 Task: Look for space in Youssoufia, Morocco from 26th August, 2023 to 10th September, 2023 for 6 adults, 2 children in price range Rs.10000 to Rs.15000. Place can be entire place or shared room with 6 bedrooms having 6 beds and 6 bathrooms. Property type can be house, flat, guest house. Amenities needed are: wifi, TV, free parkinig on premises, gym, breakfast. Booking option can be shelf check-in. Required host language is English.
Action: Mouse moved to (463, 102)
Screenshot: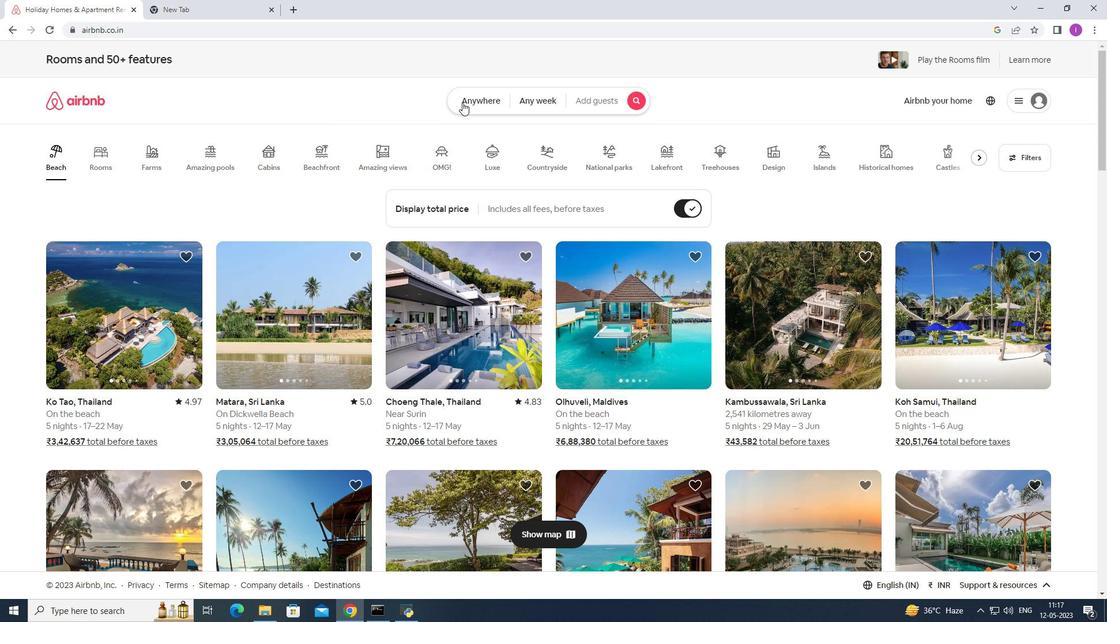 
Action: Mouse pressed left at (463, 102)
Screenshot: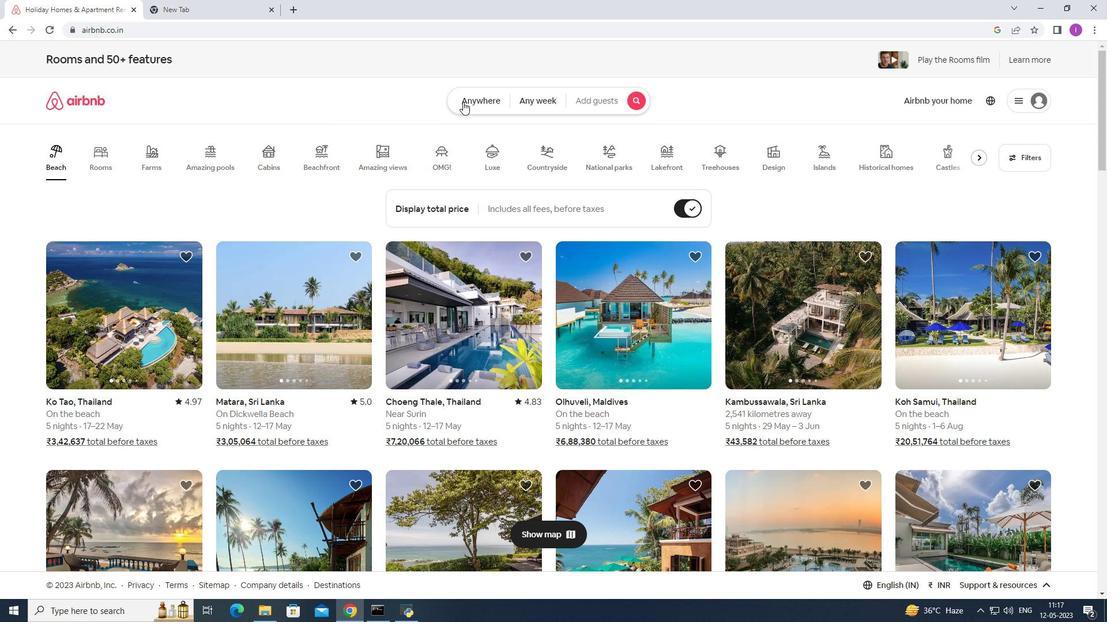 
Action: Mouse moved to (351, 141)
Screenshot: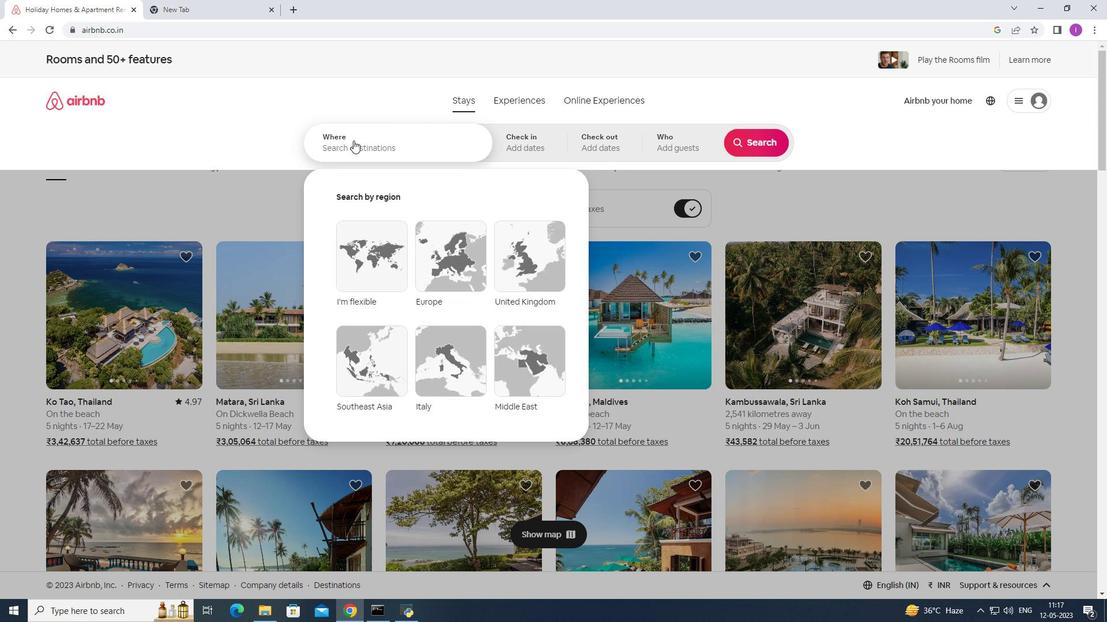 
Action: Mouse pressed left at (351, 141)
Screenshot: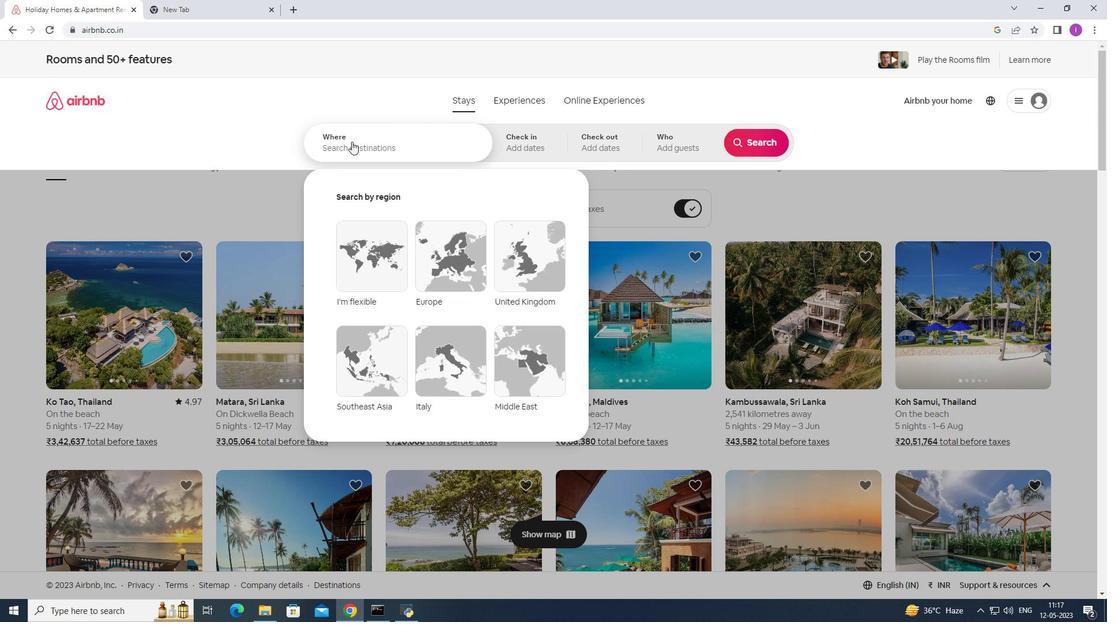 
Action: Mouse moved to (374, 138)
Screenshot: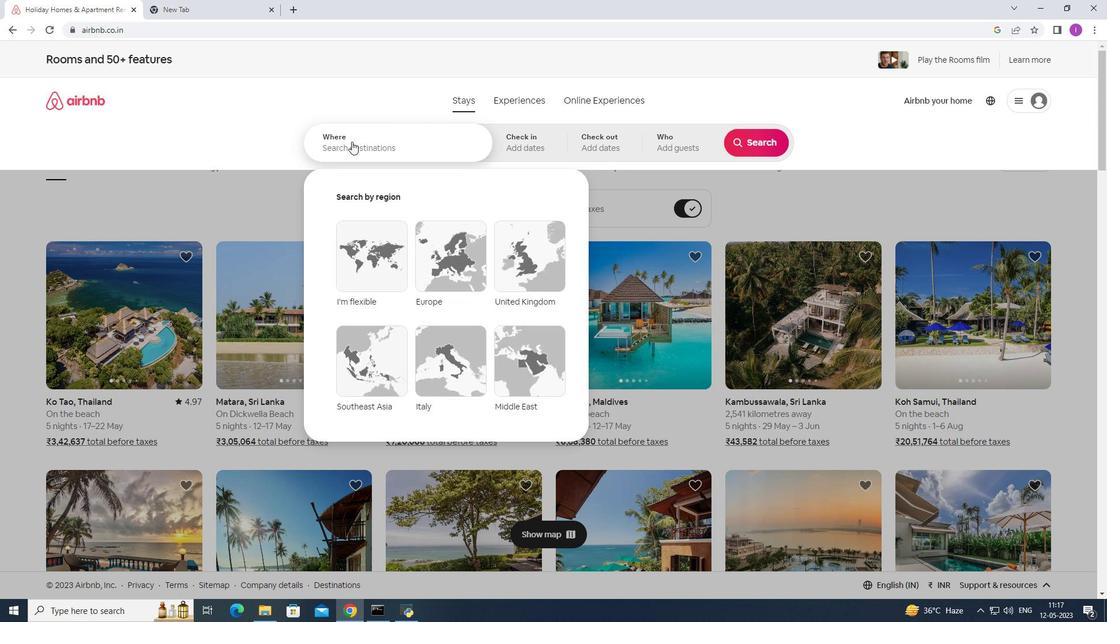 
Action: Key pressed <Key.shift>Youssoufia
Screenshot: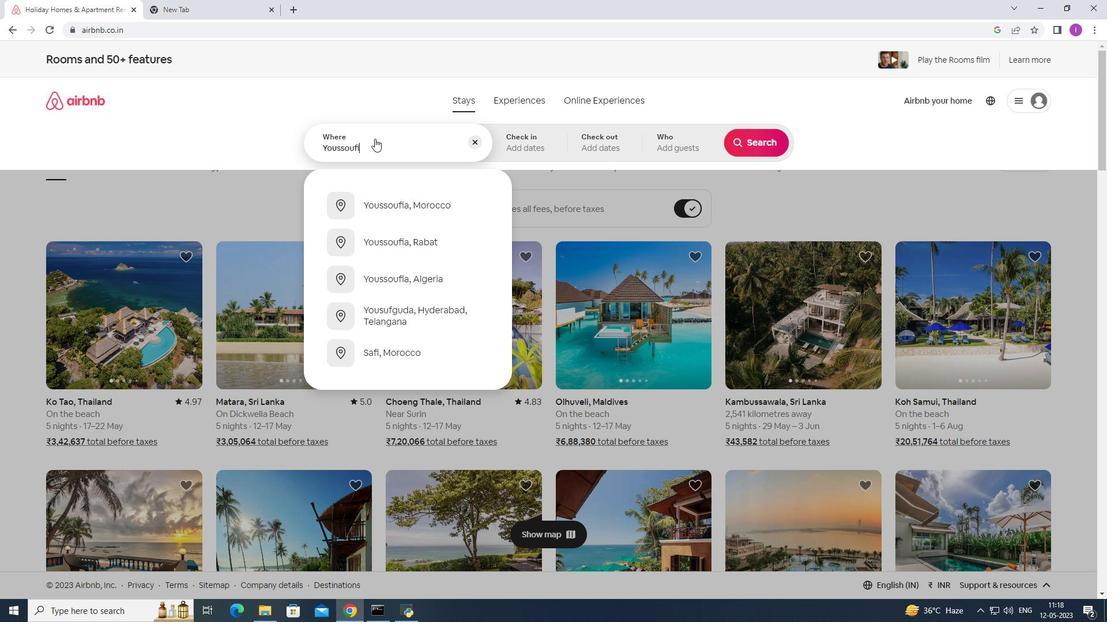 
Action: Mouse moved to (375, 202)
Screenshot: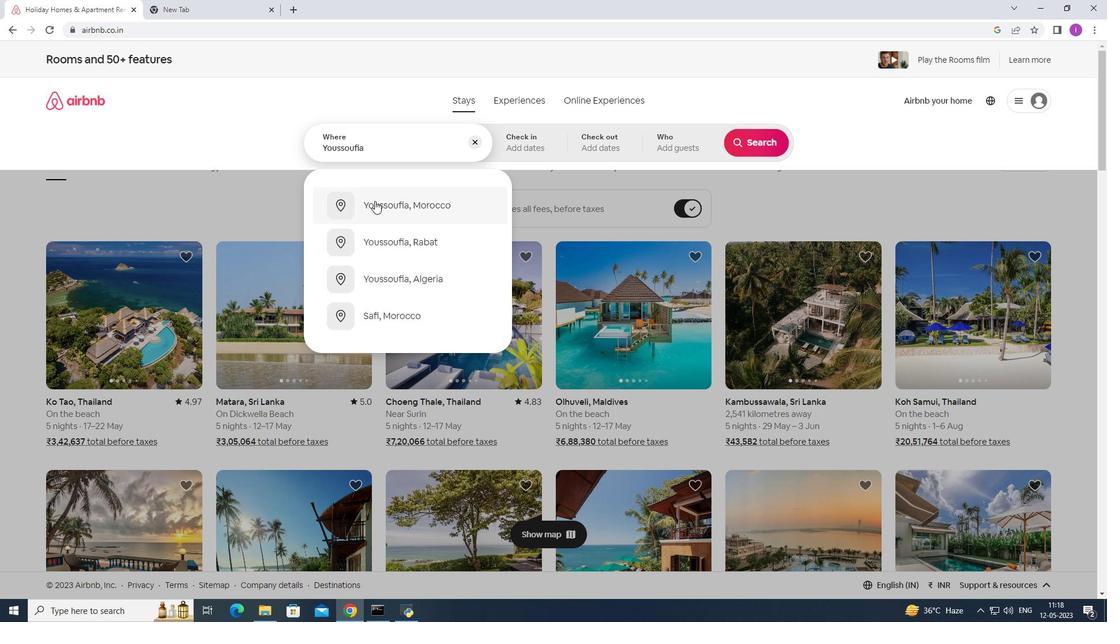 
Action: Mouse pressed left at (375, 202)
Screenshot: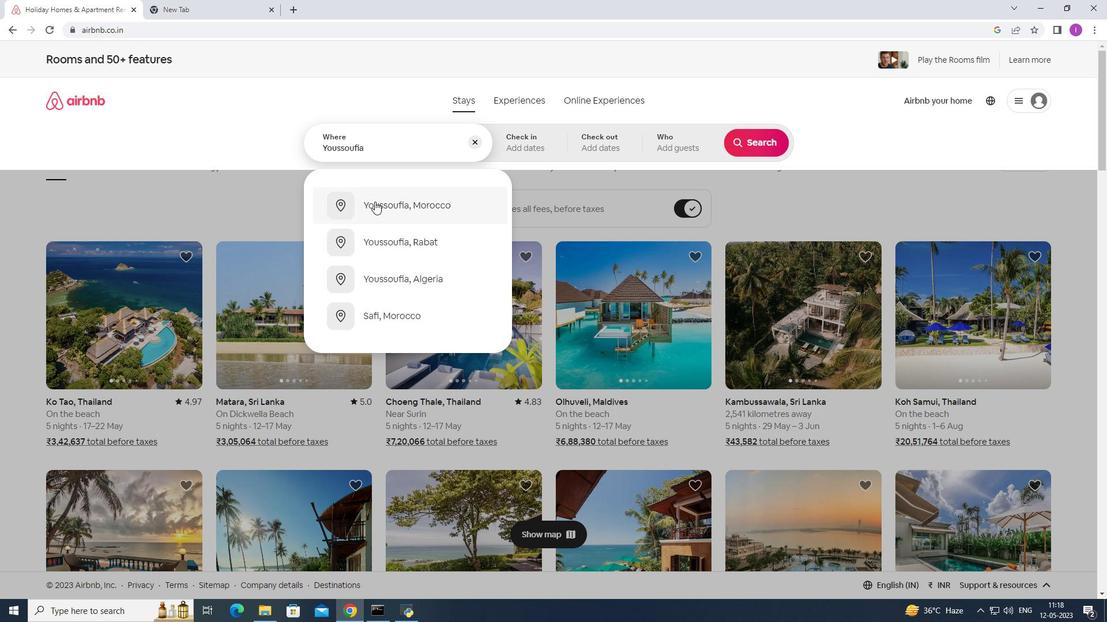 
Action: Mouse moved to (753, 235)
Screenshot: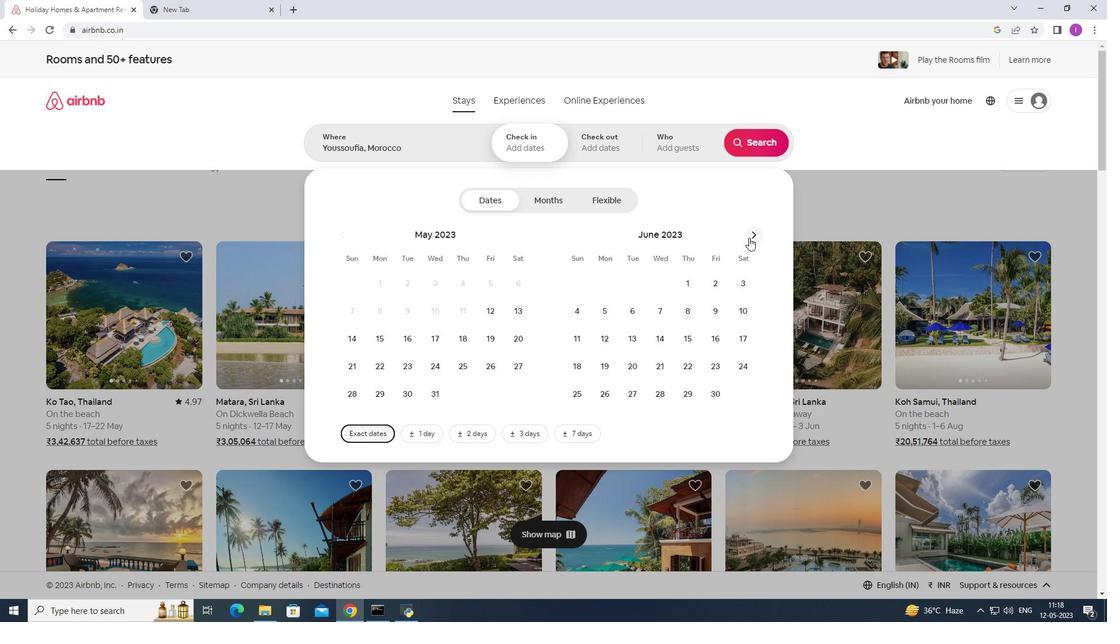 
Action: Mouse pressed left at (753, 235)
Screenshot: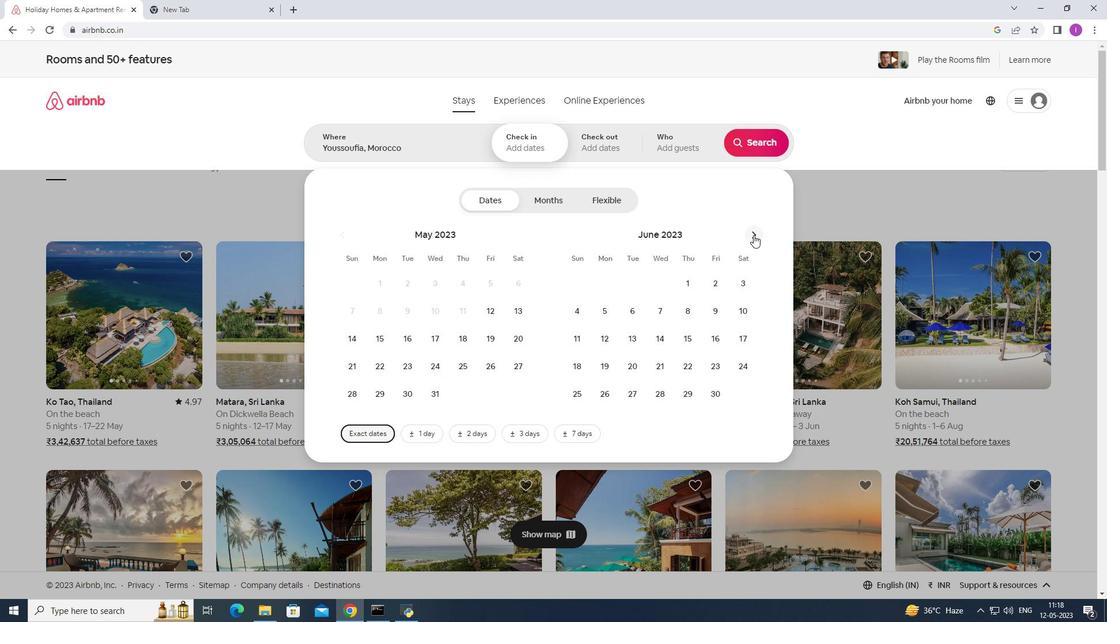 
Action: Mouse moved to (754, 235)
Screenshot: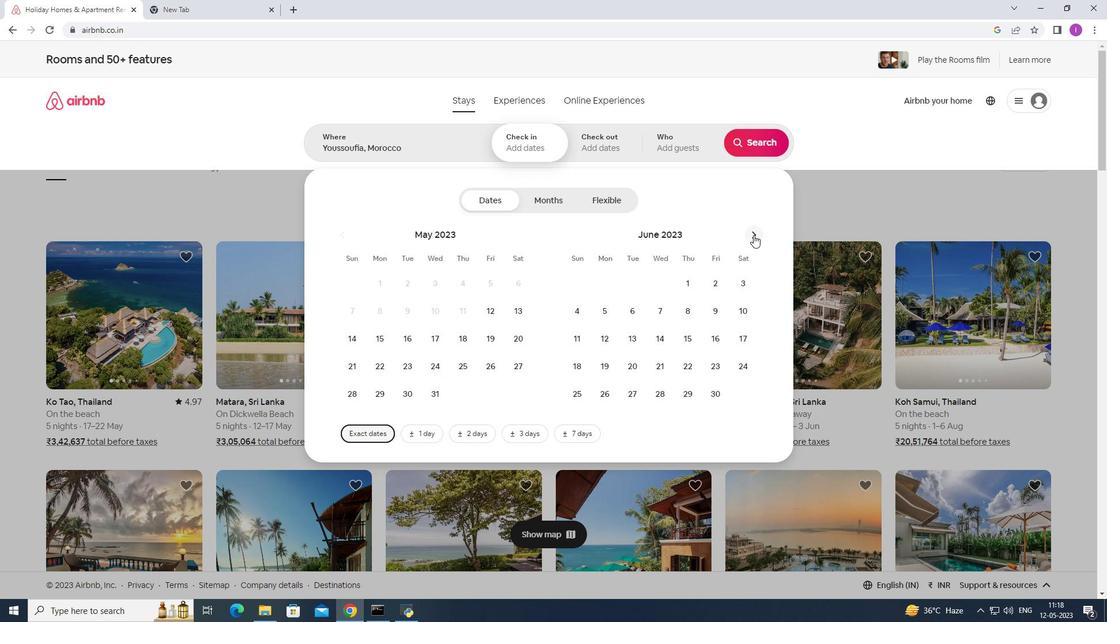 
Action: Mouse pressed left at (754, 235)
Screenshot: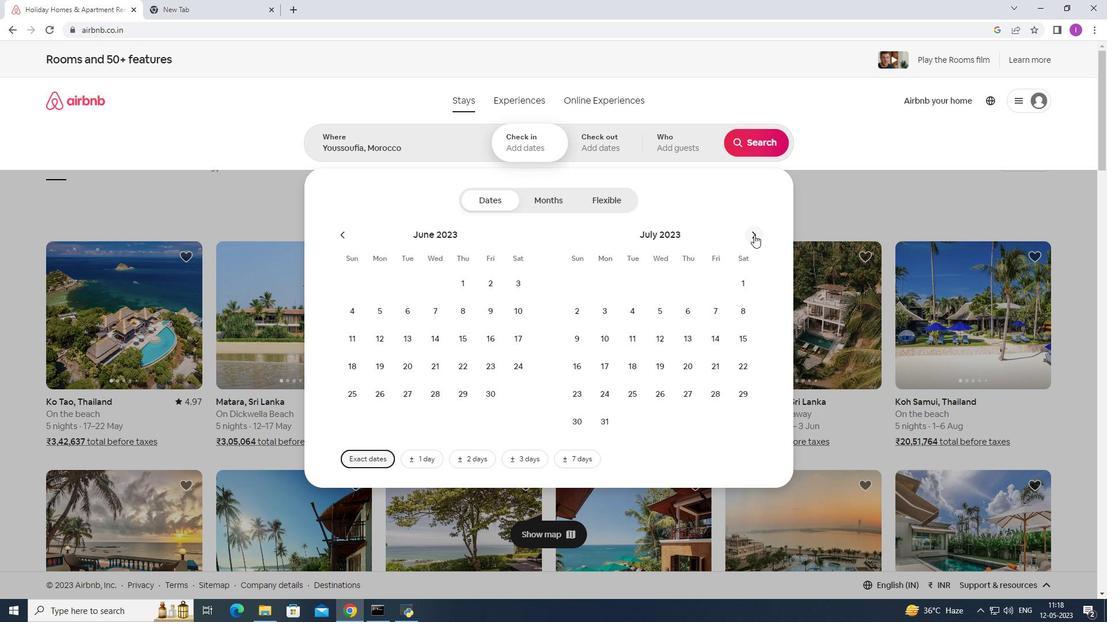 
Action: Mouse pressed left at (754, 235)
Screenshot: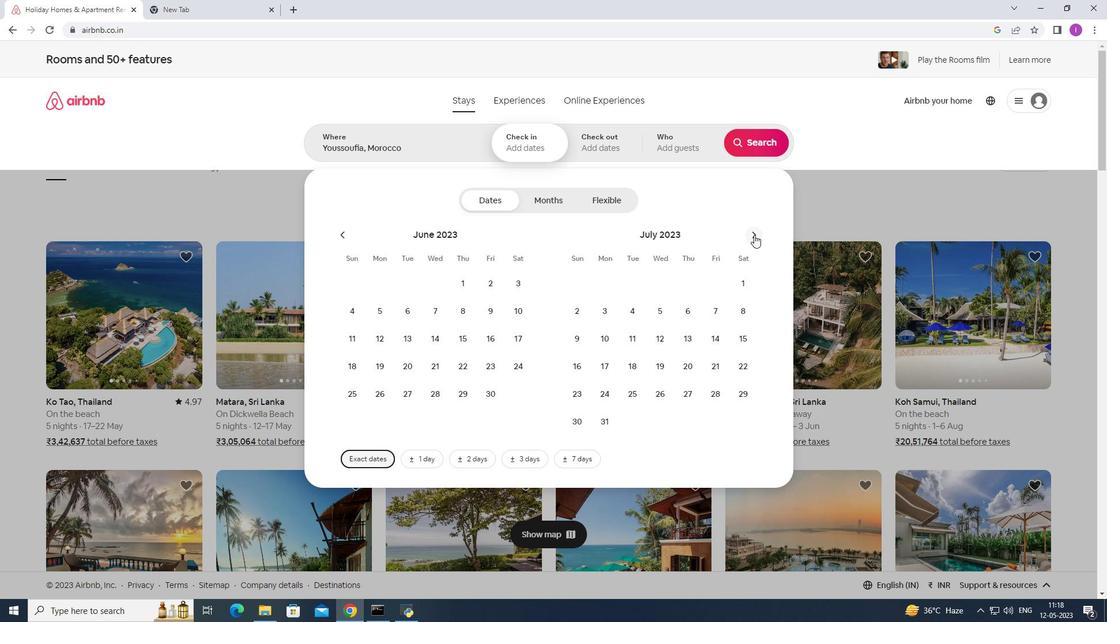 
Action: Mouse pressed left at (754, 235)
Screenshot: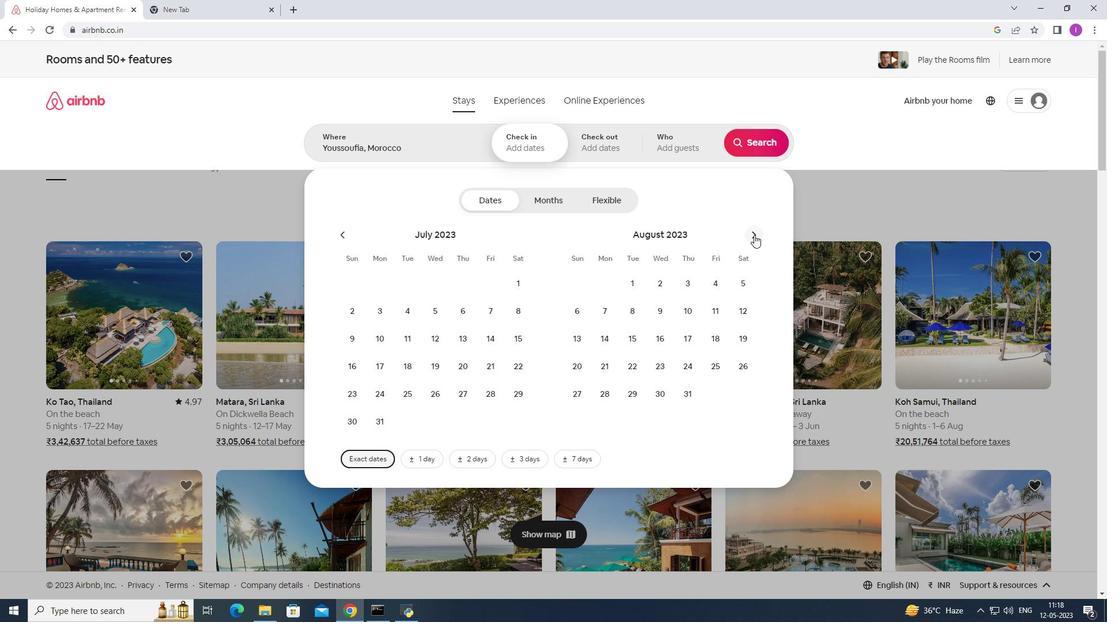
Action: Mouse moved to (345, 236)
Screenshot: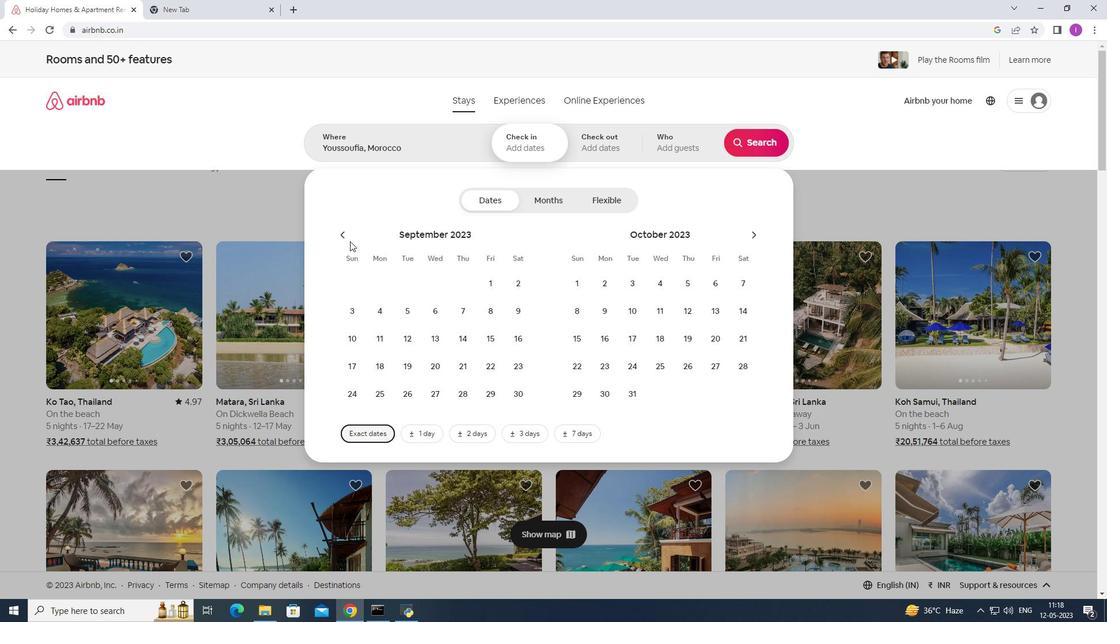 
Action: Mouse pressed left at (345, 236)
Screenshot: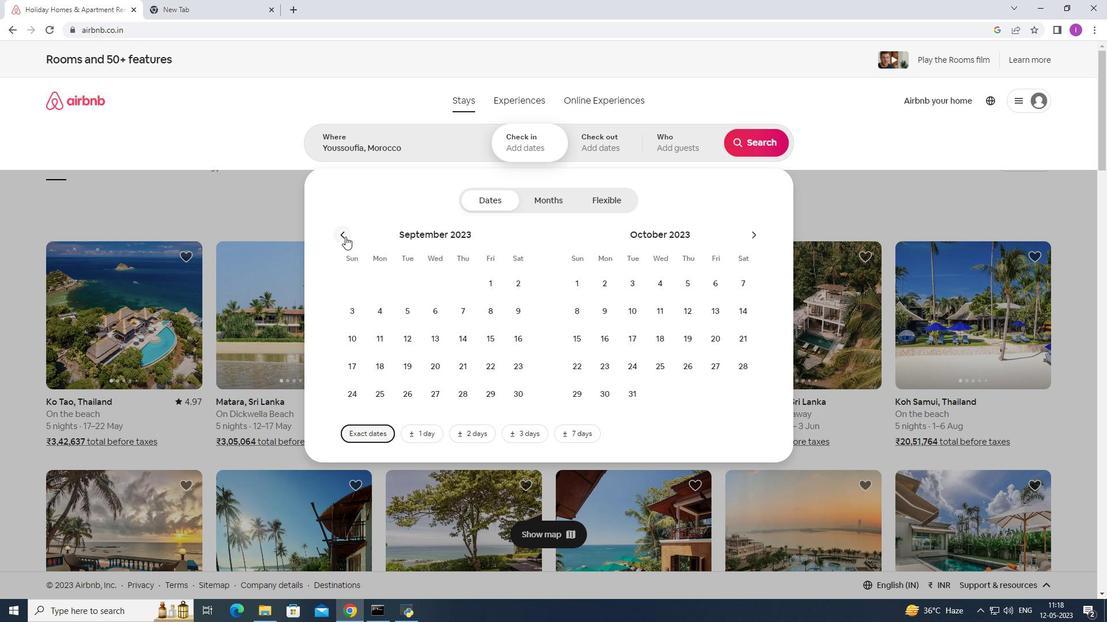 
Action: Mouse moved to (516, 363)
Screenshot: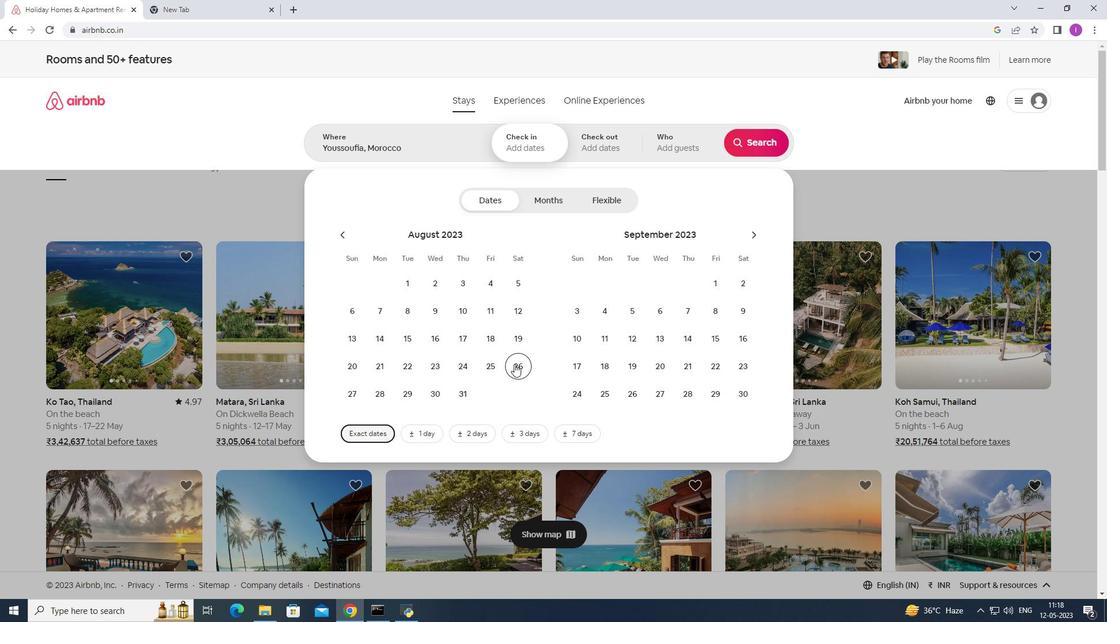 
Action: Mouse pressed left at (516, 363)
Screenshot: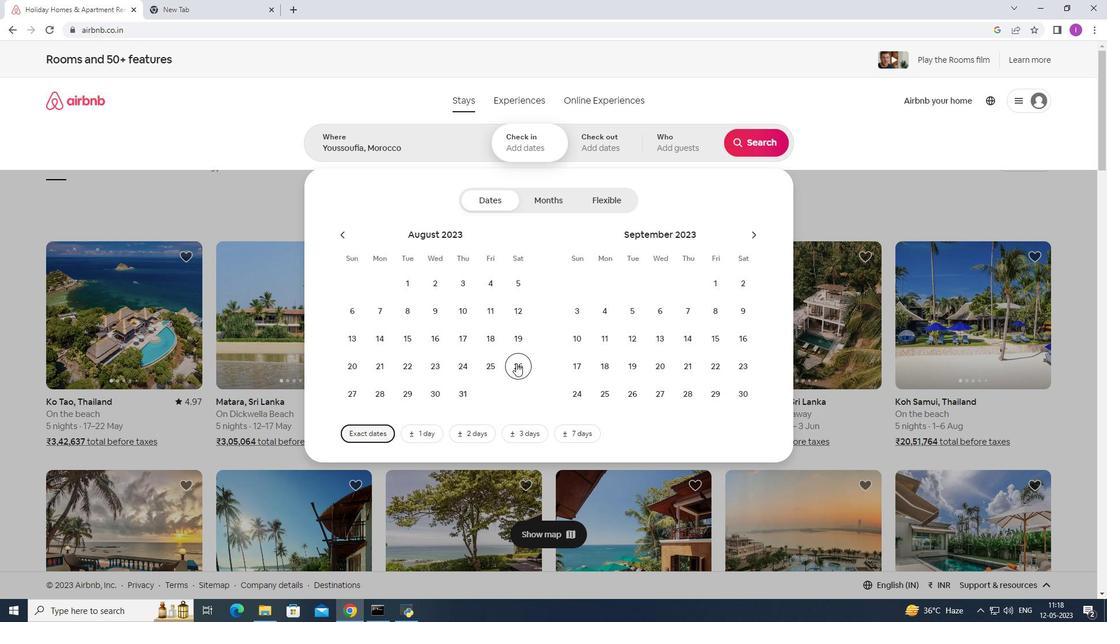 
Action: Mouse moved to (586, 340)
Screenshot: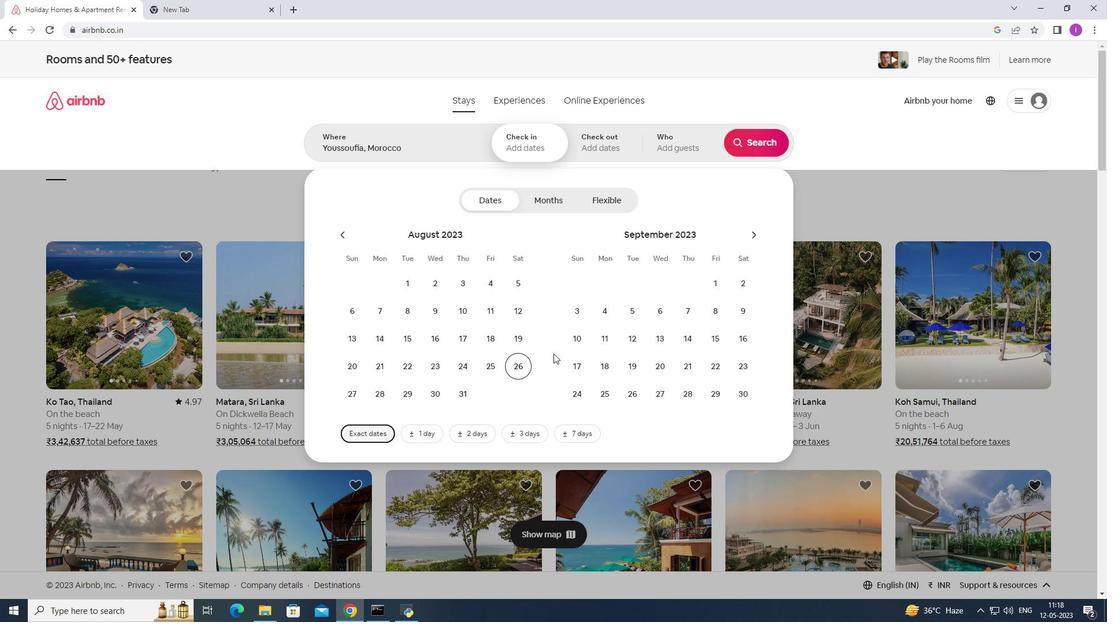 
Action: Mouse pressed left at (586, 340)
Screenshot: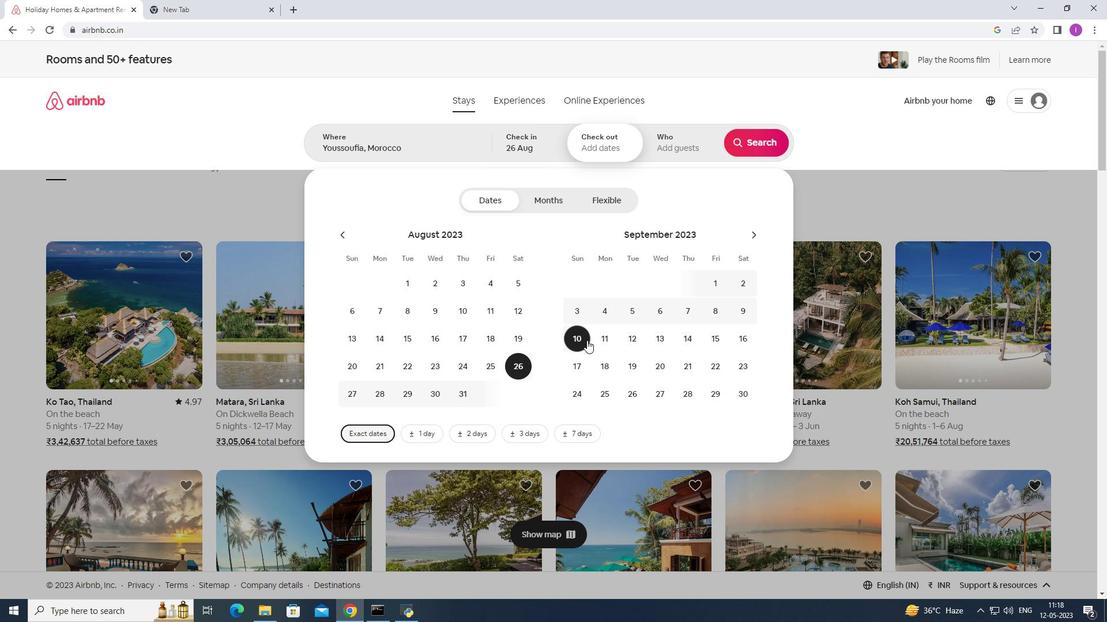 
Action: Mouse moved to (701, 145)
Screenshot: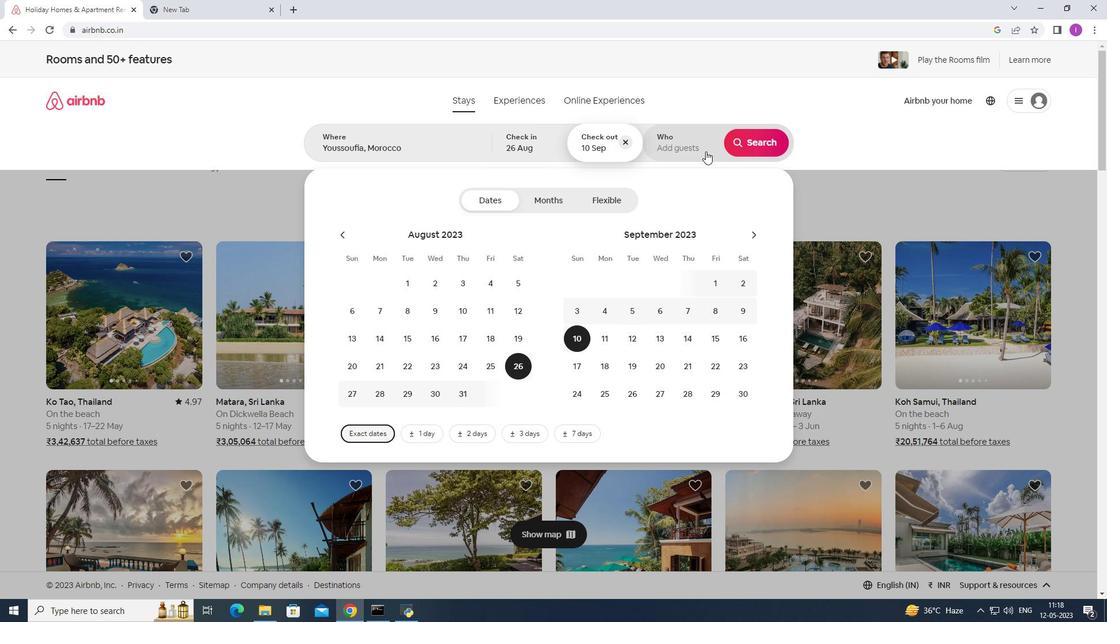 
Action: Mouse pressed left at (701, 145)
Screenshot: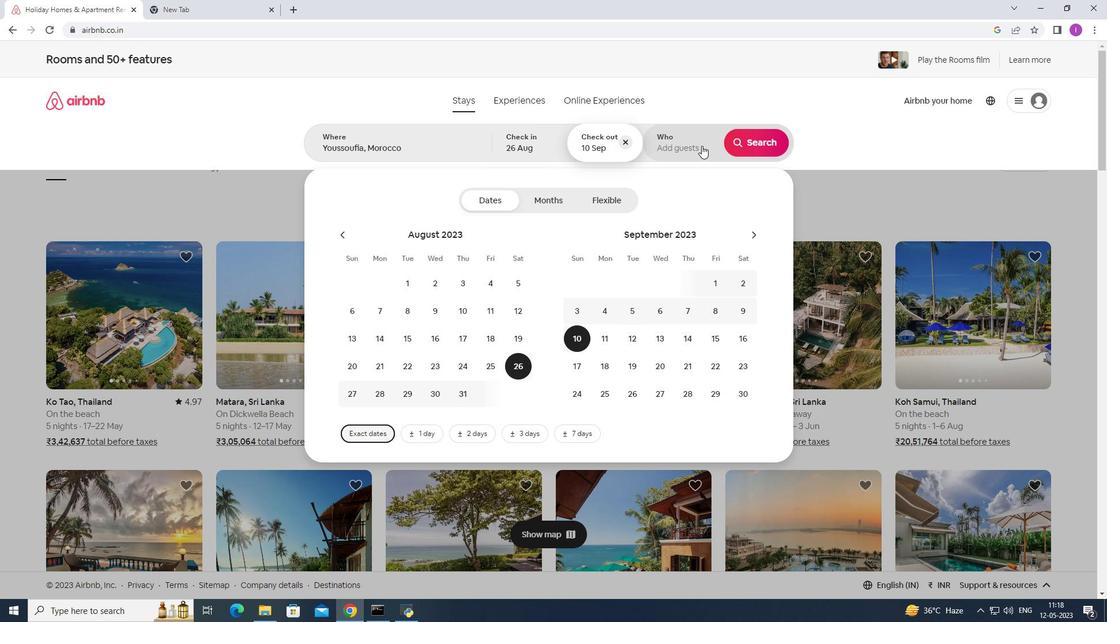 
Action: Mouse moved to (759, 198)
Screenshot: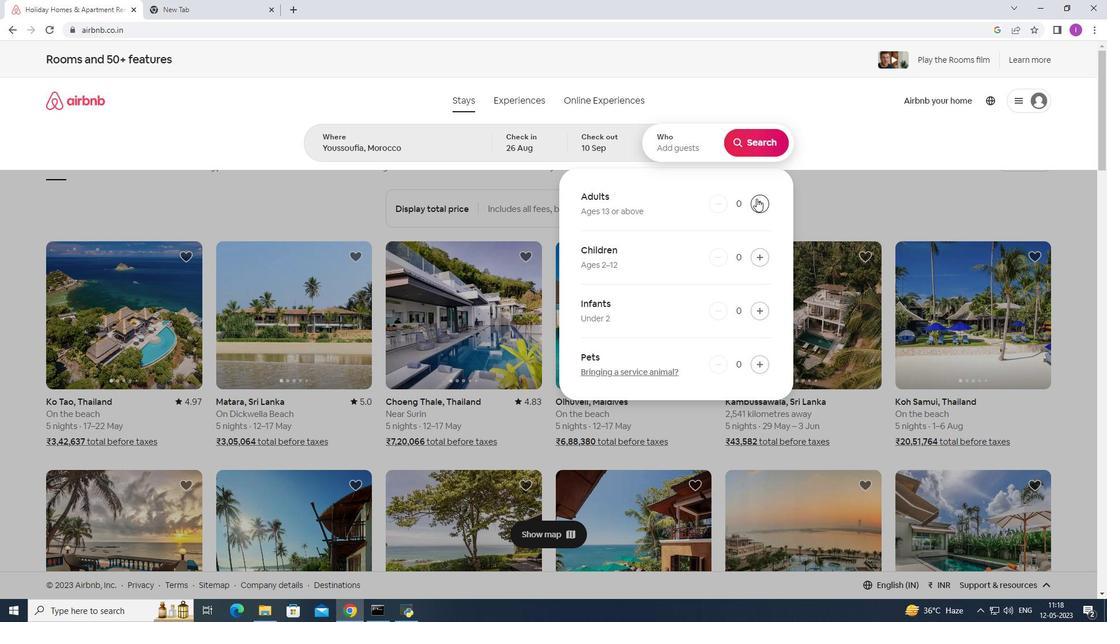 
Action: Mouse pressed left at (759, 198)
Screenshot: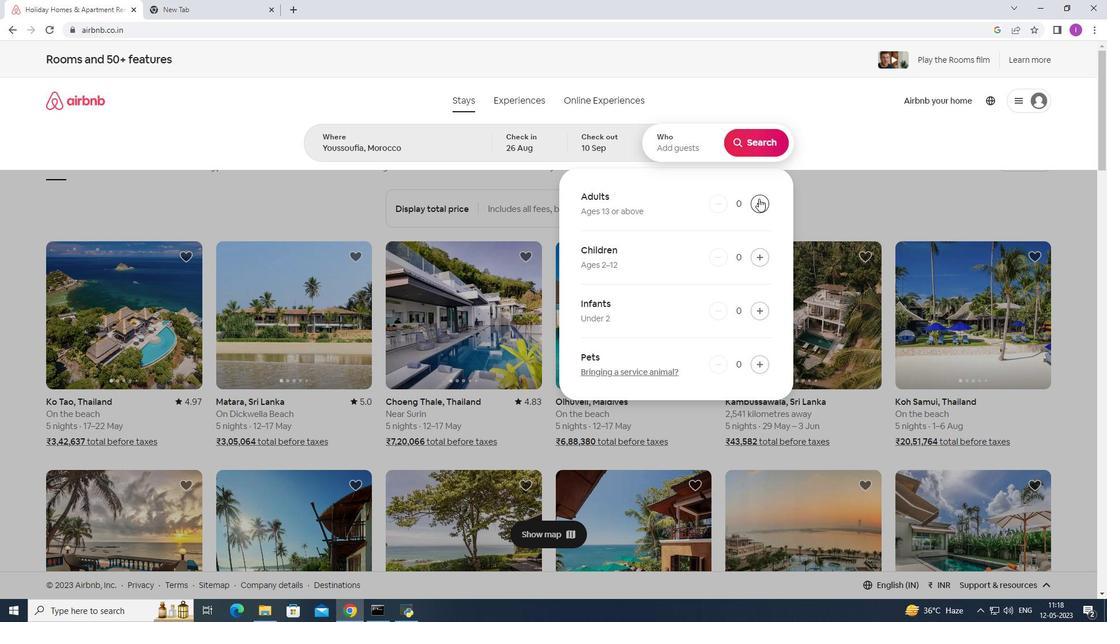 
Action: Mouse pressed left at (759, 198)
Screenshot: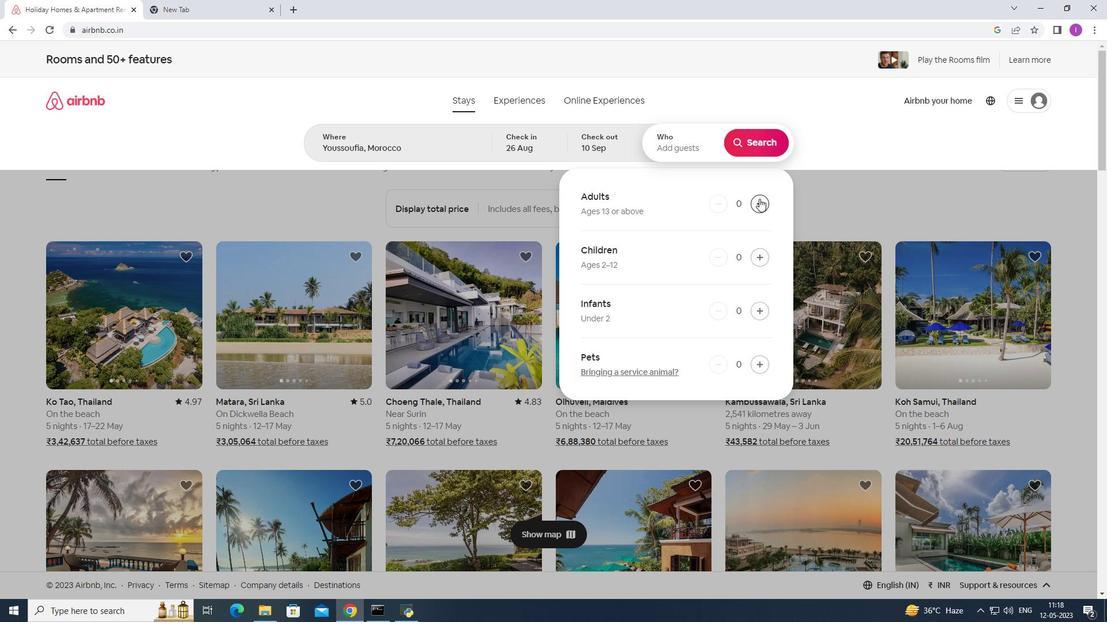
Action: Mouse pressed left at (759, 198)
Screenshot: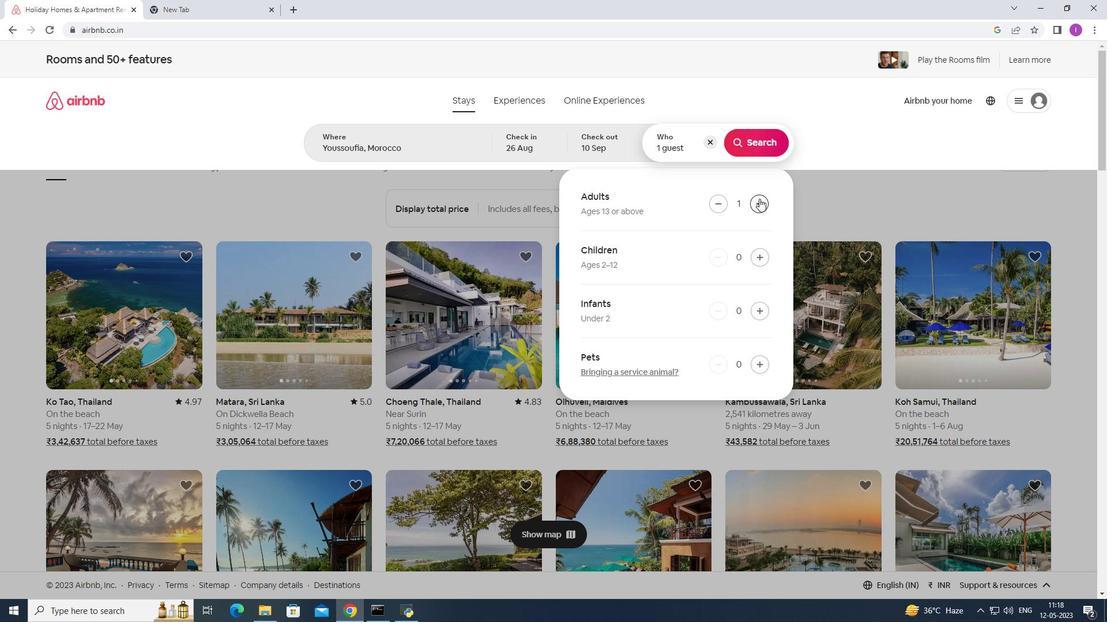 
Action: Mouse pressed left at (759, 198)
Screenshot: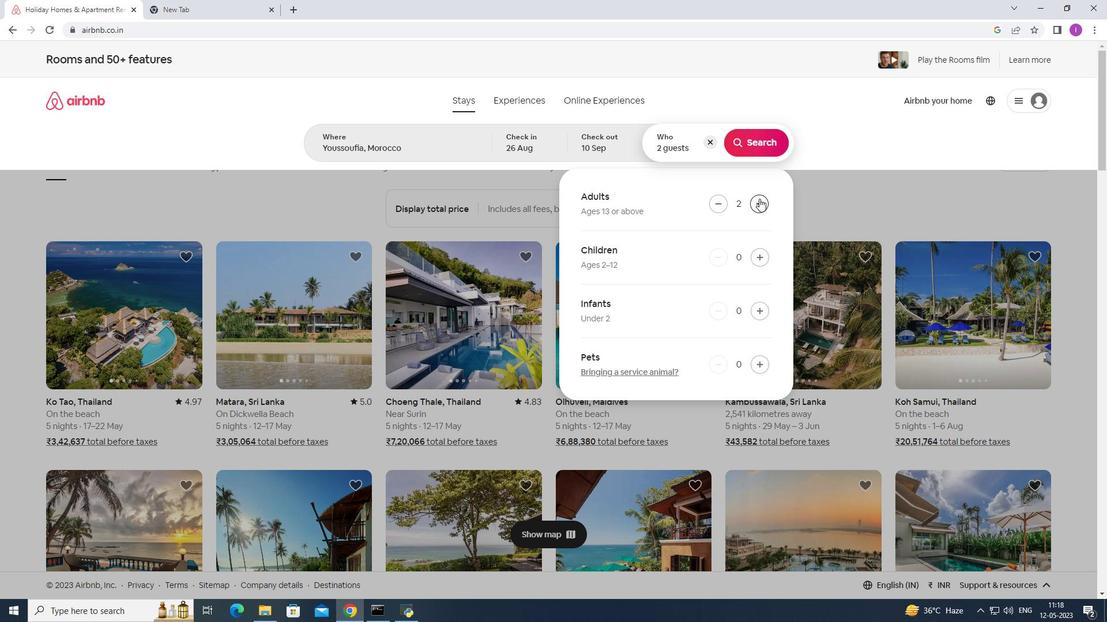 
Action: Mouse pressed left at (759, 198)
Screenshot: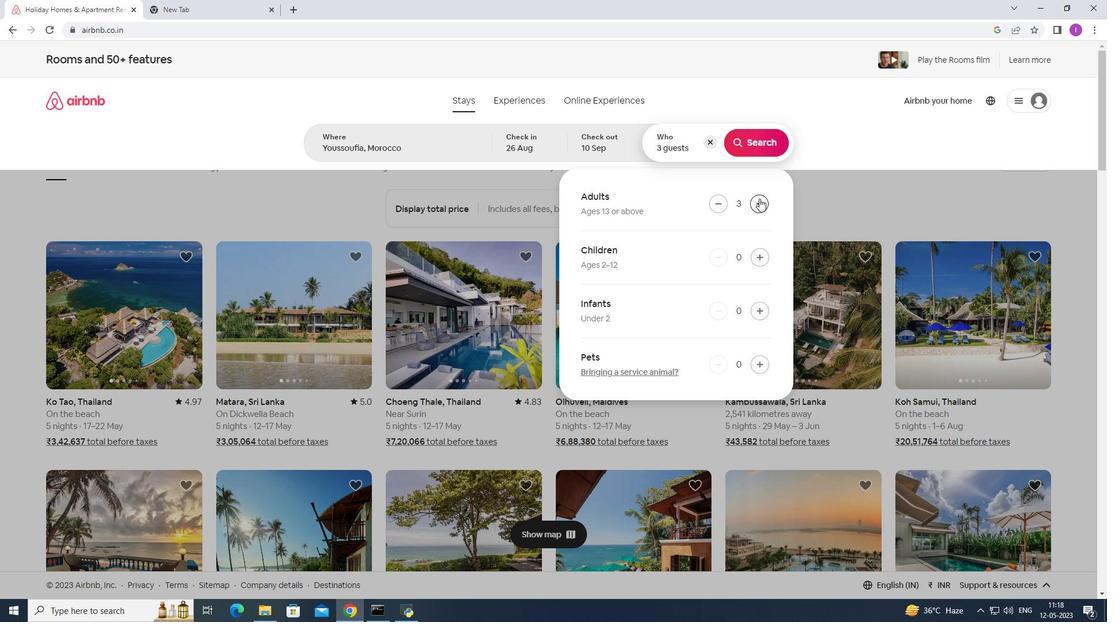 
Action: Mouse pressed left at (759, 198)
Screenshot: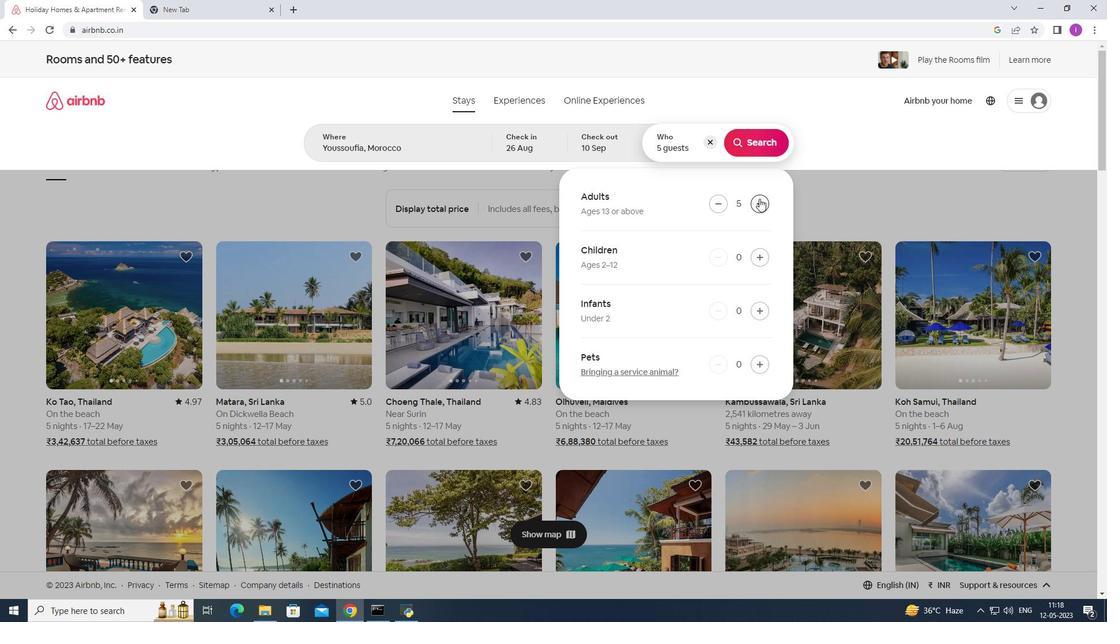 
Action: Mouse moved to (761, 152)
Screenshot: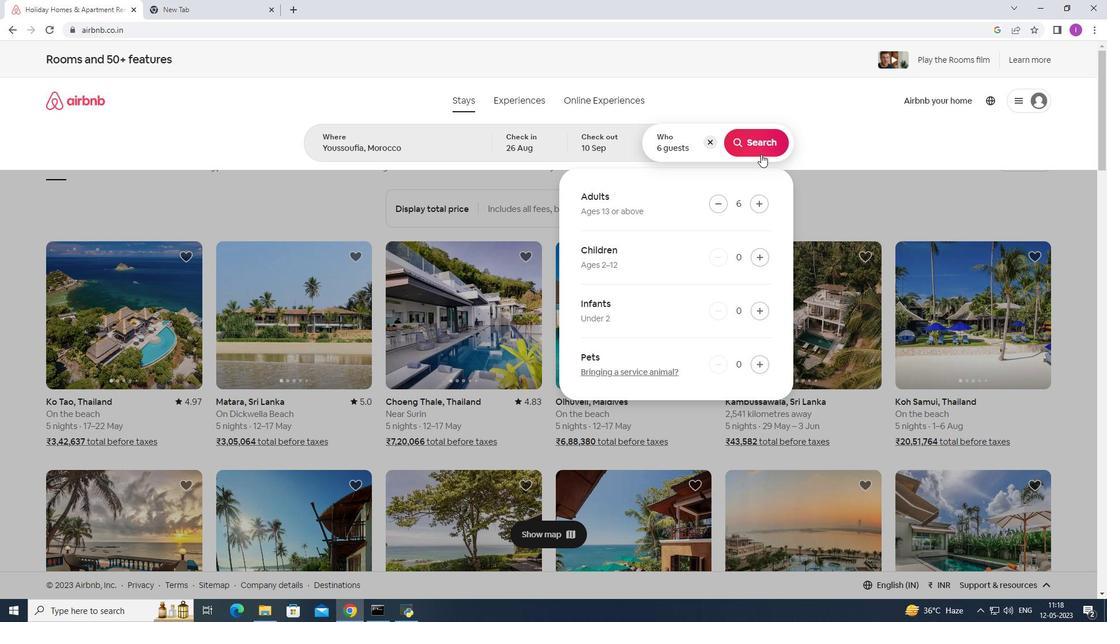 
Action: Mouse pressed left at (761, 152)
Screenshot: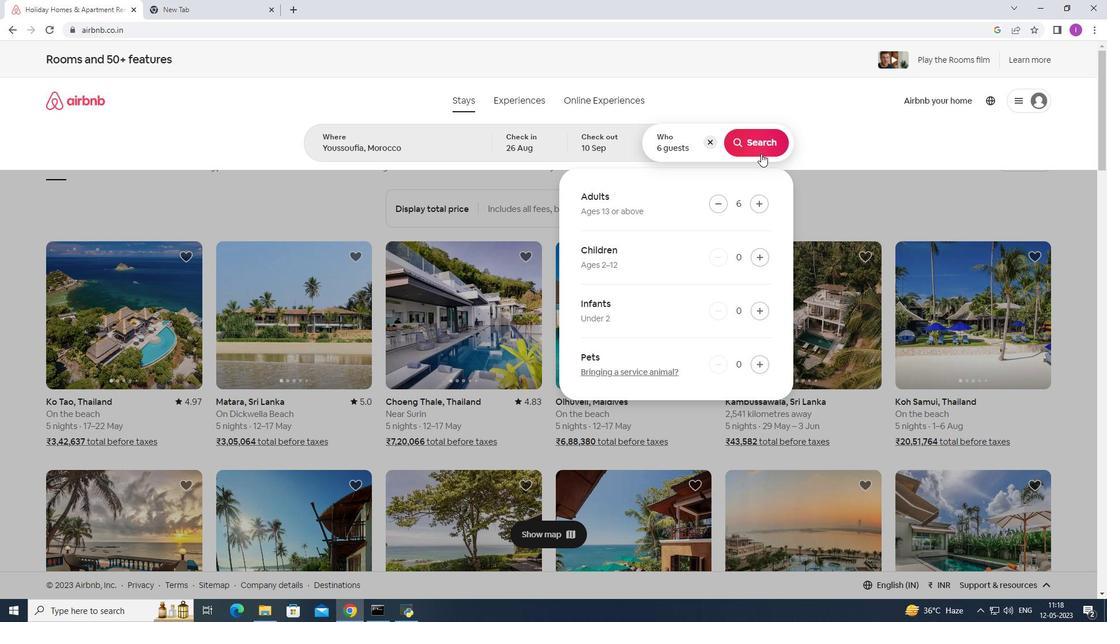
Action: Mouse moved to (627, 68)
Screenshot: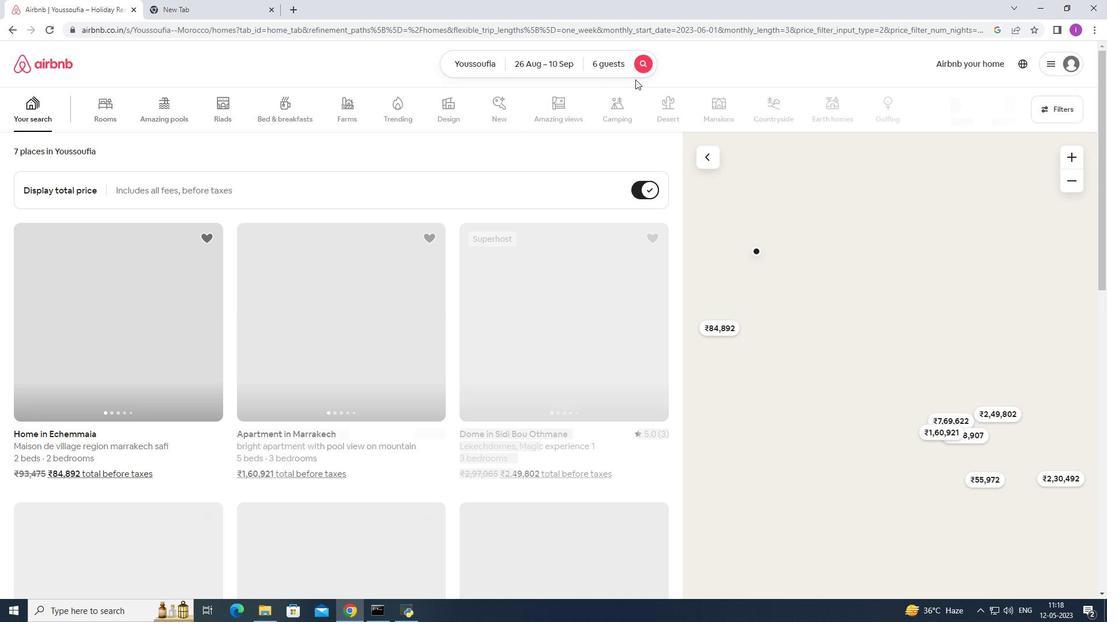 
Action: Mouse pressed left at (627, 68)
Screenshot: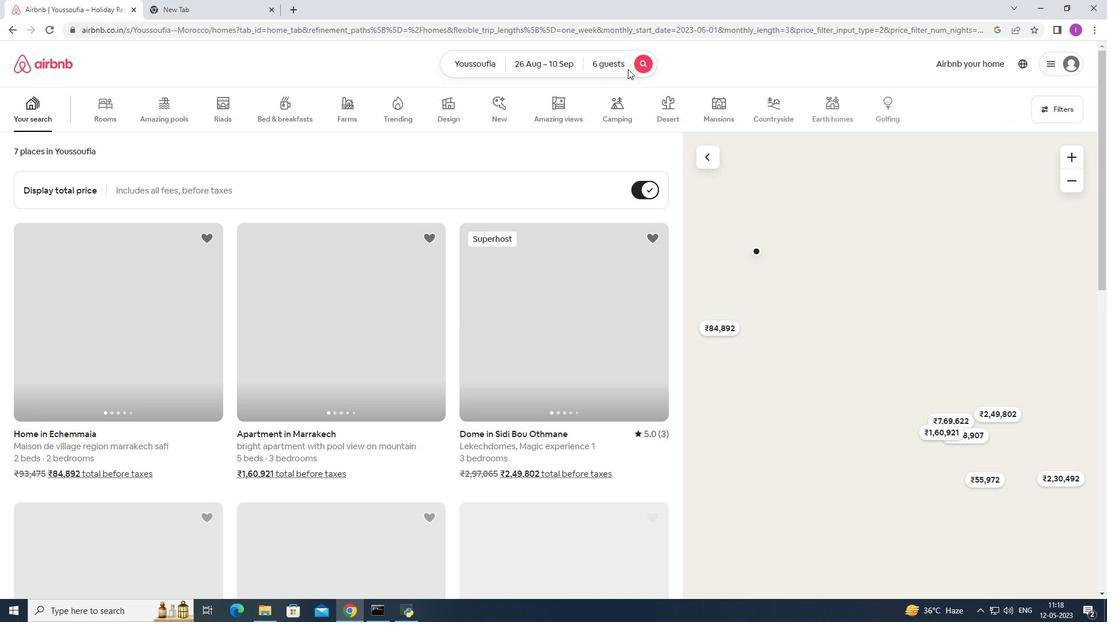 
Action: Mouse moved to (761, 215)
Screenshot: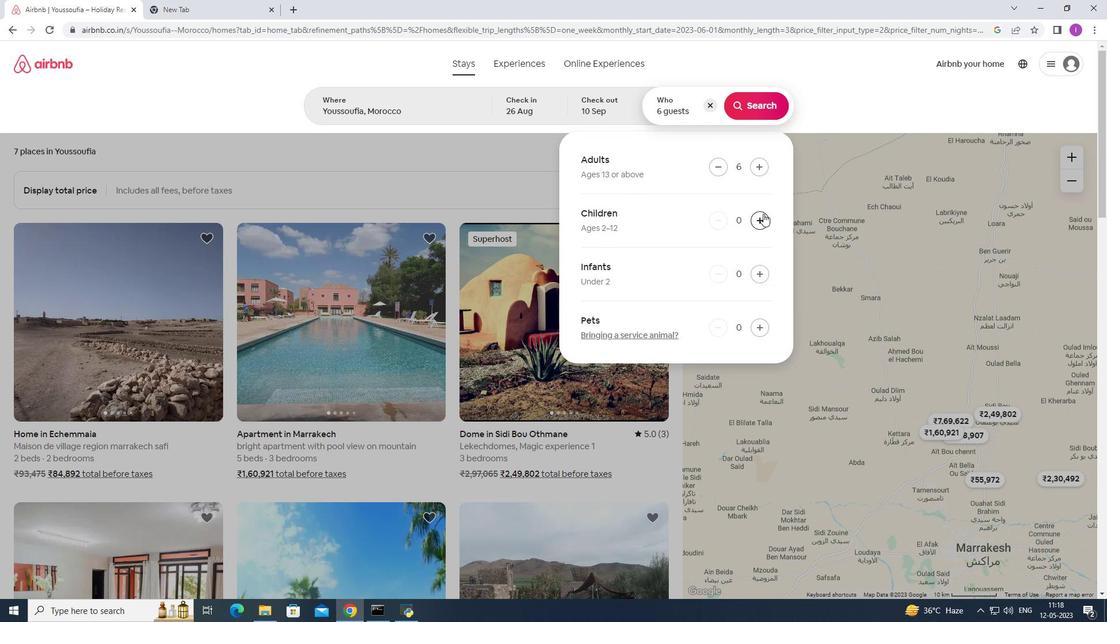 
Action: Mouse pressed left at (761, 215)
Screenshot: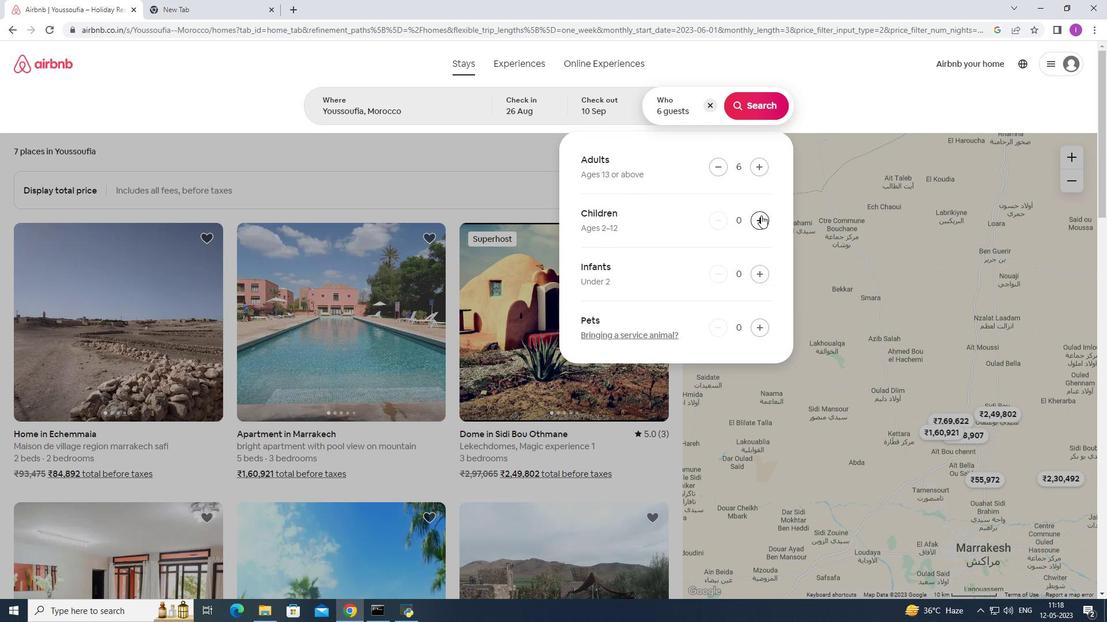 
Action: Mouse pressed left at (761, 215)
Screenshot: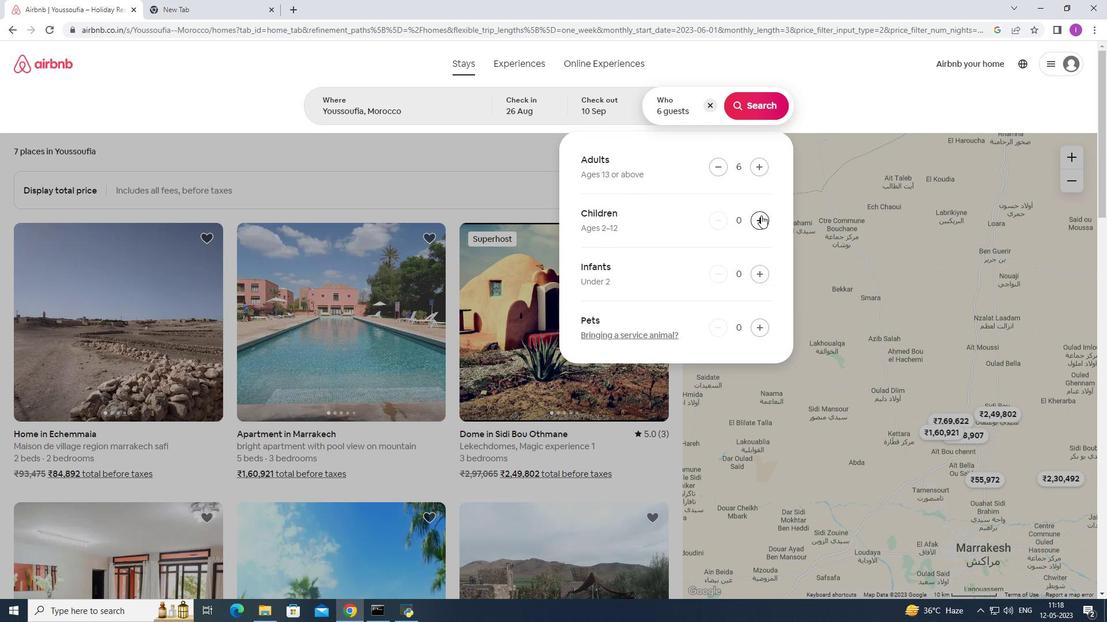 
Action: Mouse moved to (762, 107)
Screenshot: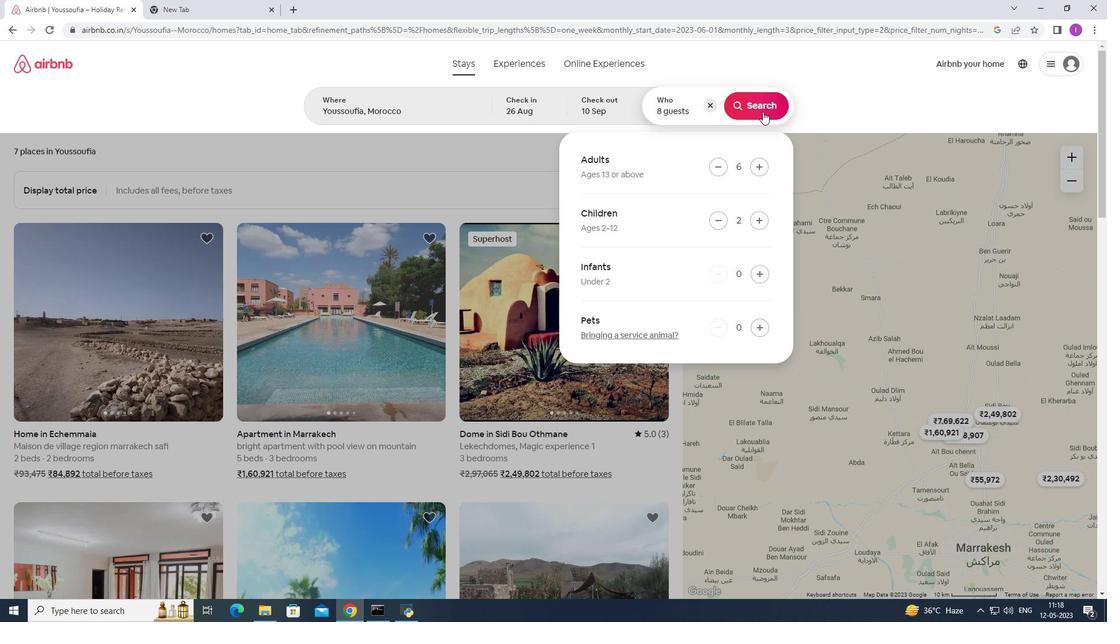 
Action: Mouse pressed left at (762, 107)
Screenshot: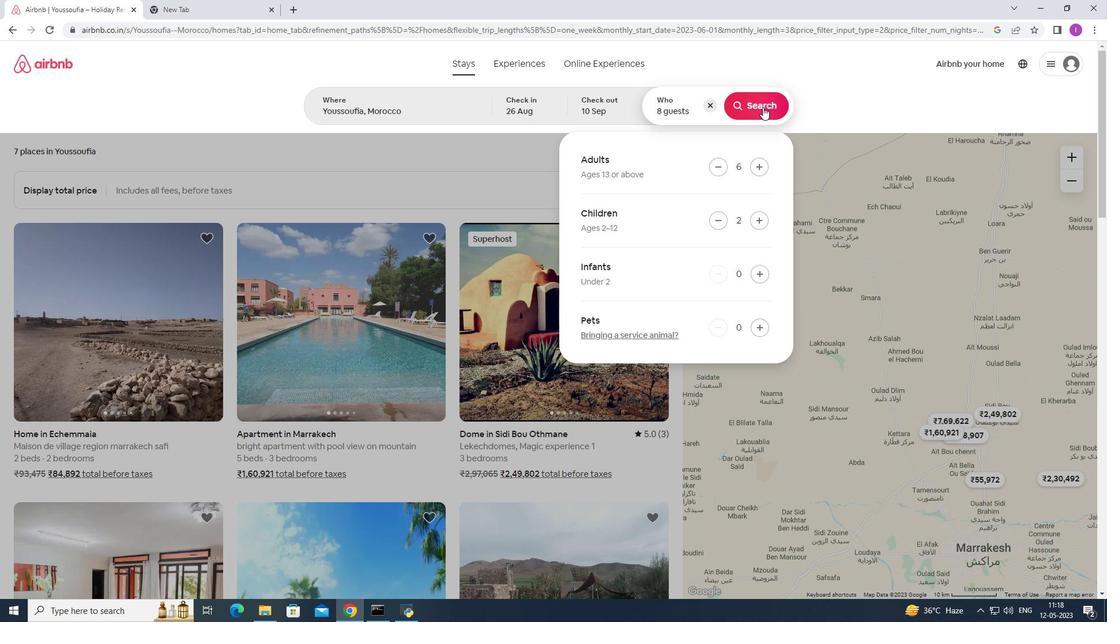 
Action: Mouse moved to (1048, 102)
Screenshot: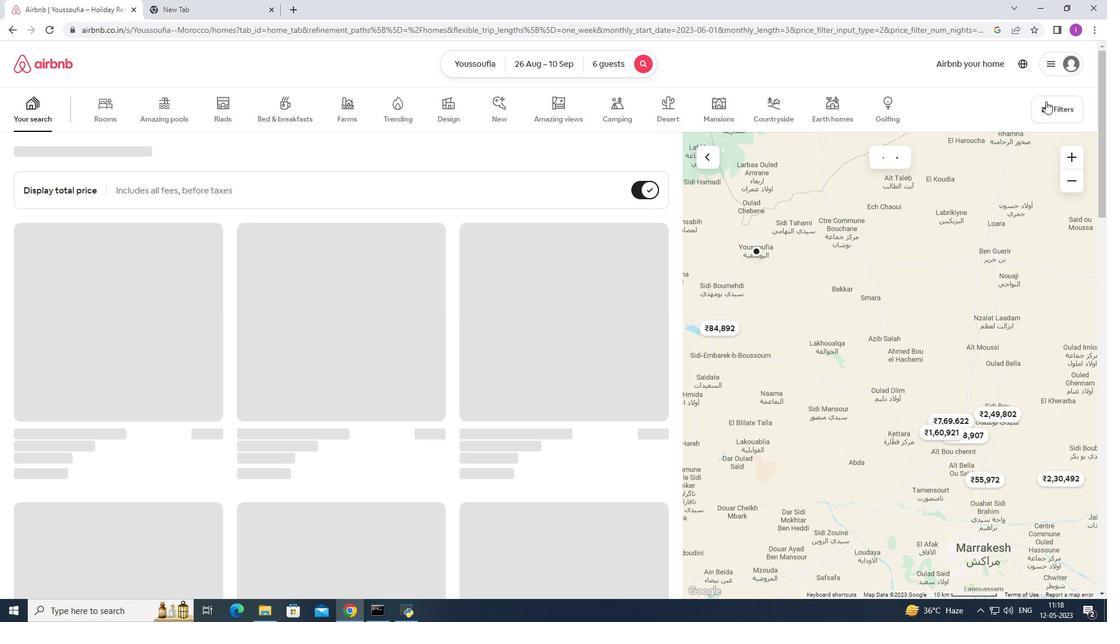 
Action: Mouse pressed left at (1048, 102)
Screenshot: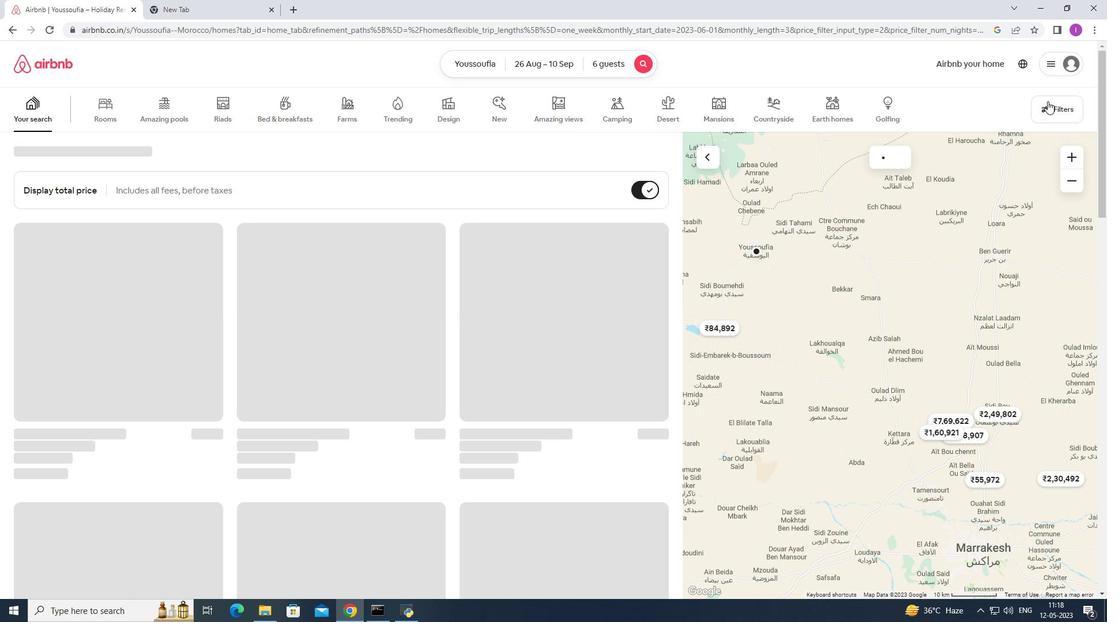 
Action: Mouse moved to (634, 390)
Screenshot: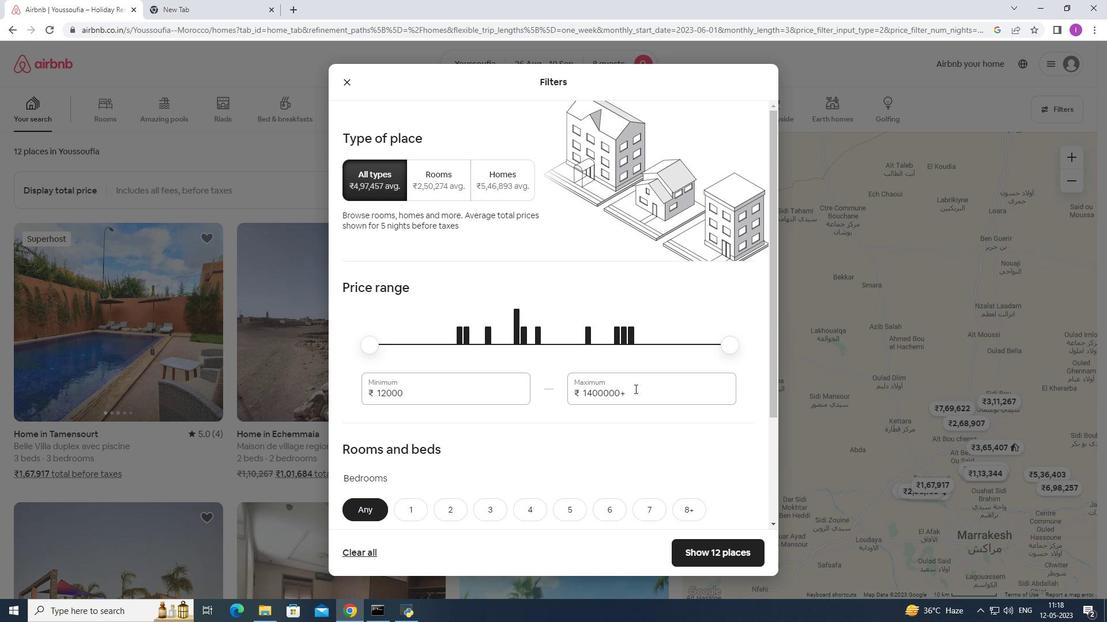 
Action: Mouse pressed left at (634, 390)
Screenshot: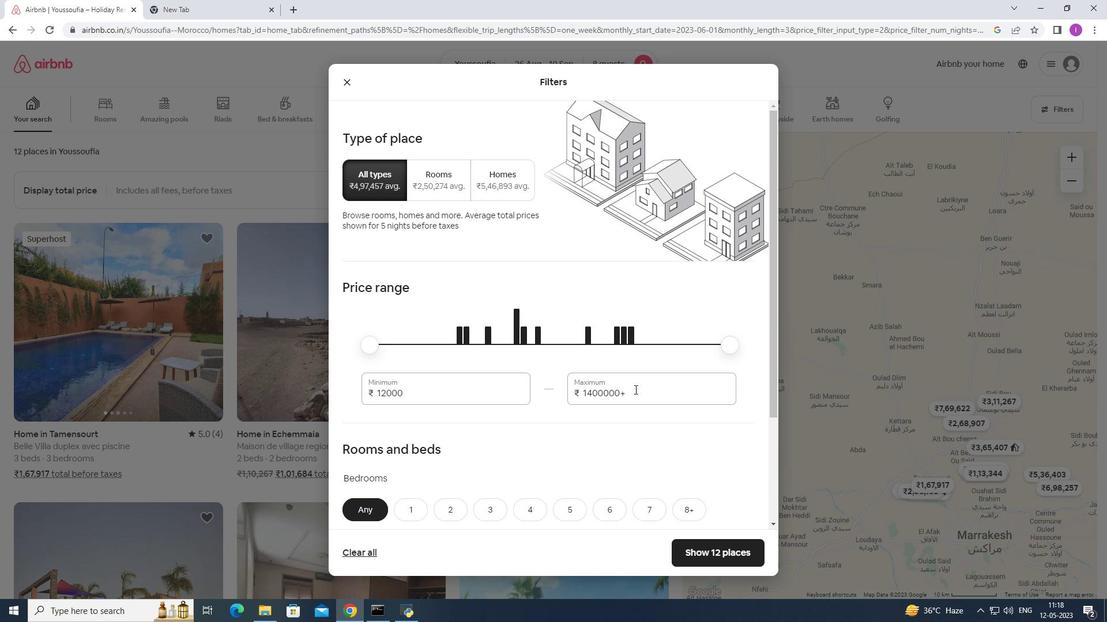 
Action: Mouse moved to (580, 392)
Screenshot: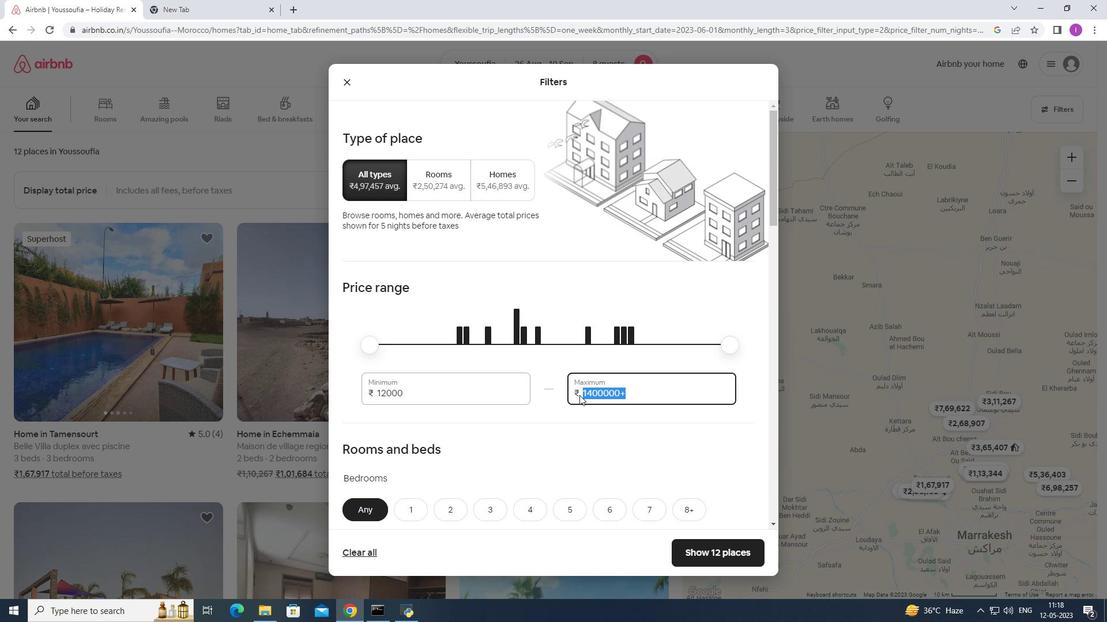 
Action: Key pressed 15000
Screenshot: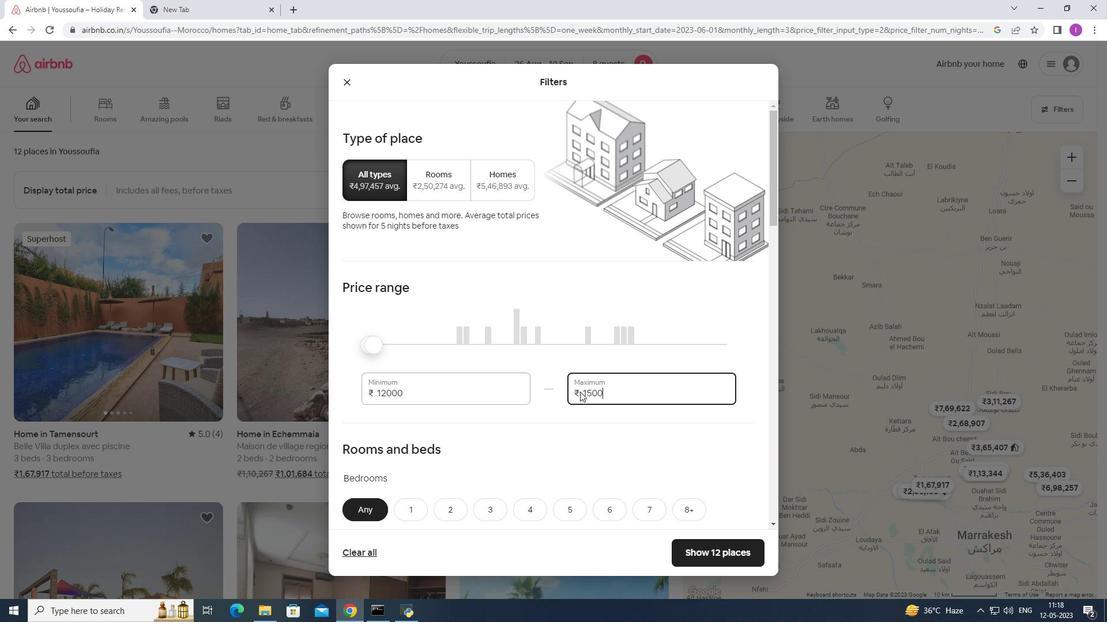 
Action: Mouse moved to (426, 395)
Screenshot: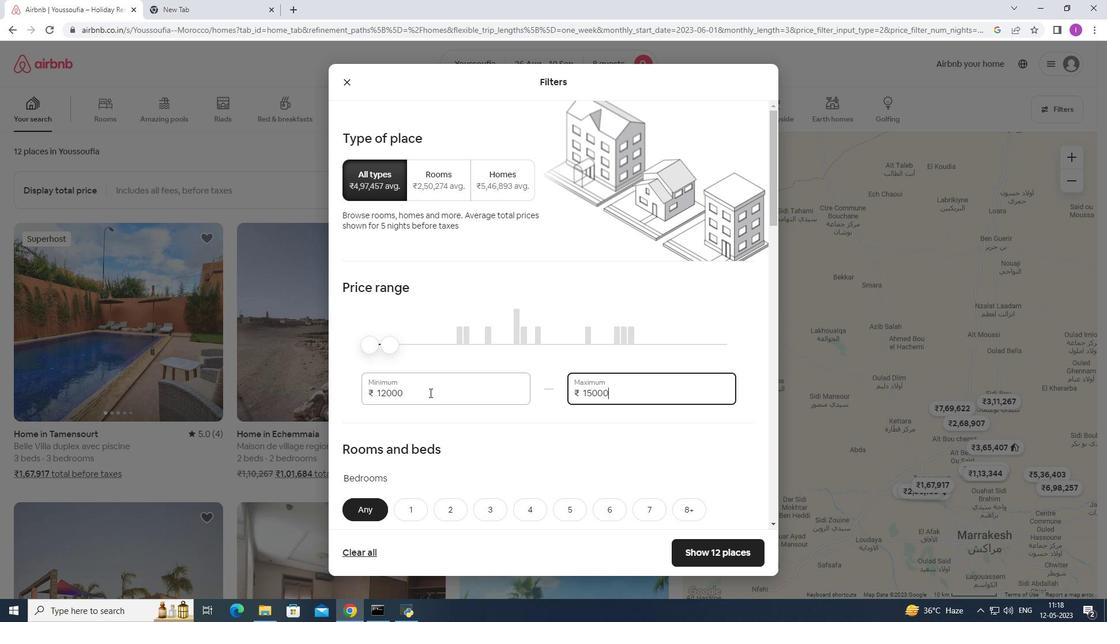 
Action: Mouse pressed left at (426, 395)
Screenshot: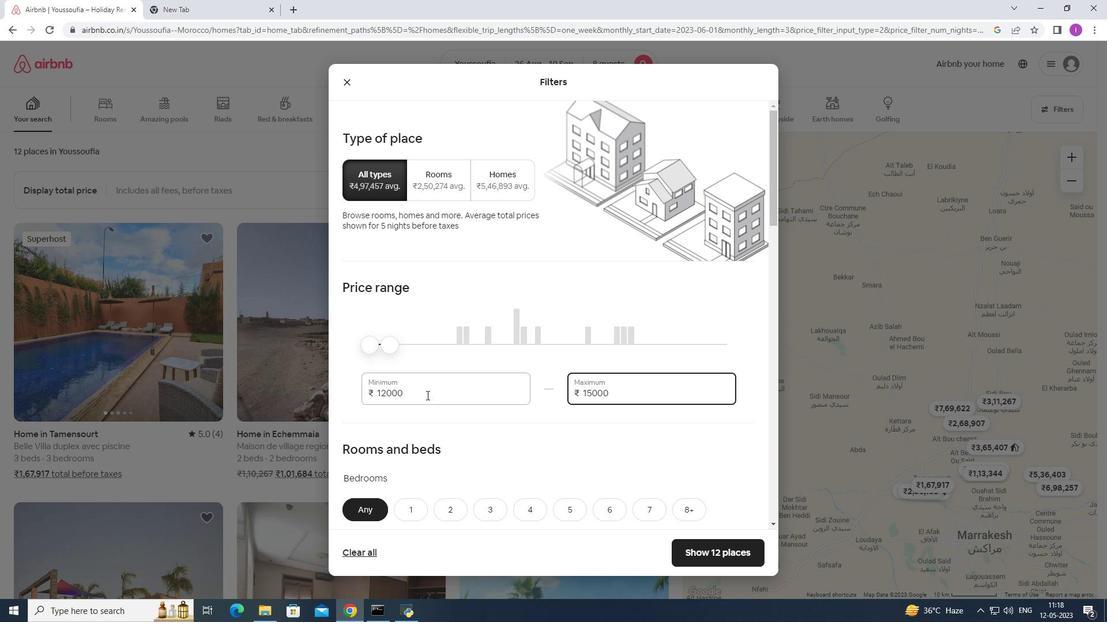 
Action: Mouse moved to (364, 390)
Screenshot: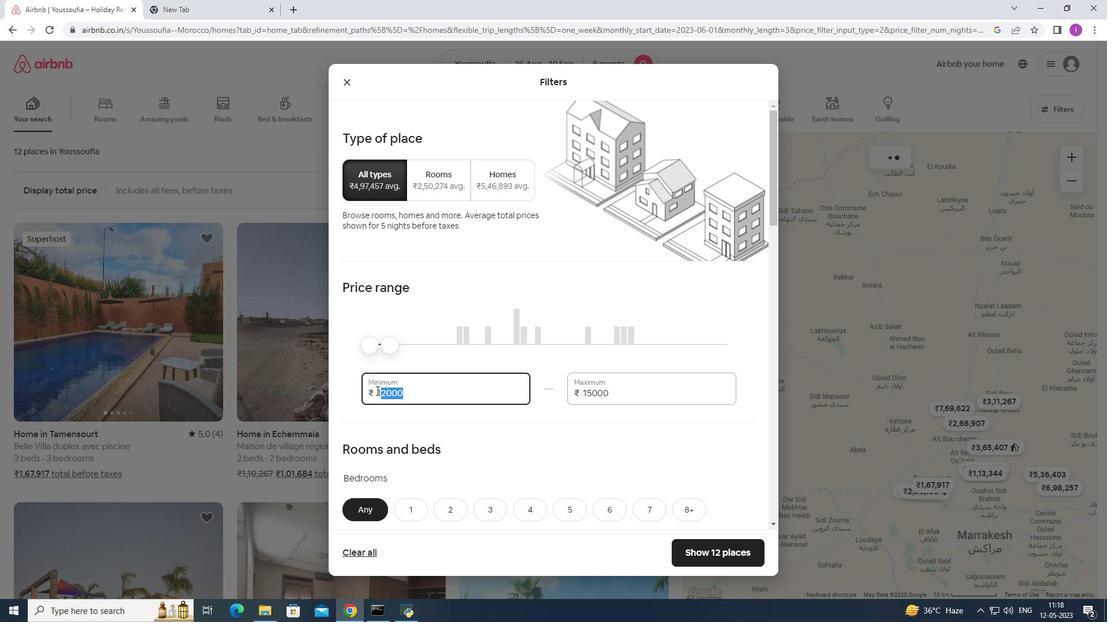 
Action: Key pressed 10000
Screenshot: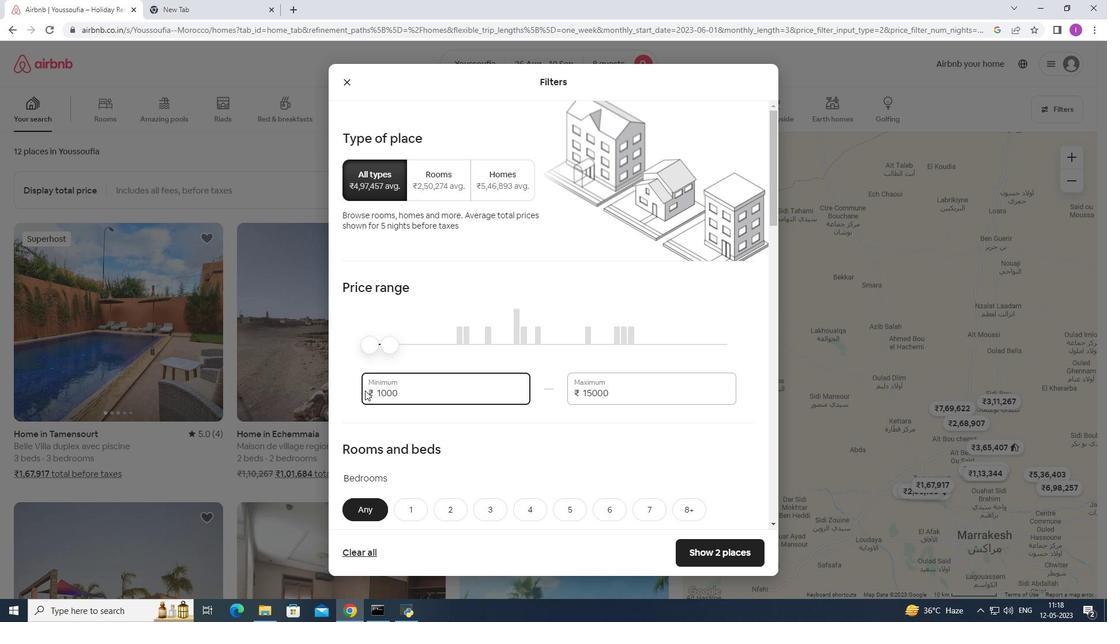 
Action: Mouse moved to (360, 469)
Screenshot: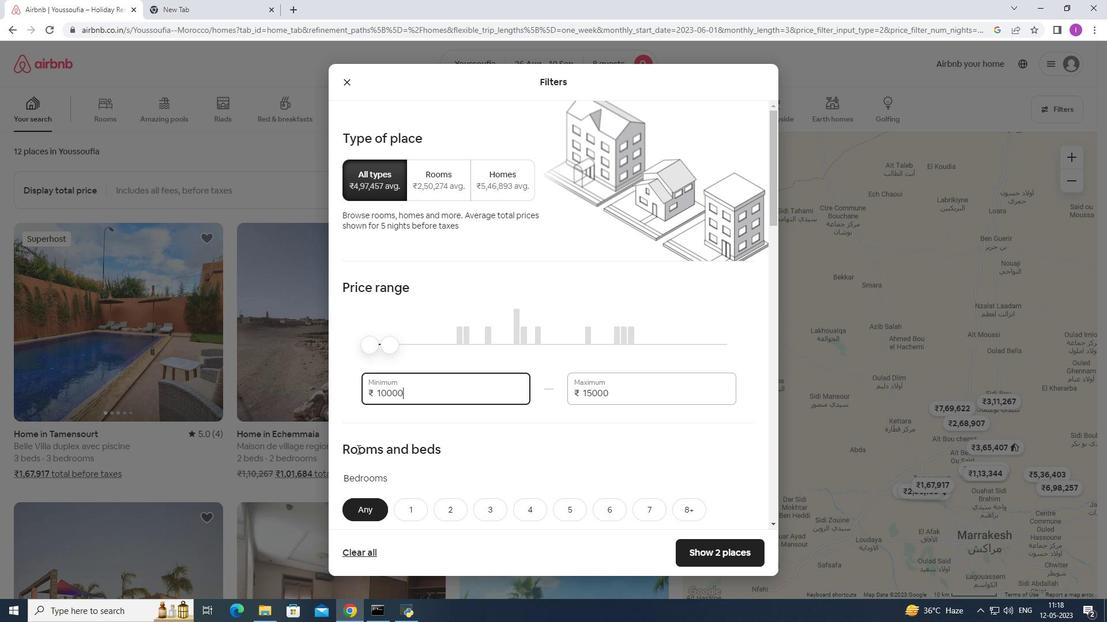 
Action: Mouse scrolled (360, 469) with delta (0, 0)
Screenshot: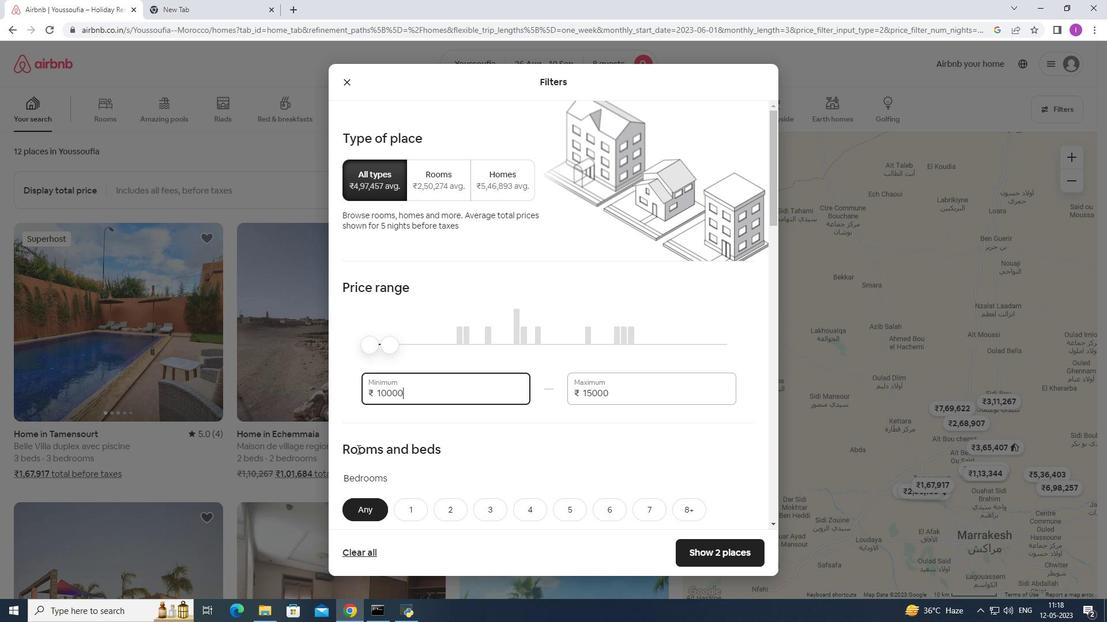 
Action: Mouse moved to (360, 471)
Screenshot: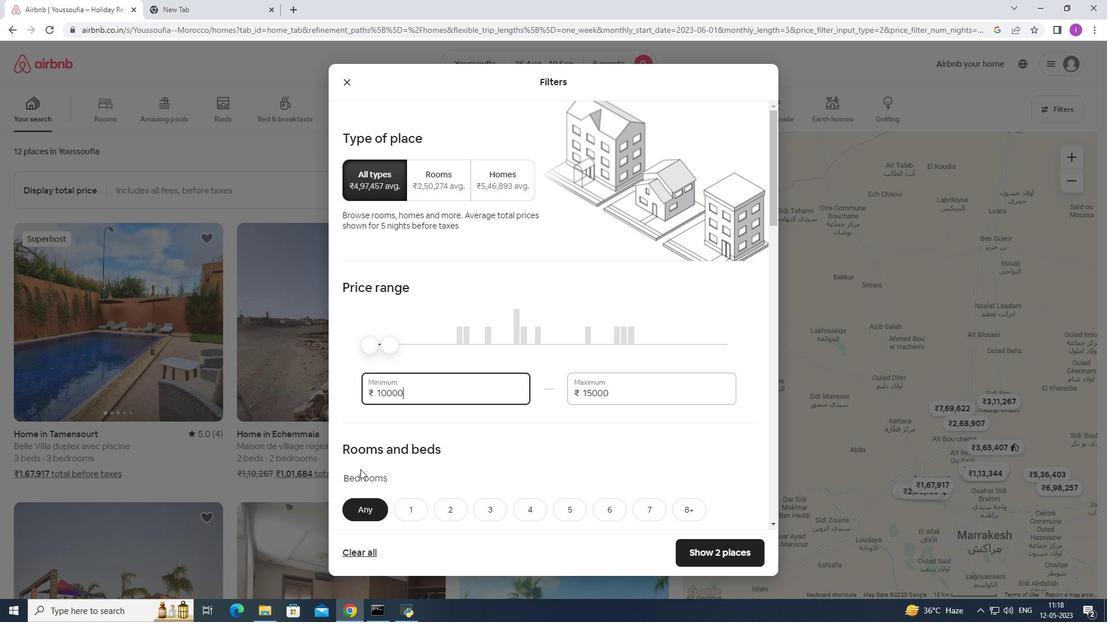 
Action: Mouse scrolled (360, 471) with delta (0, 0)
Screenshot: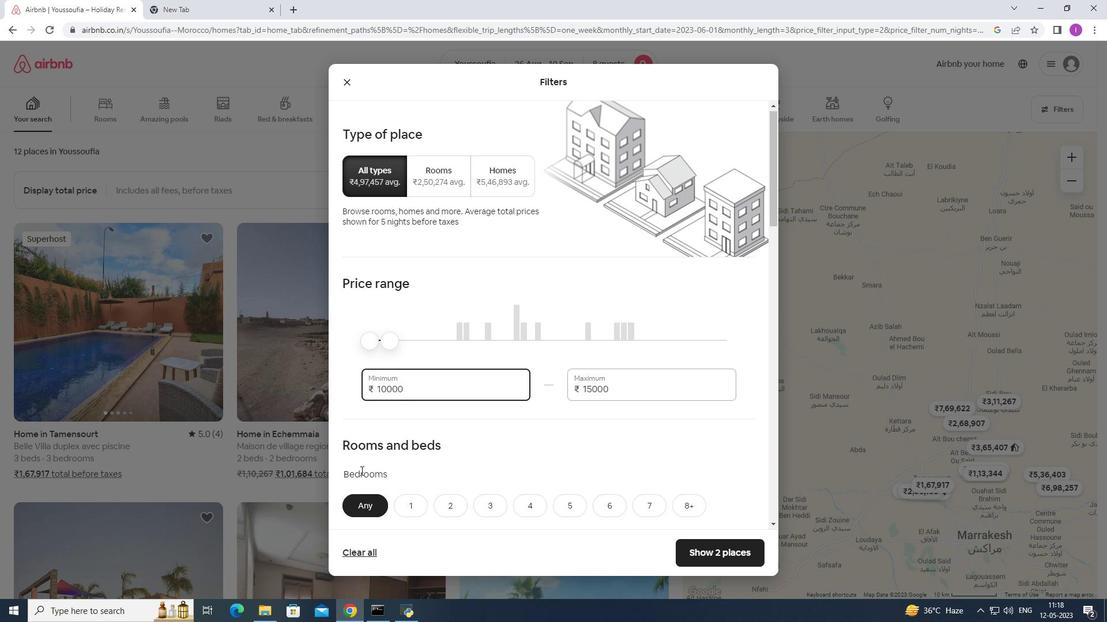 
Action: Mouse moved to (609, 400)
Screenshot: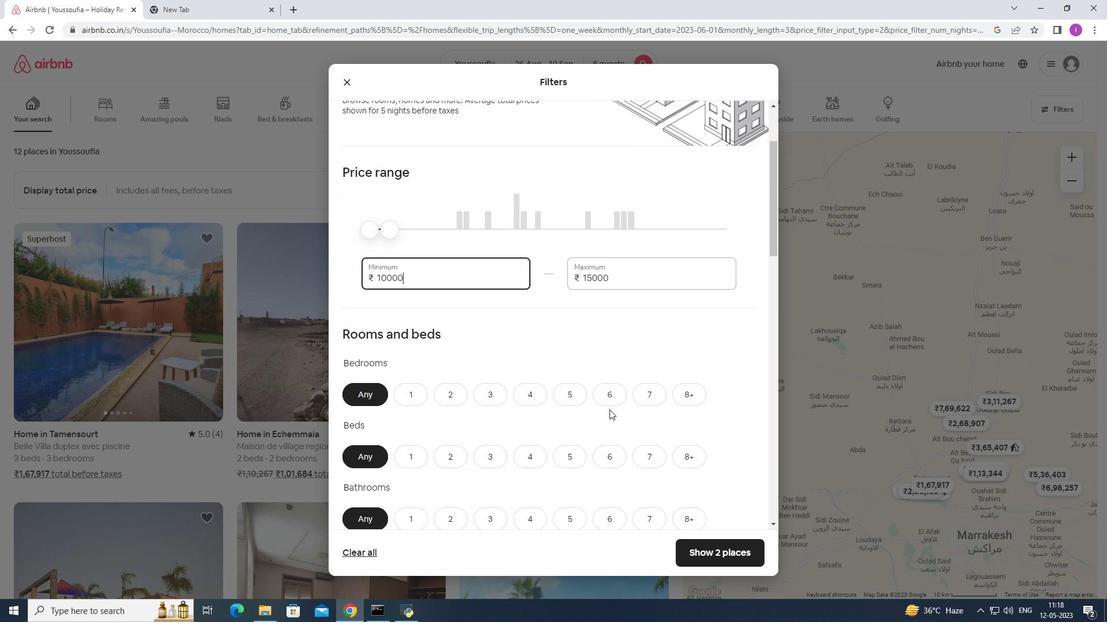 
Action: Mouse pressed left at (609, 400)
Screenshot: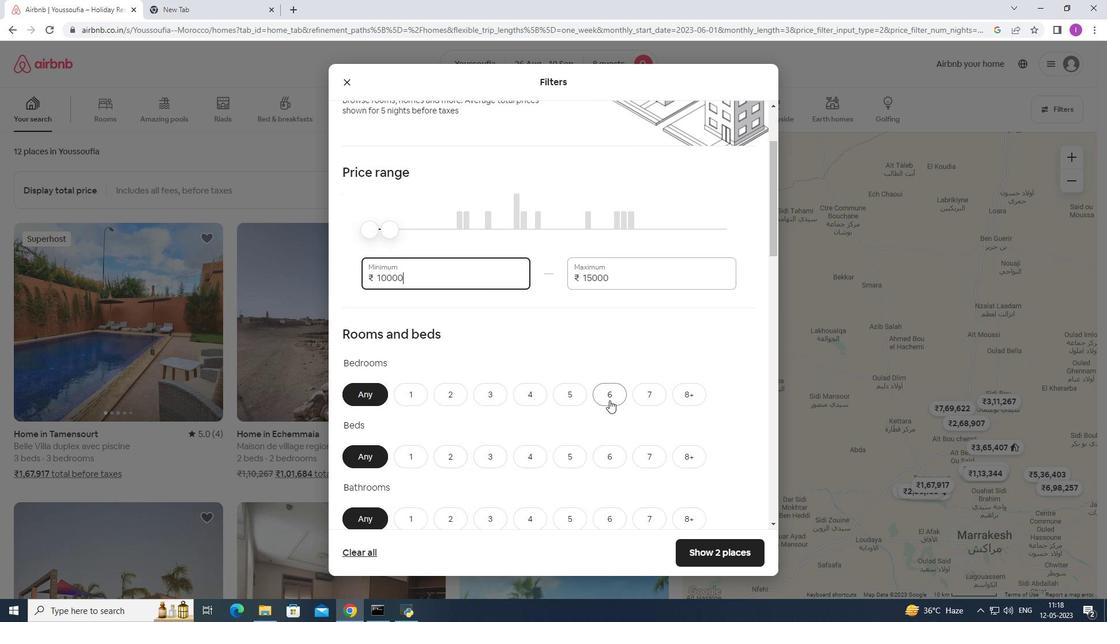 
Action: Mouse moved to (607, 451)
Screenshot: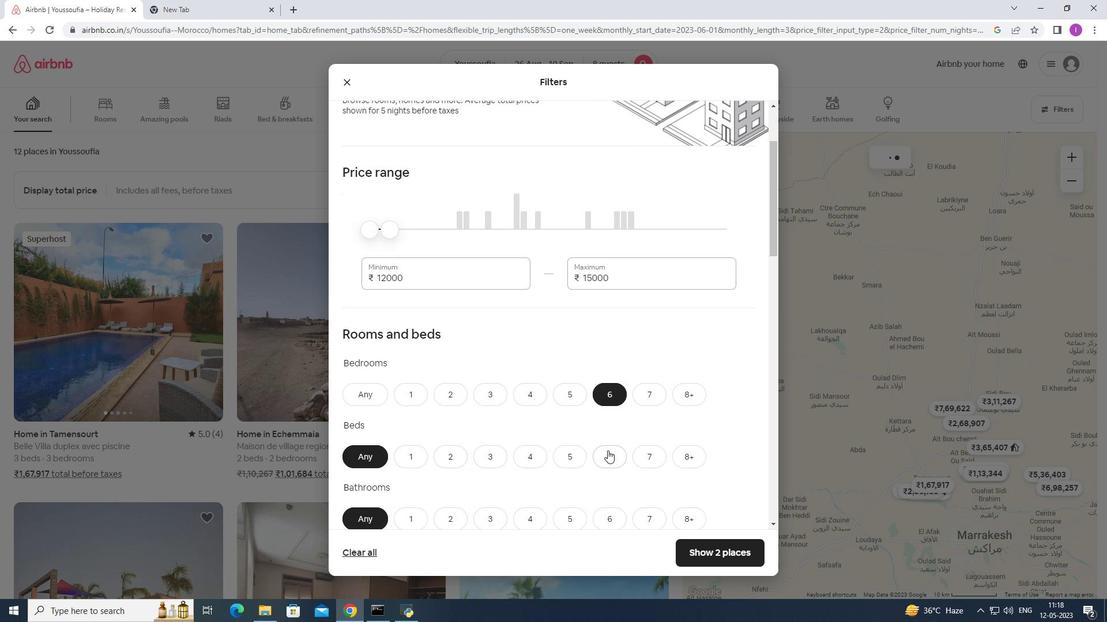 
Action: Mouse pressed left at (607, 451)
Screenshot: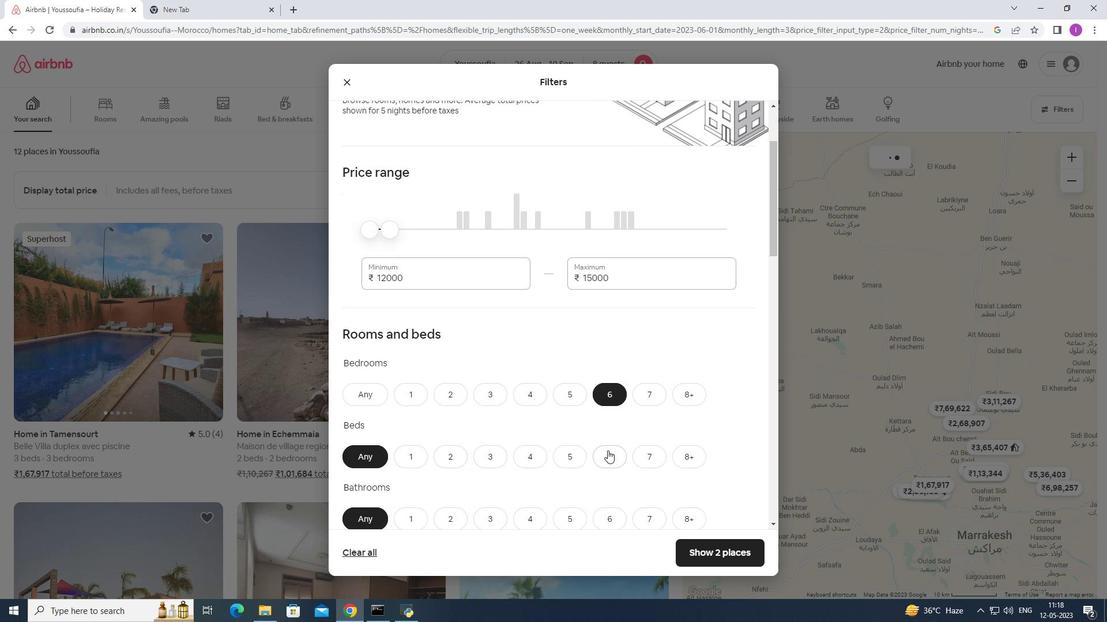 
Action: Mouse moved to (605, 524)
Screenshot: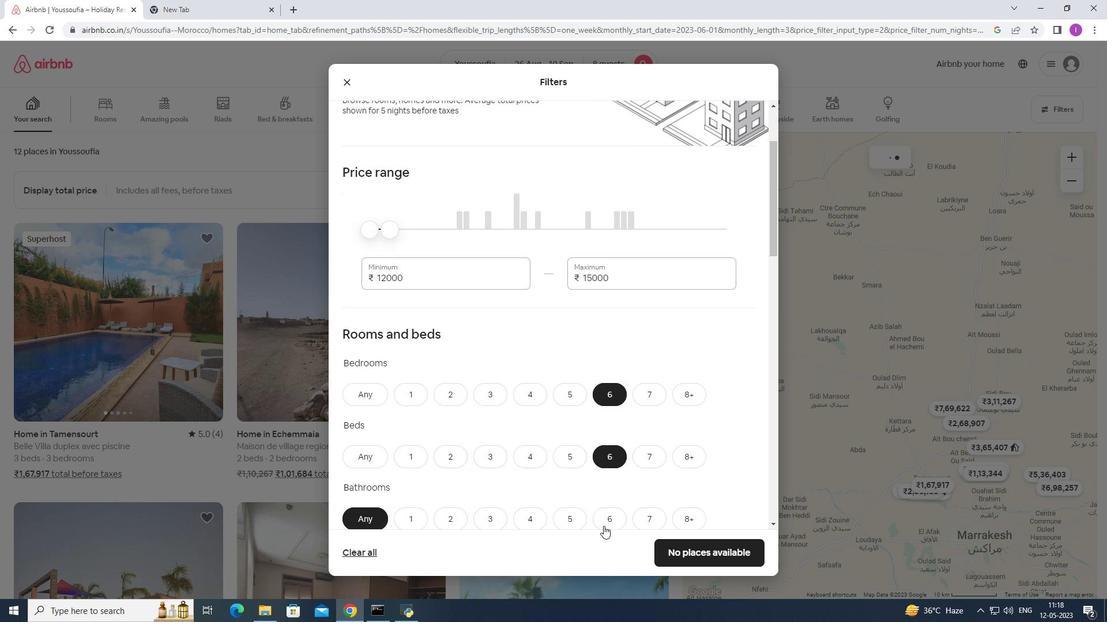 
Action: Mouse pressed left at (605, 524)
Screenshot: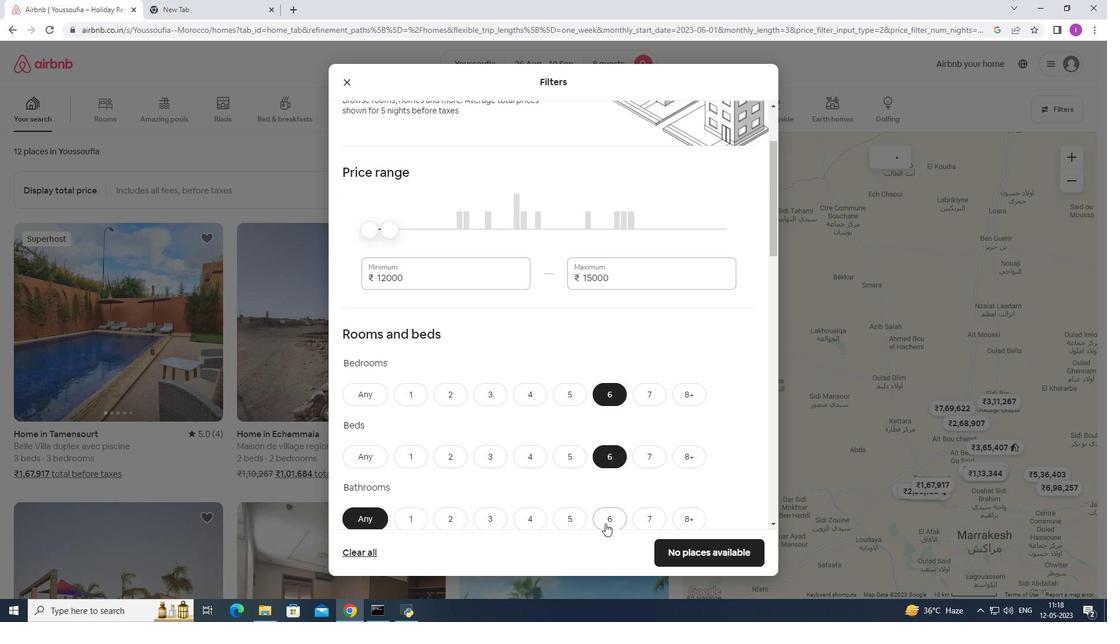 
Action: Mouse moved to (590, 507)
Screenshot: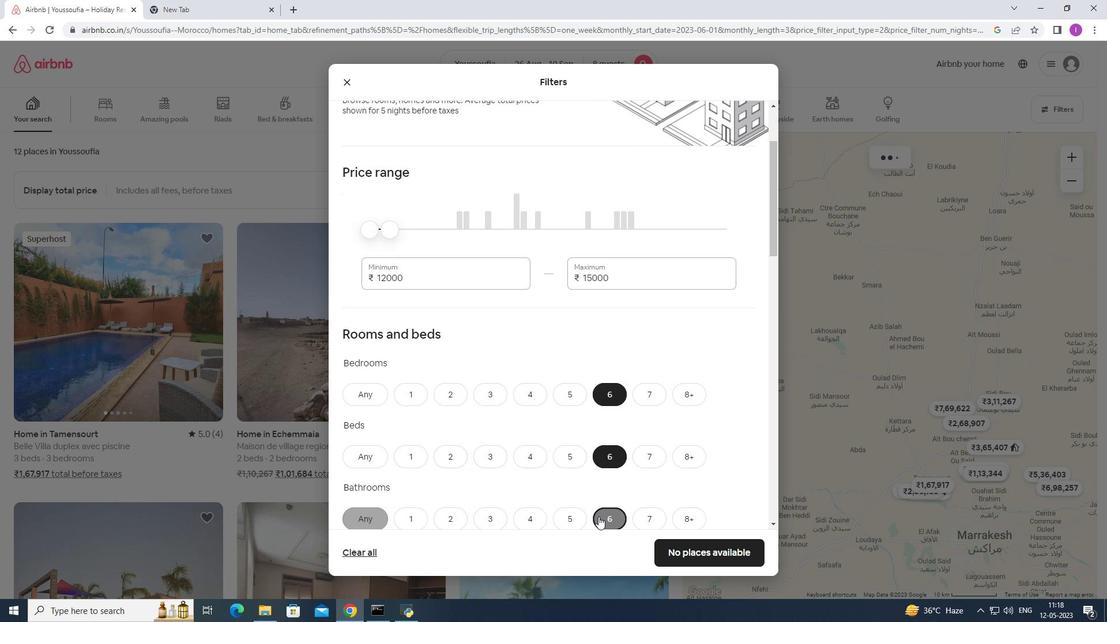 
Action: Mouse scrolled (590, 507) with delta (0, 0)
Screenshot: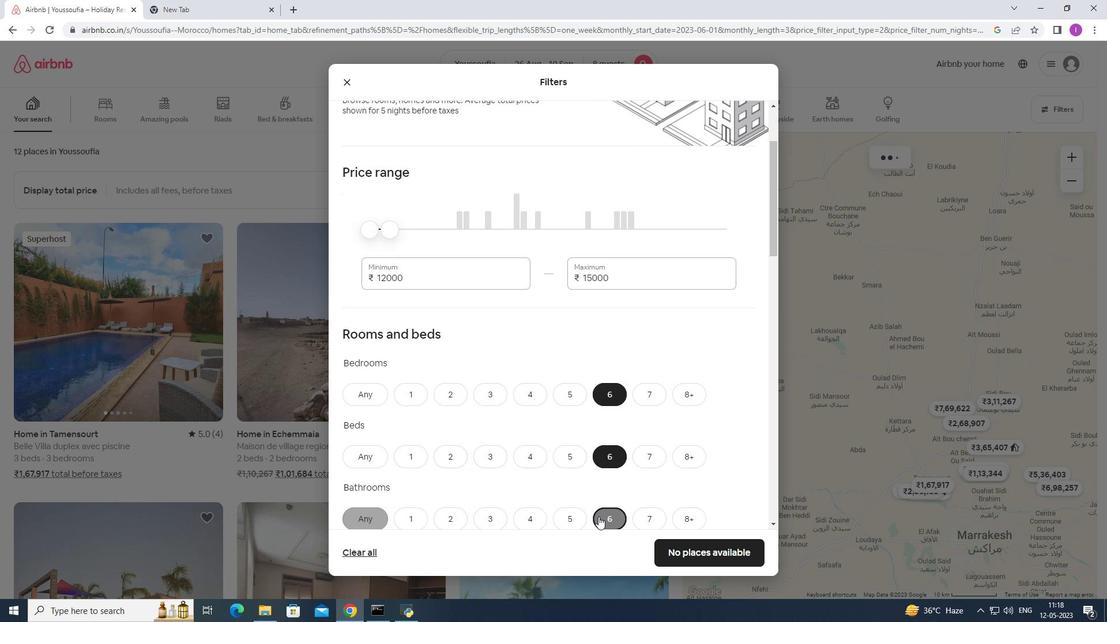 
Action: Mouse scrolled (590, 507) with delta (0, 0)
Screenshot: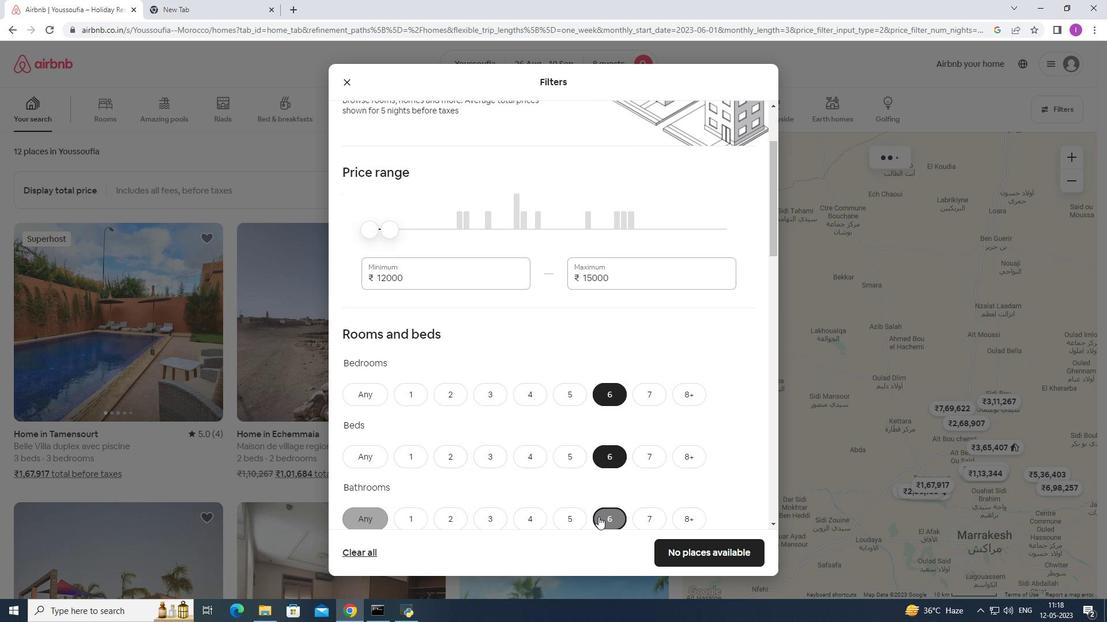 
Action: Mouse scrolled (590, 507) with delta (0, 0)
Screenshot: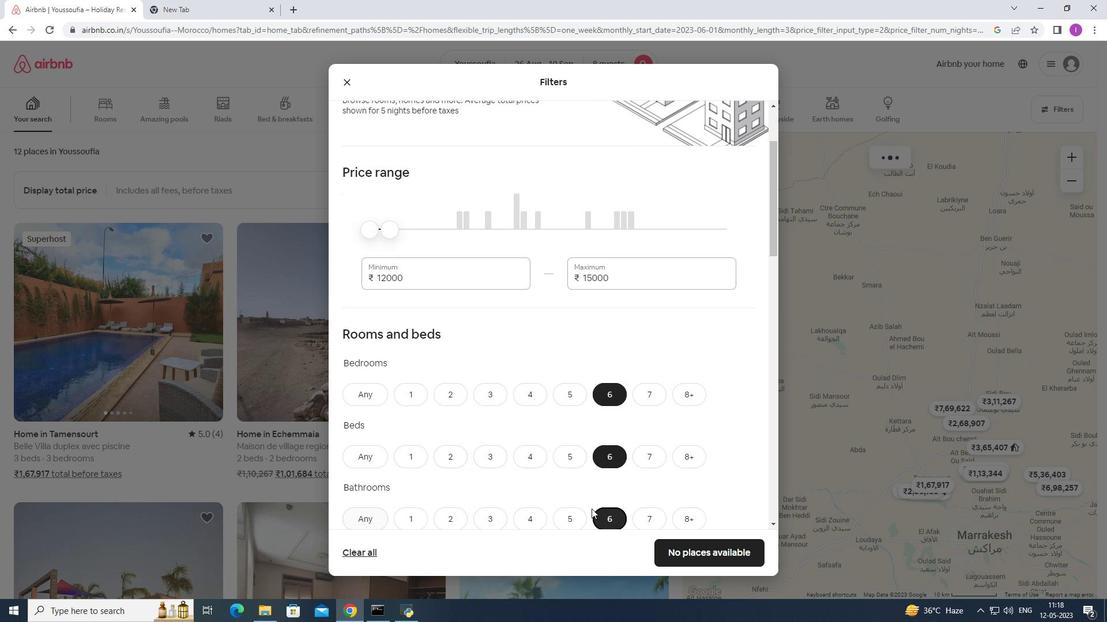 
Action: Mouse scrolled (590, 507) with delta (0, 0)
Screenshot: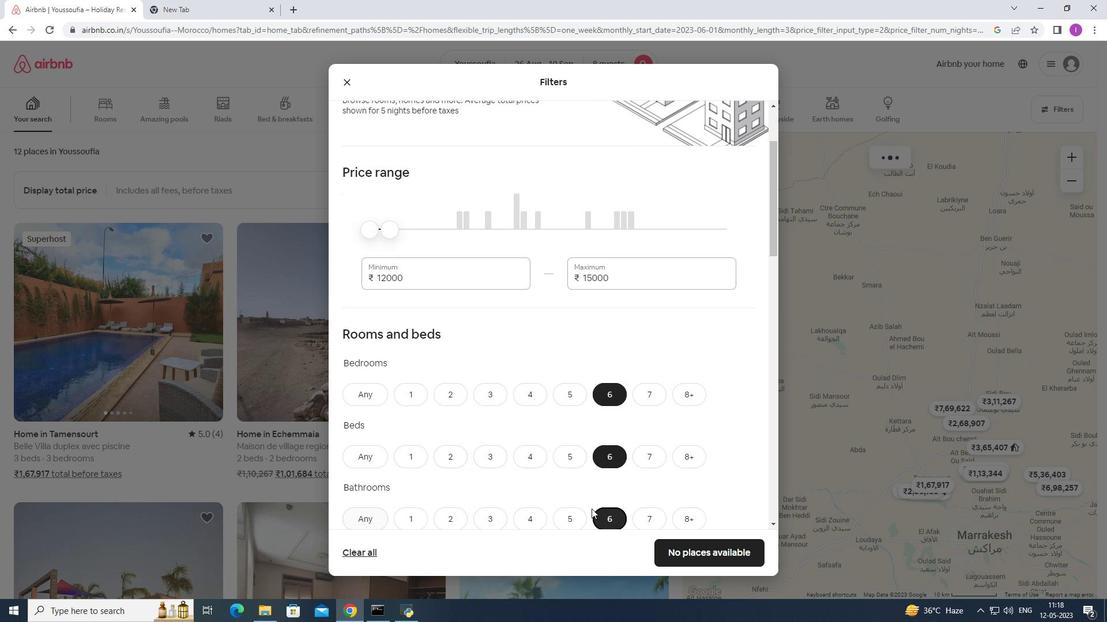 
Action: Mouse scrolled (590, 507) with delta (0, 0)
Screenshot: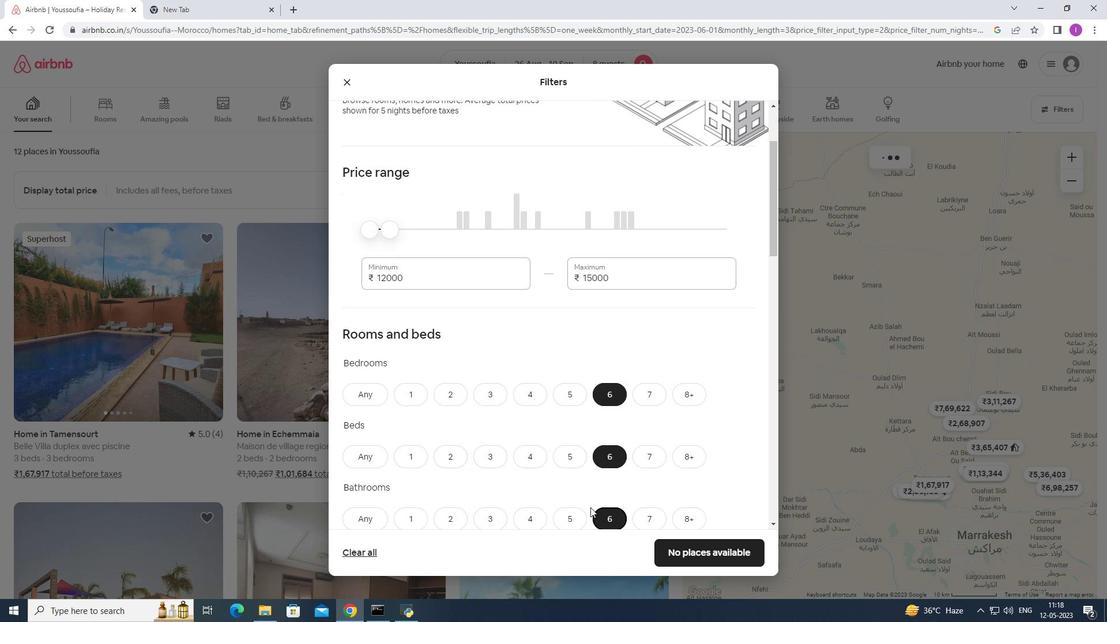 
Action: Mouse moved to (414, 335)
Screenshot: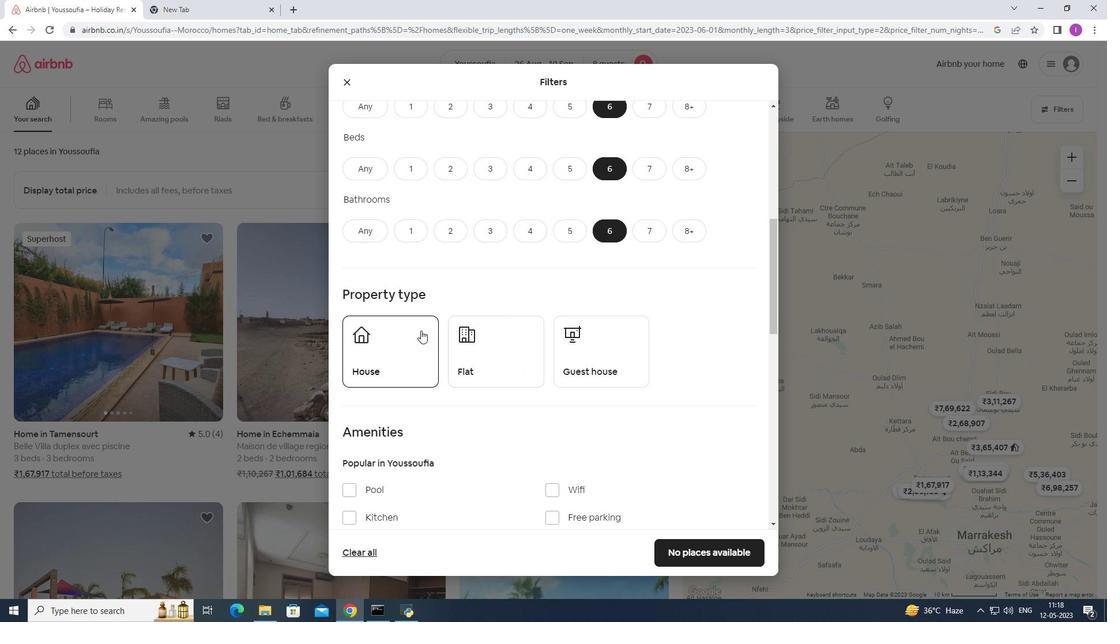 
Action: Mouse pressed left at (414, 335)
Screenshot: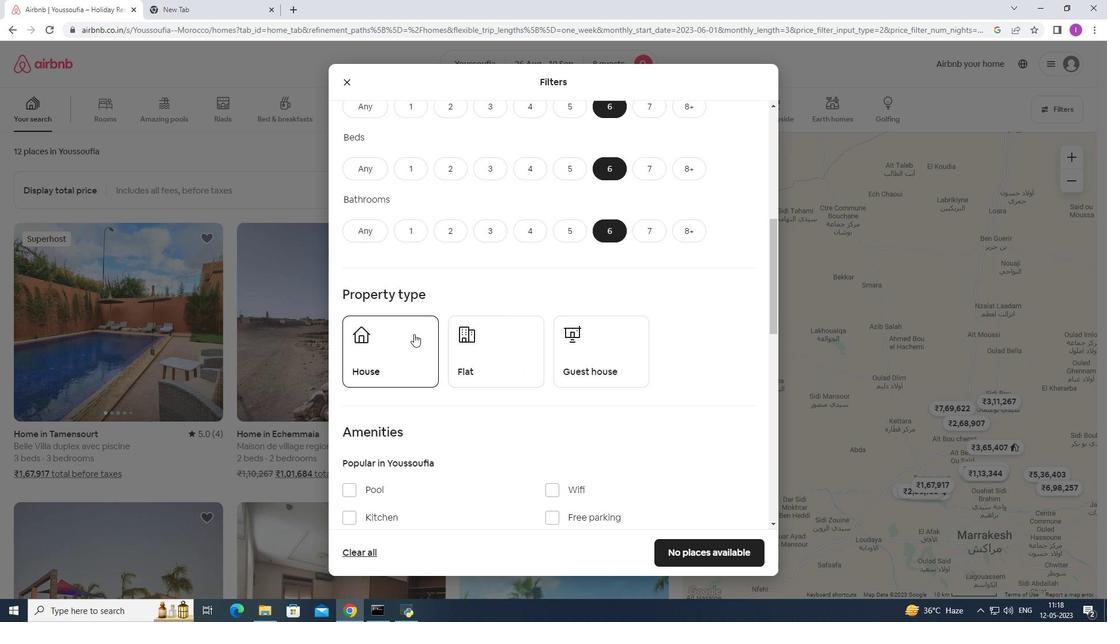 
Action: Mouse moved to (470, 348)
Screenshot: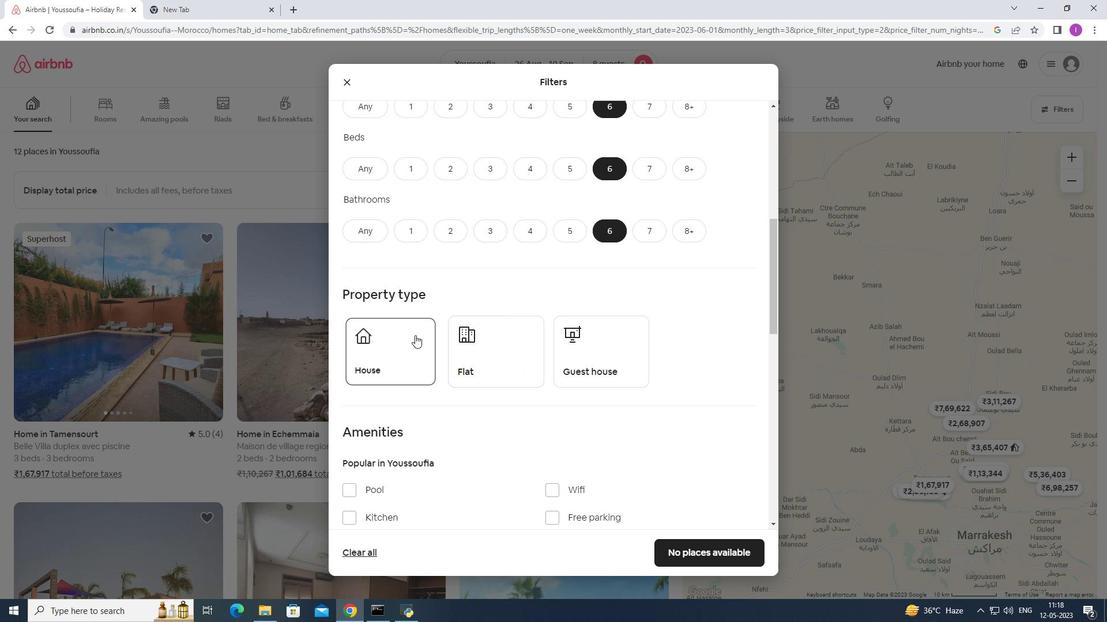 
Action: Mouse pressed left at (470, 348)
Screenshot: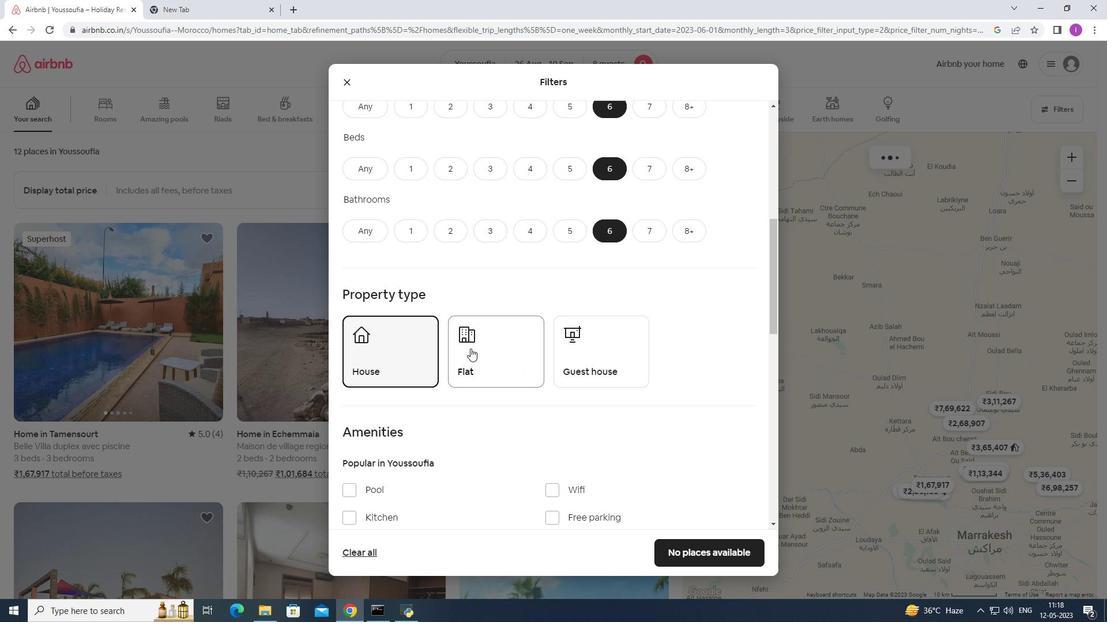 
Action: Mouse moved to (580, 362)
Screenshot: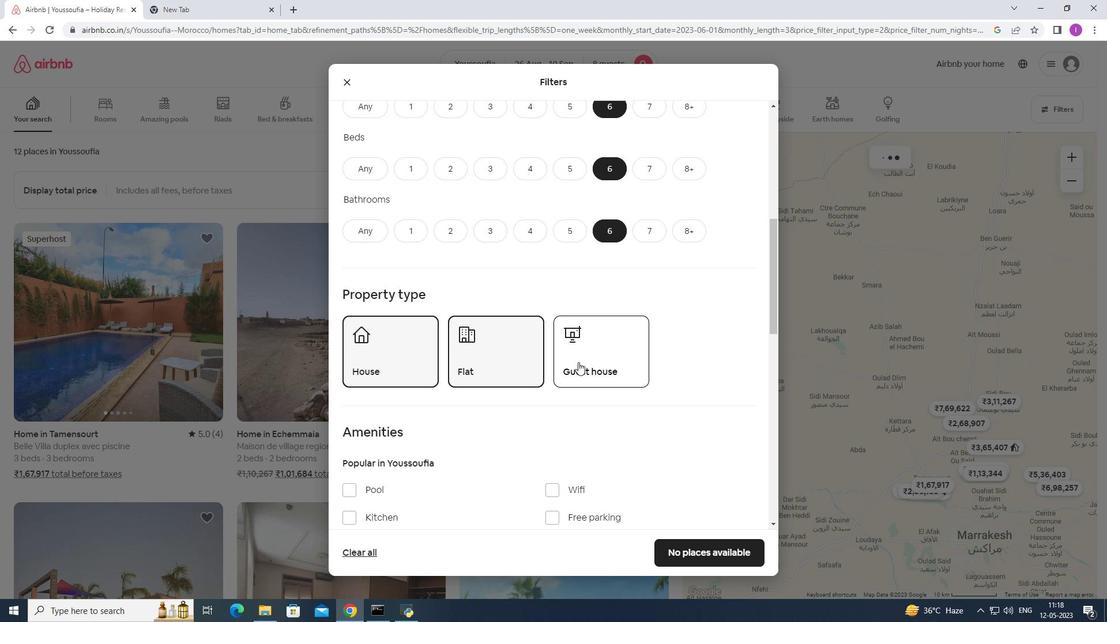 
Action: Mouse pressed left at (580, 362)
Screenshot: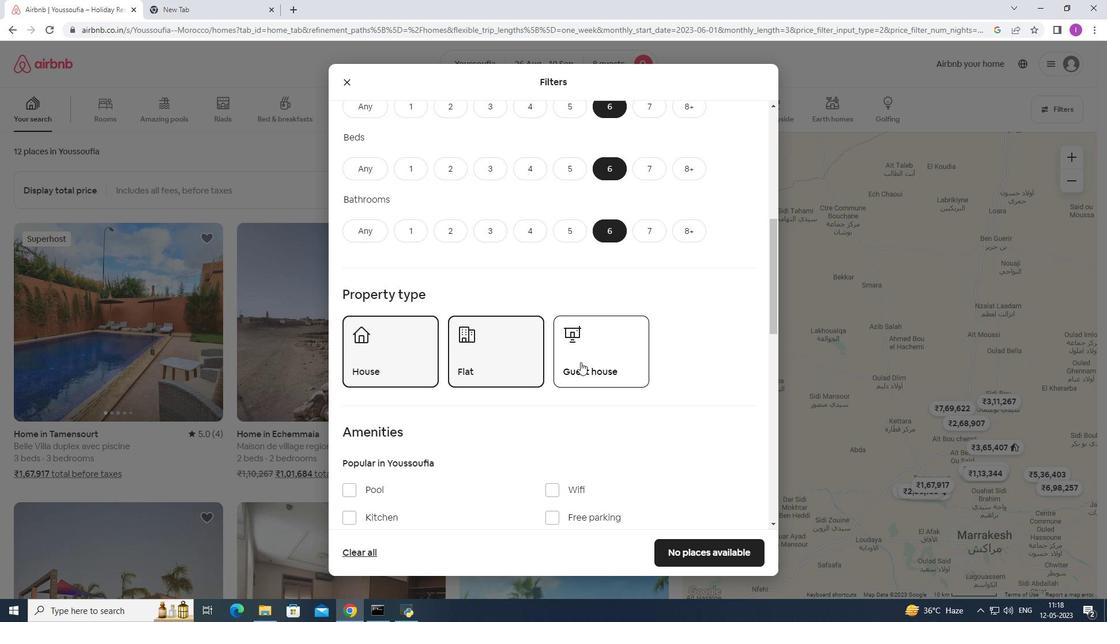 
Action: Mouse moved to (581, 365)
Screenshot: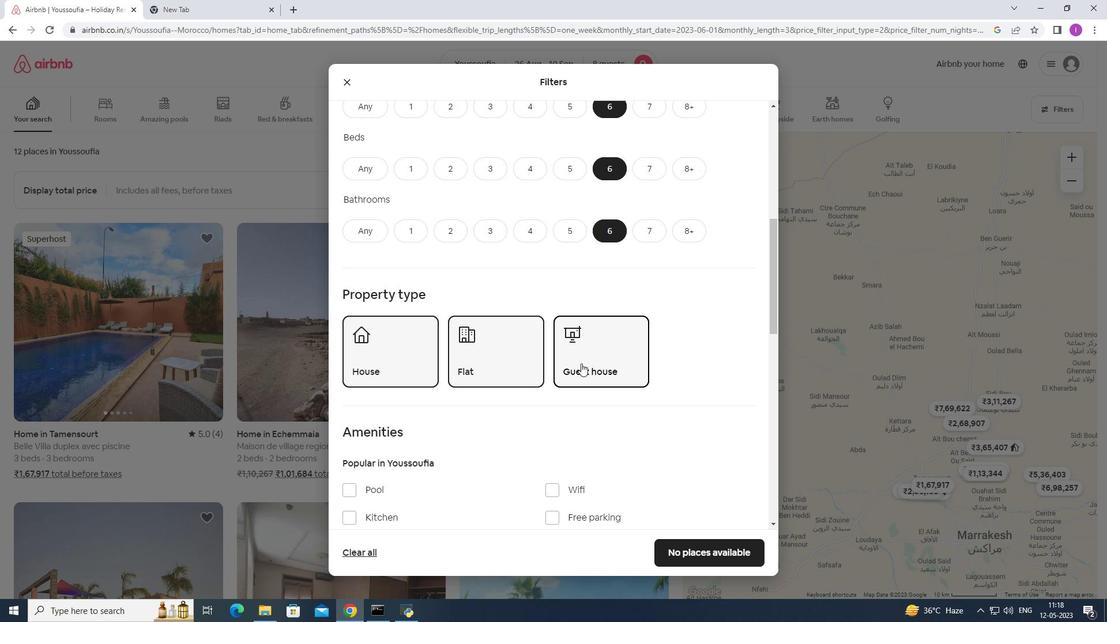 
Action: Mouse scrolled (581, 364) with delta (0, 0)
Screenshot: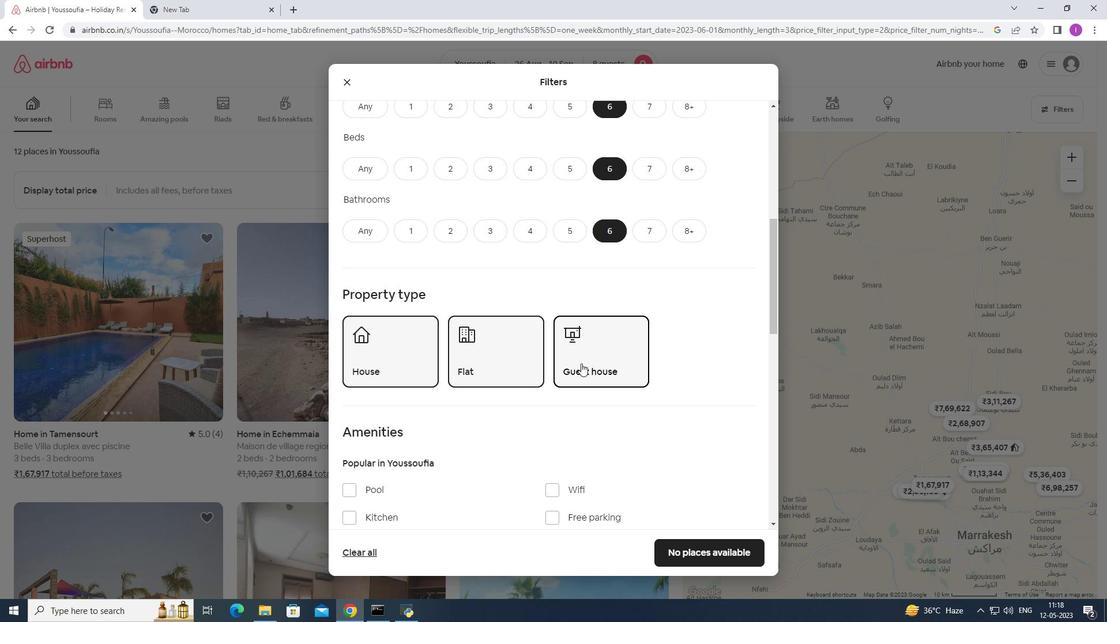 
Action: Mouse scrolled (581, 364) with delta (0, 0)
Screenshot: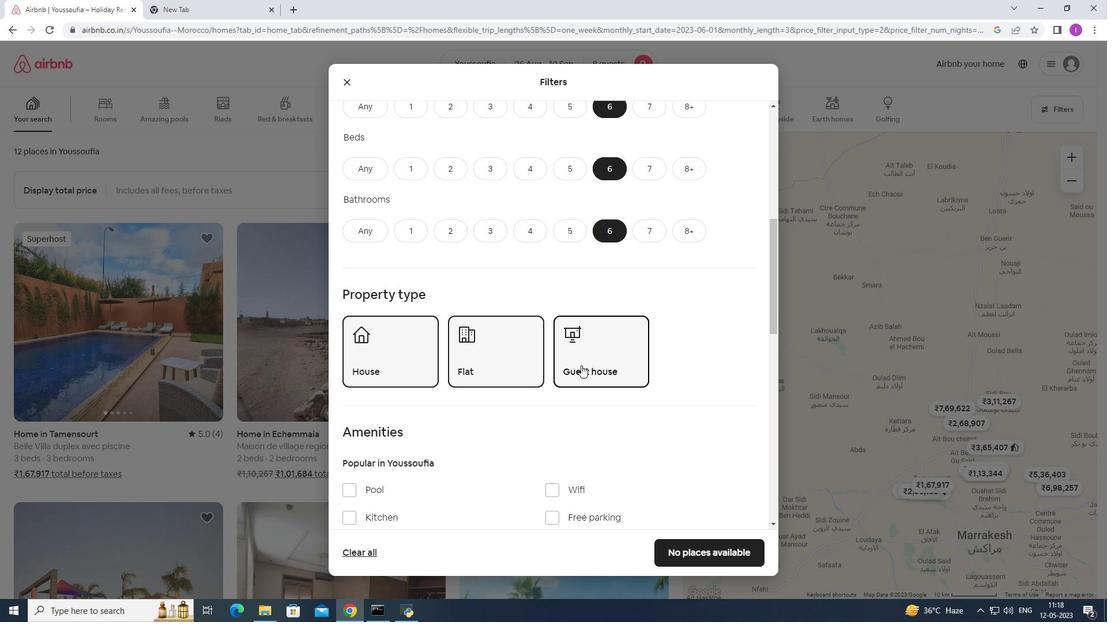 
Action: Mouse moved to (554, 376)
Screenshot: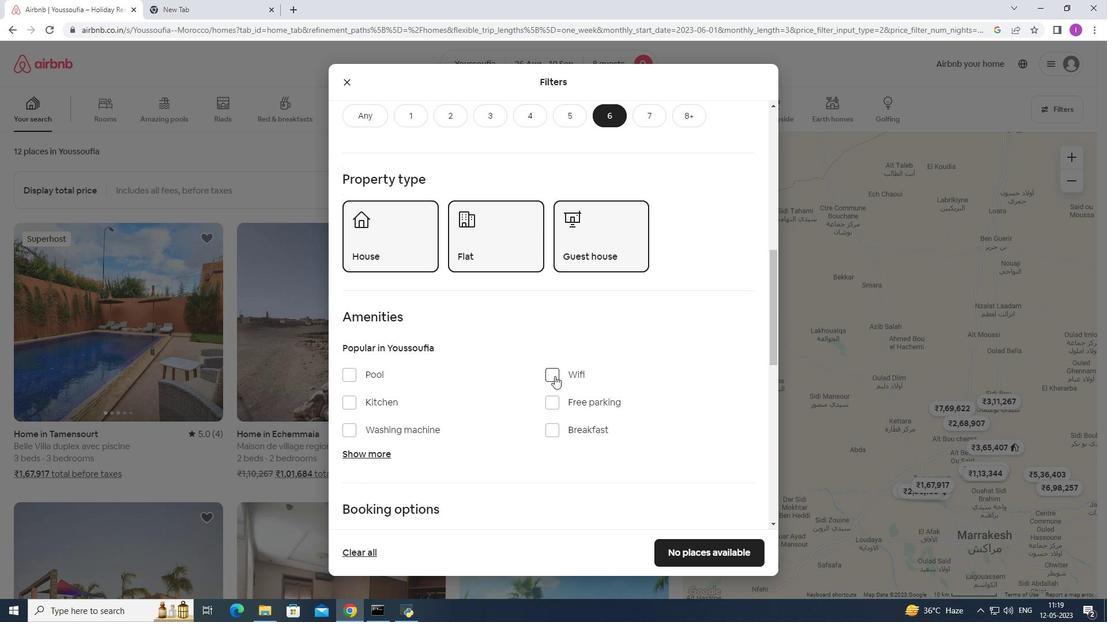
Action: Mouse pressed left at (554, 376)
Screenshot: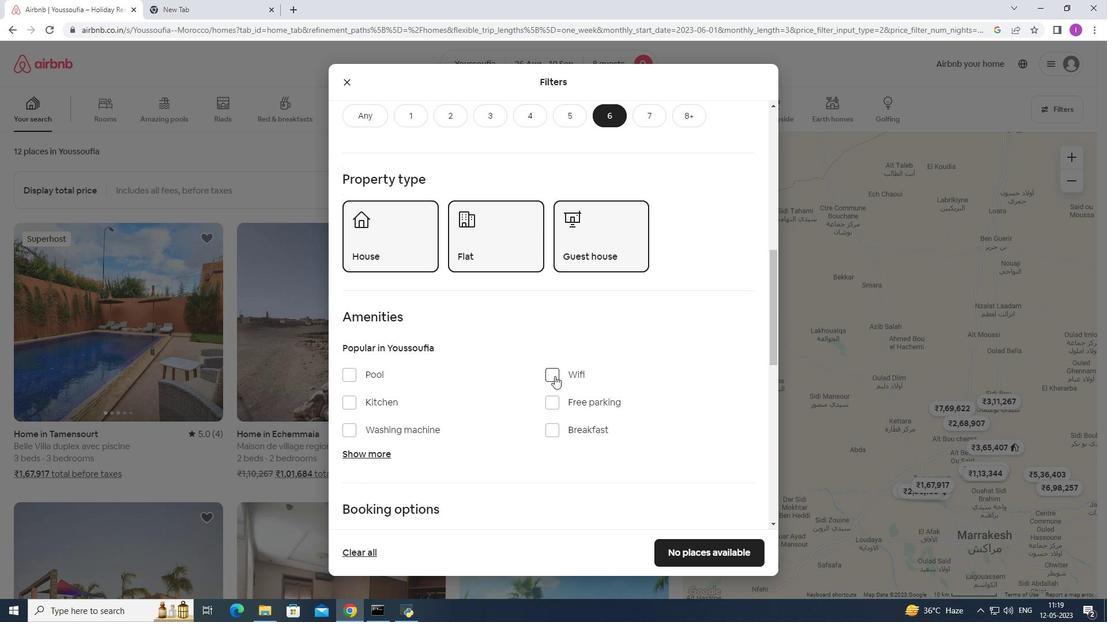
Action: Mouse moved to (546, 406)
Screenshot: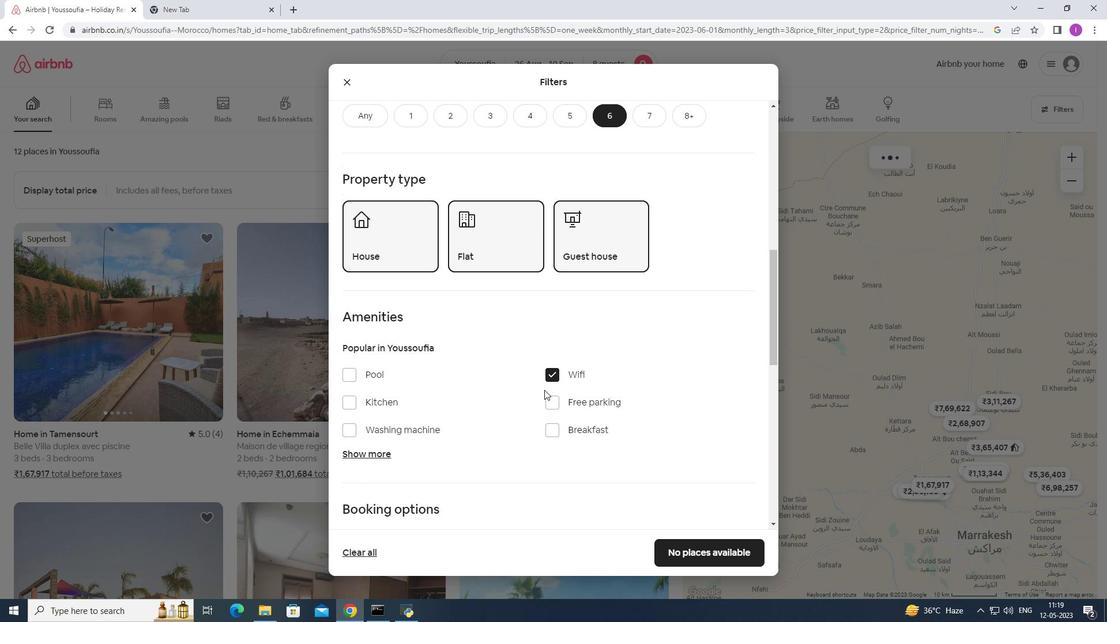 
Action: Mouse pressed left at (546, 406)
Screenshot: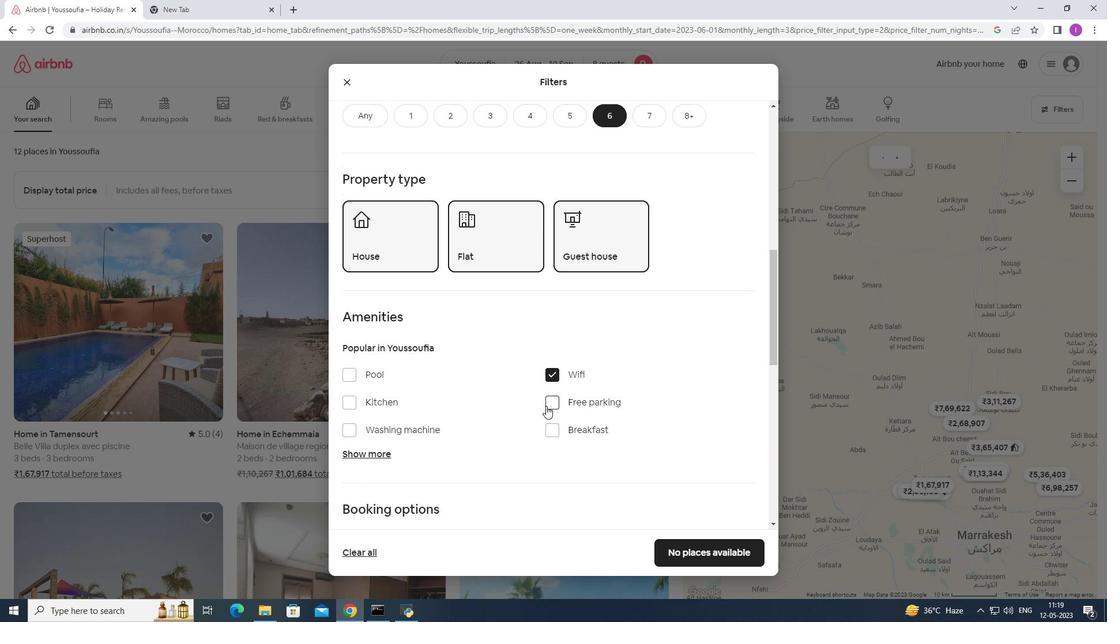 
Action: Mouse moved to (362, 452)
Screenshot: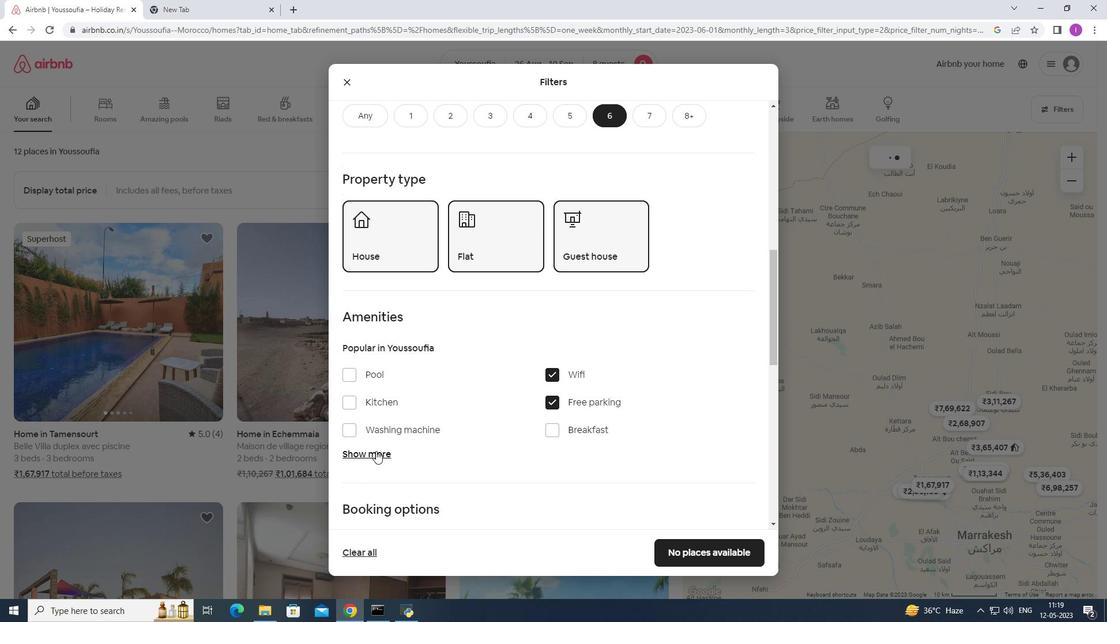 
Action: Mouse pressed left at (362, 452)
Screenshot: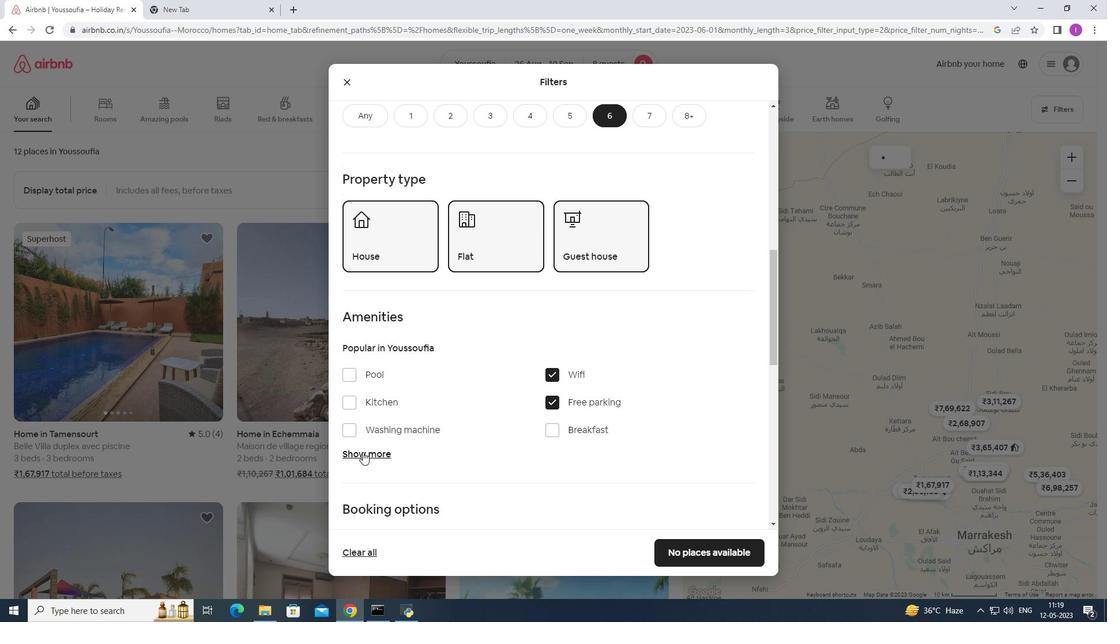 
Action: Mouse moved to (464, 458)
Screenshot: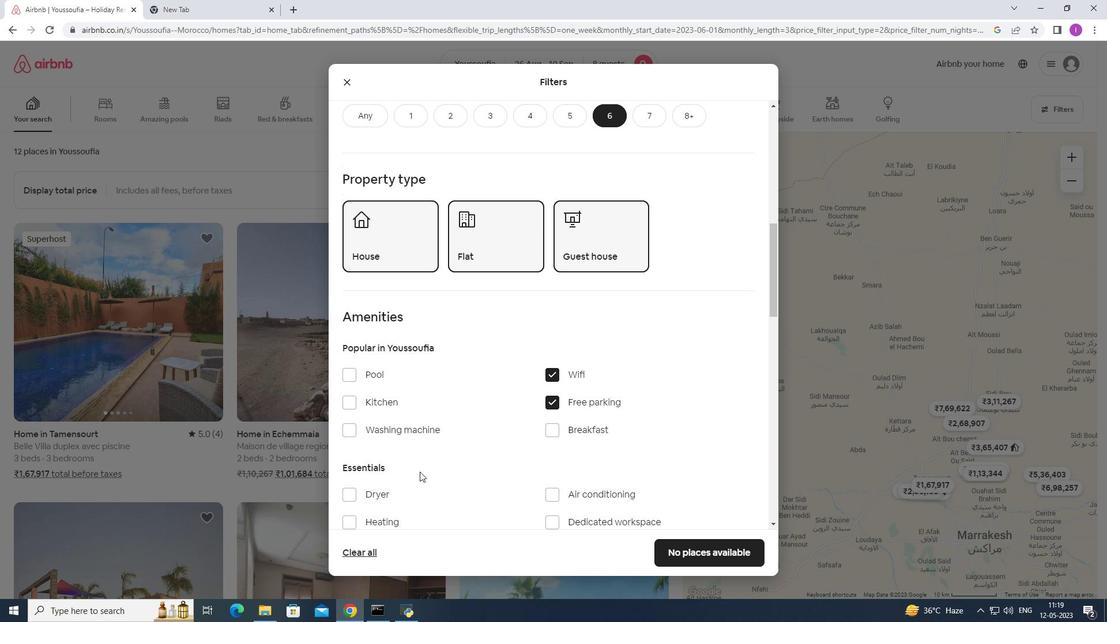 
Action: Mouse scrolled (464, 457) with delta (0, 0)
Screenshot: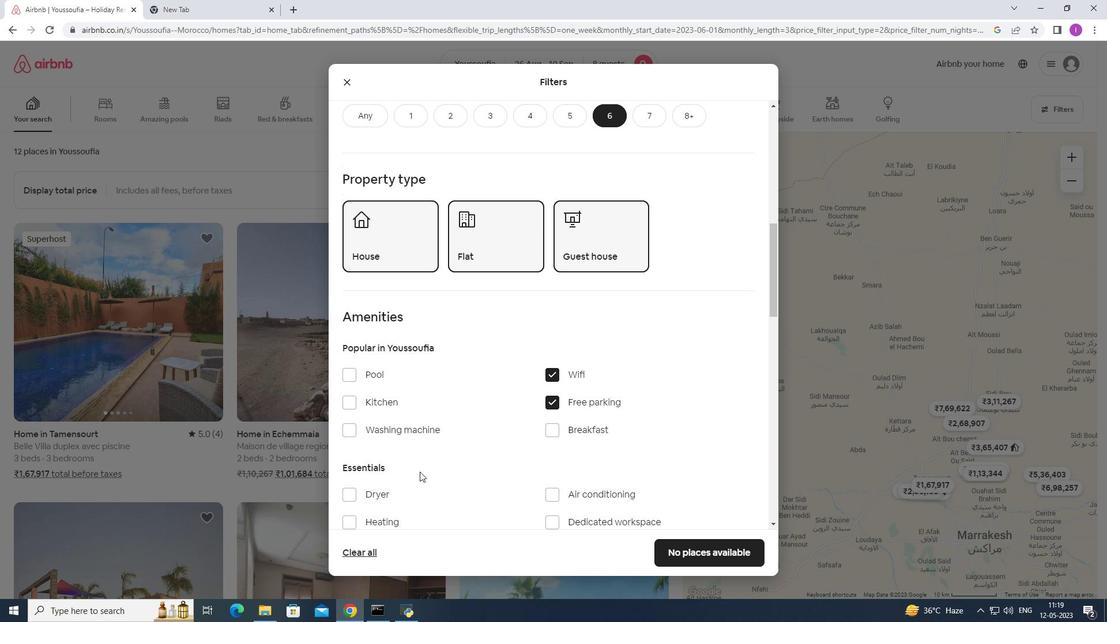 
Action: Mouse moved to (555, 371)
Screenshot: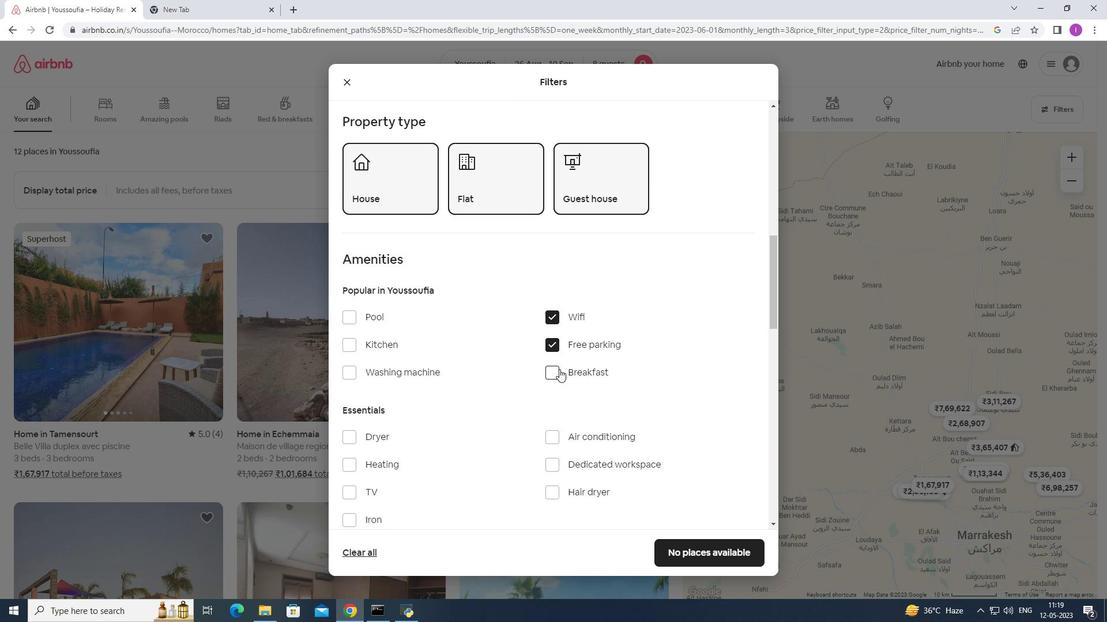 
Action: Mouse pressed left at (555, 371)
Screenshot: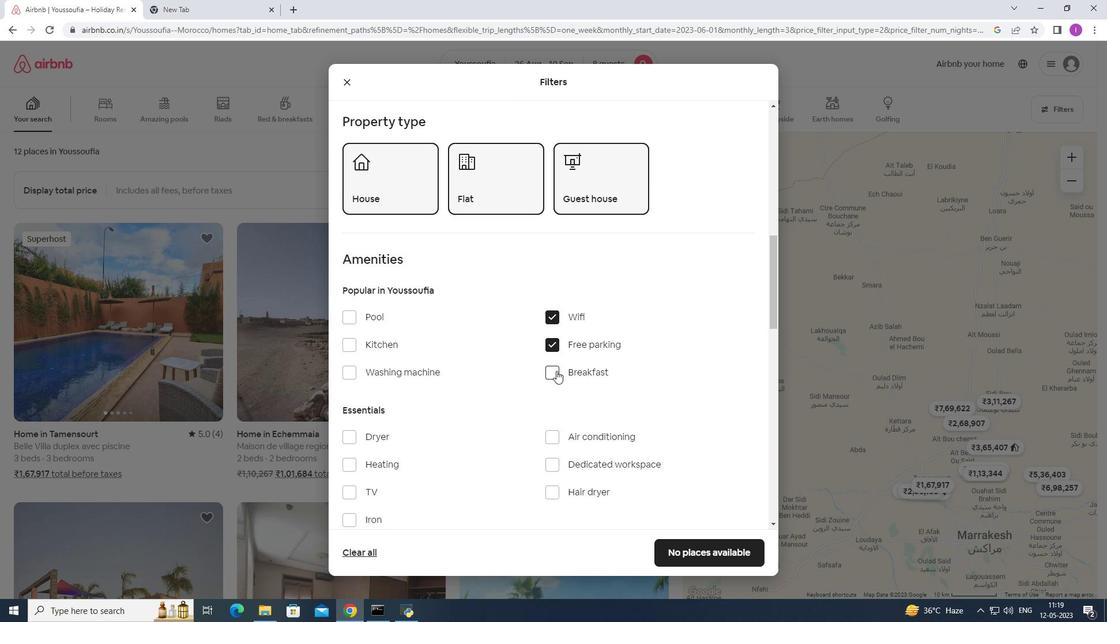
Action: Mouse moved to (345, 495)
Screenshot: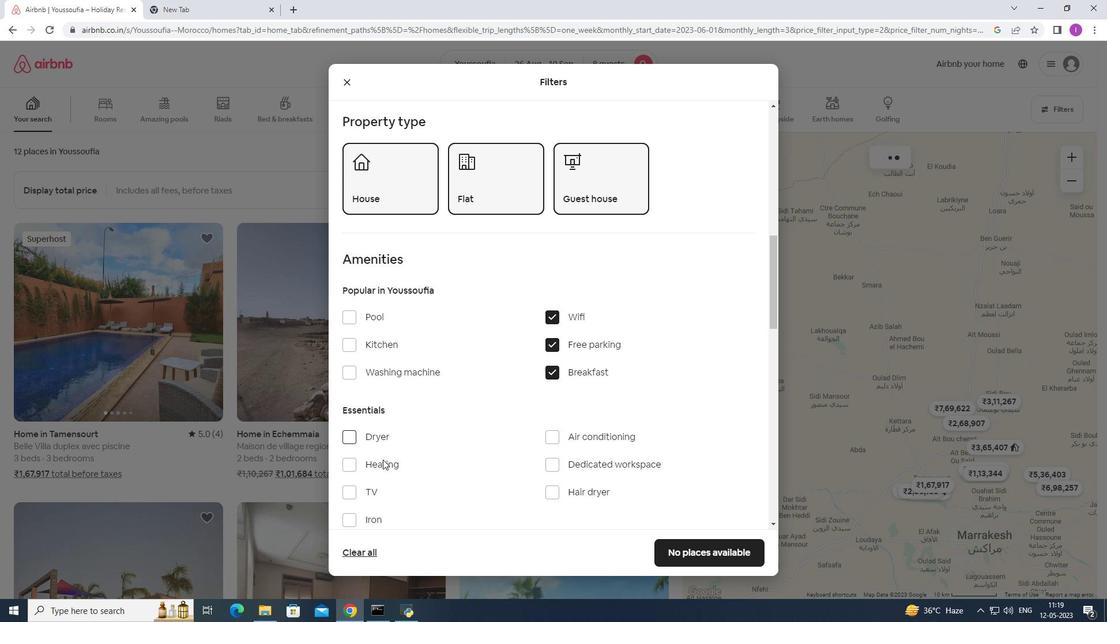 
Action: Mouse pressed left at (345, 495)
Screenshot: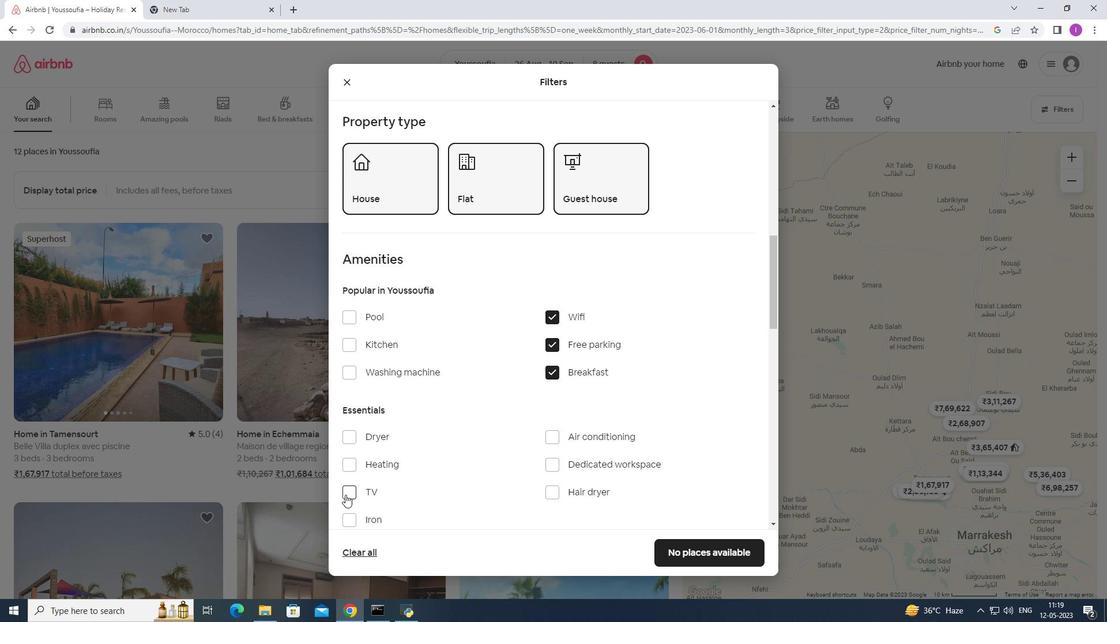 
Action: Mouse moved to (409, 481)
Screenshot: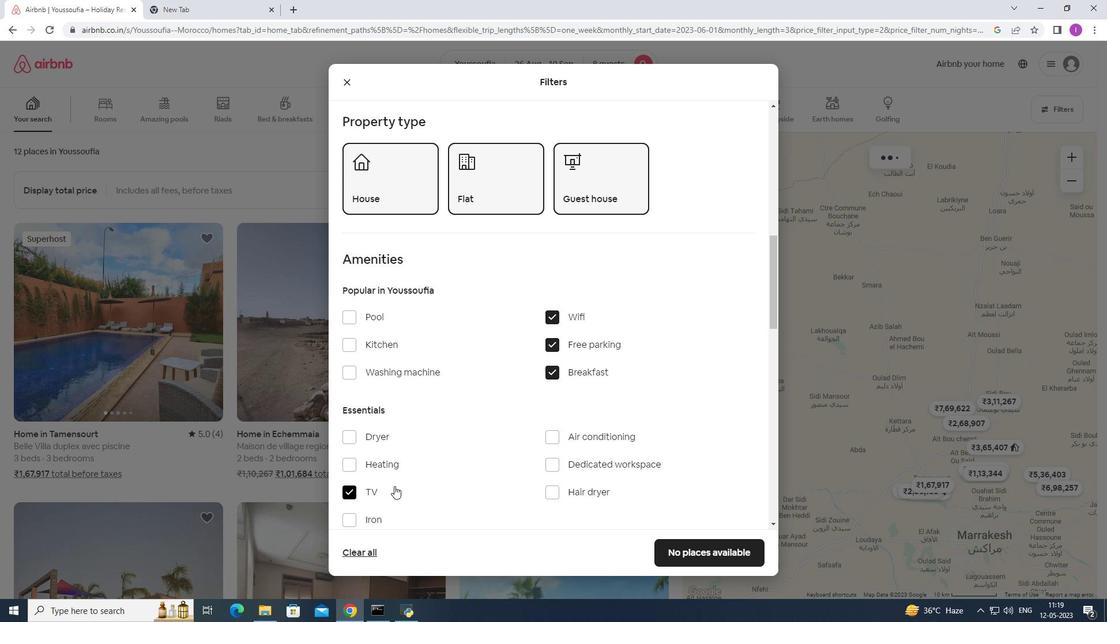 
Action: Mouse scrolled (409, 480) with delta (0, 0)
Screenshot: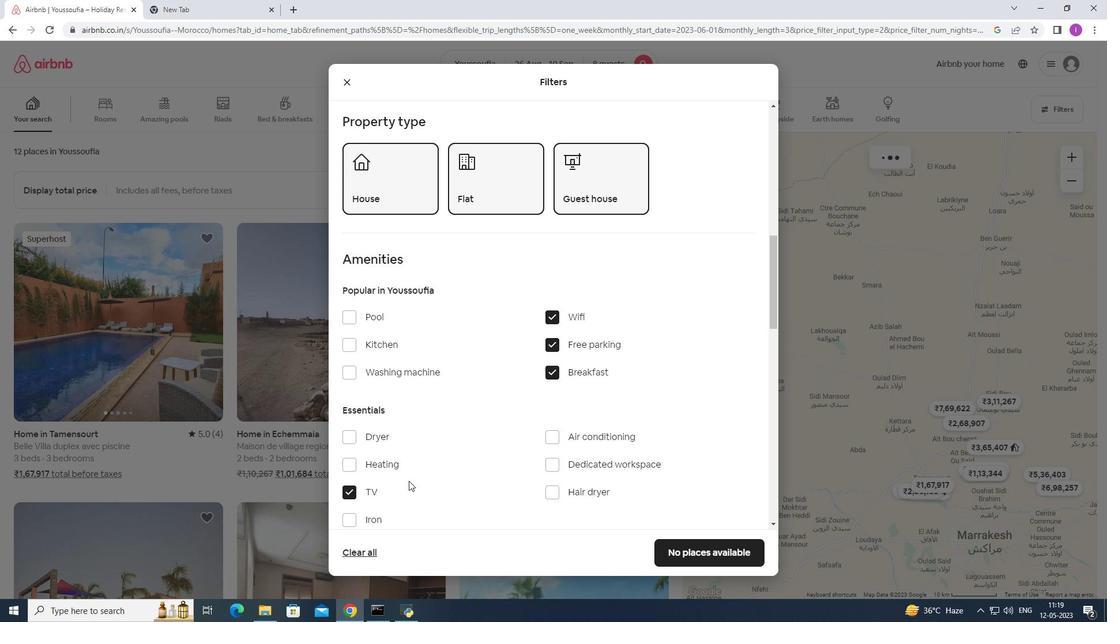 
Action: Mouse scrolled (409, 480) with delta (0, 0)
Screenshot: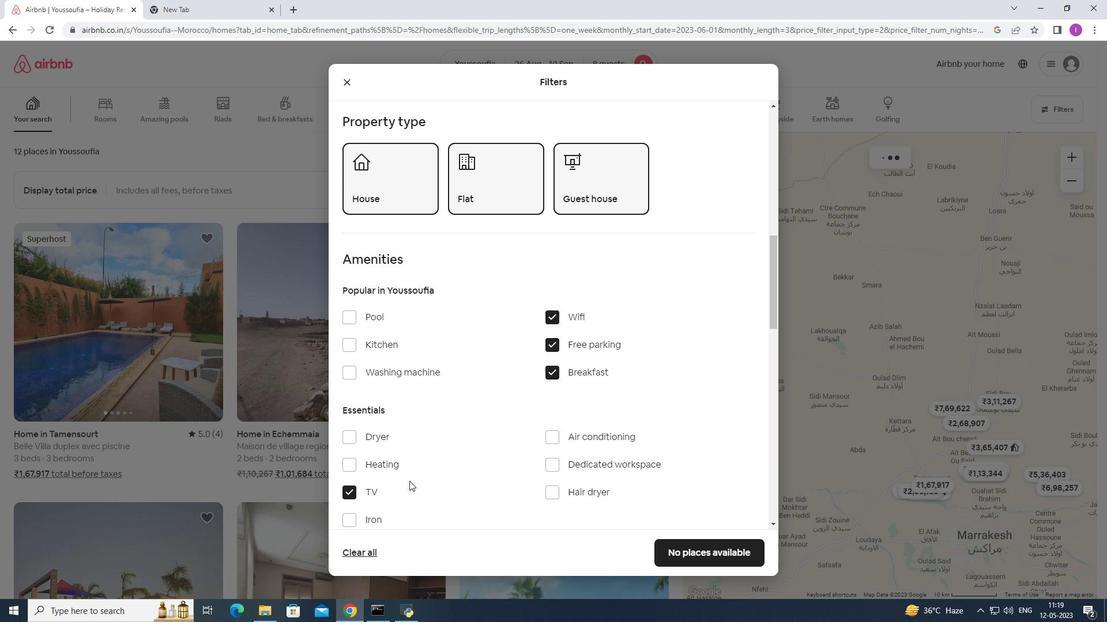 
Action: Mouse scrolled (409, 480) with delta (0, 0)
Screenshot: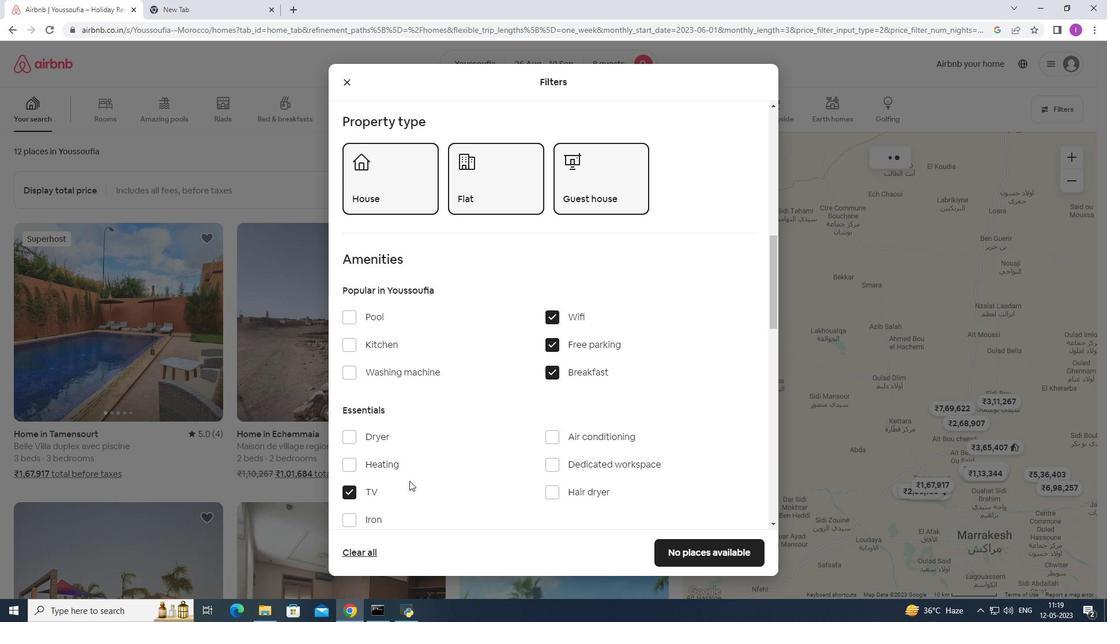 
Action: Mouse moved to (555, 442)
Screenshot: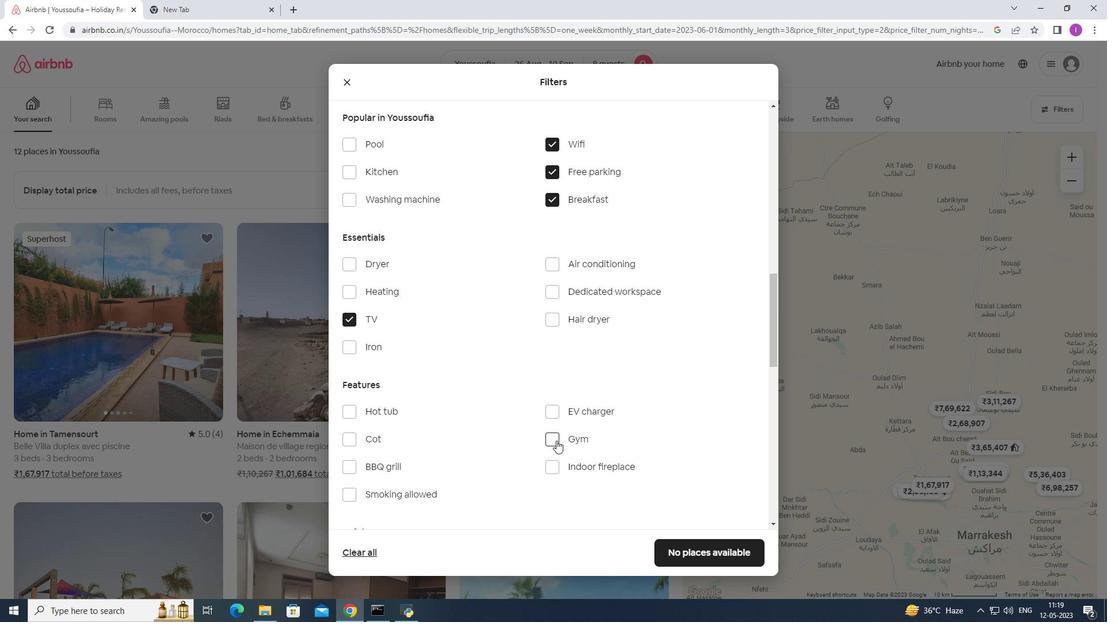 
Action: Mouse pressed left at (555, 442)
Screenshot: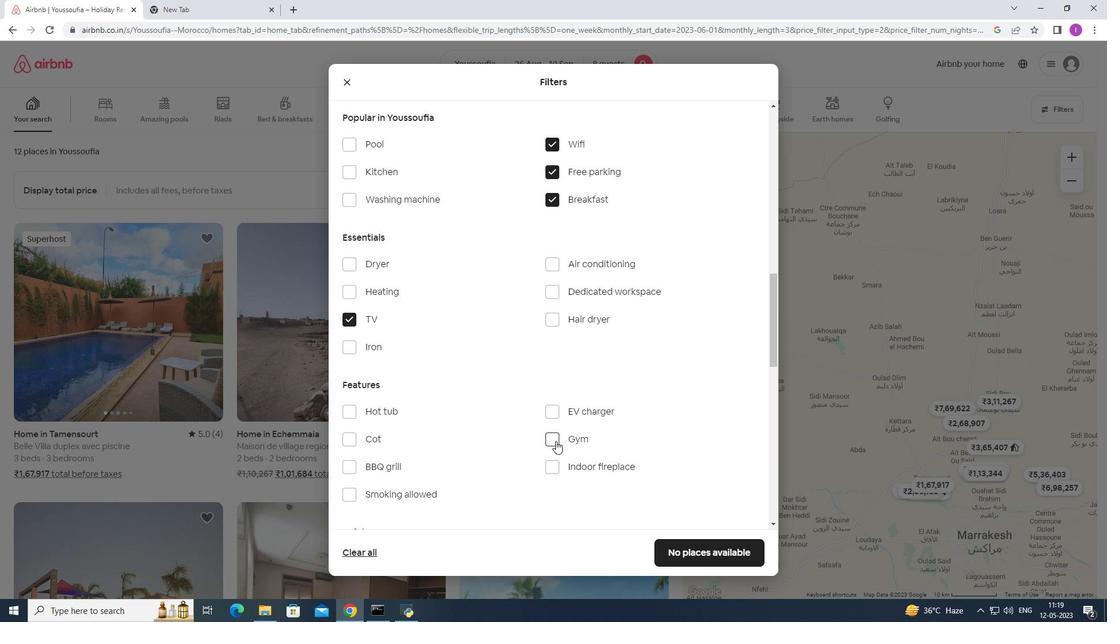 
Action: Mouse scrolled (555, 441) with delta (0, 0)
Screenshot: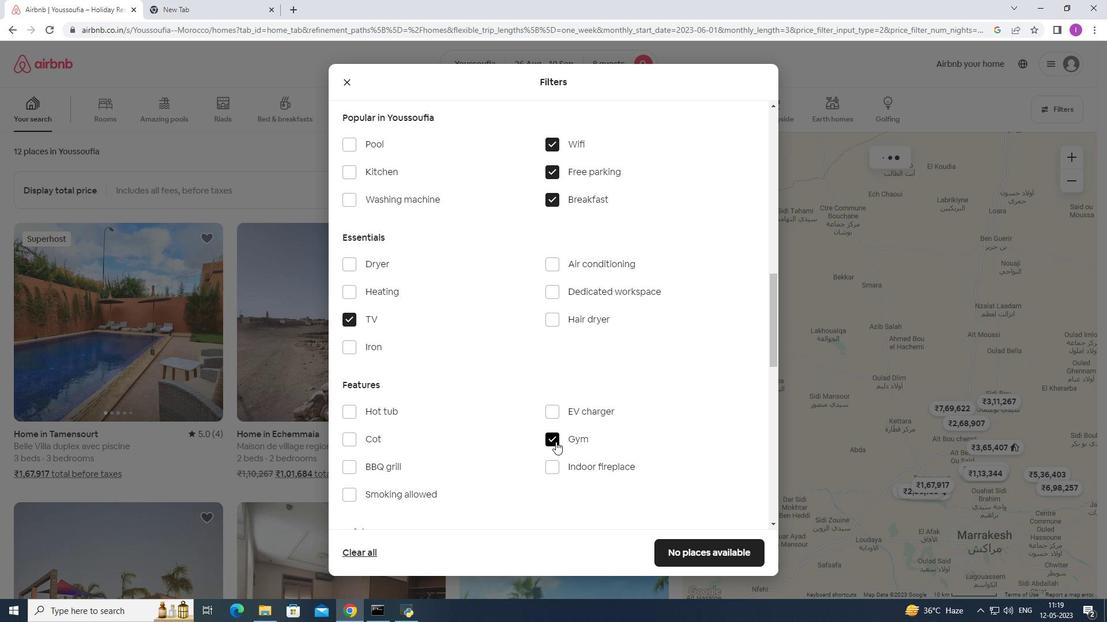 
Action: Mouse scrolled (555, 441) with delta (0, 0)
Screenshot: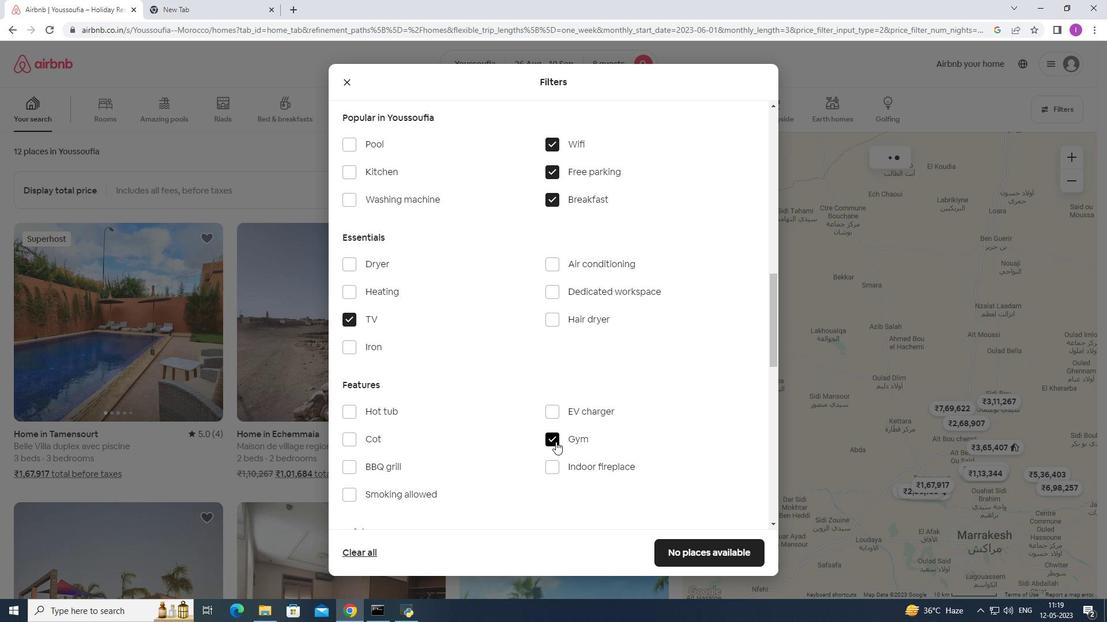 
Action: Mouse moved to (551, 446)
Screenshot: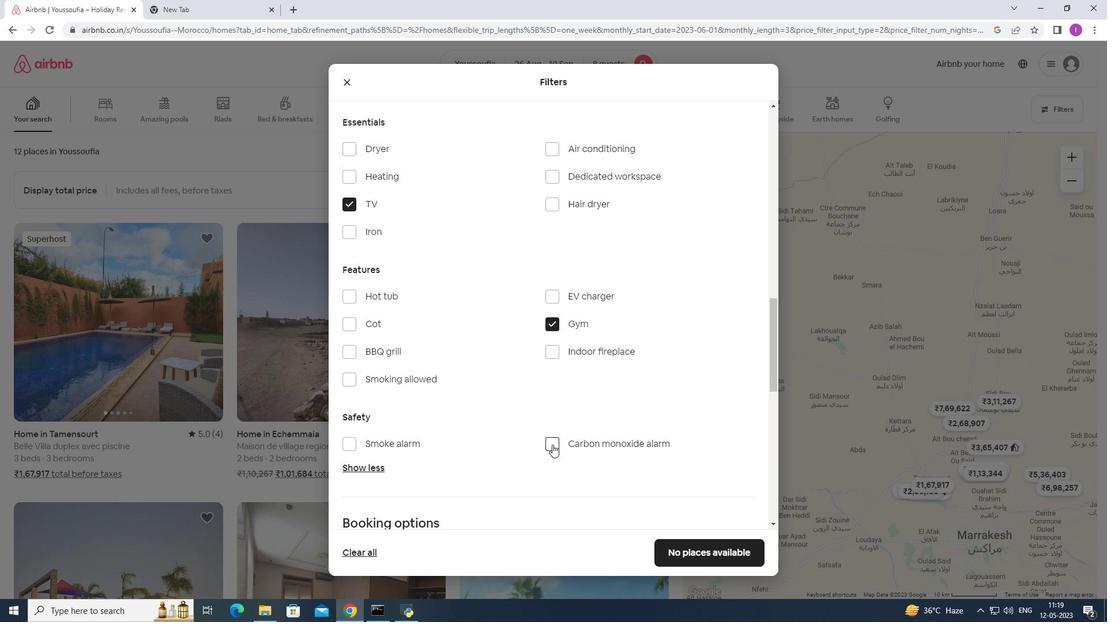 
Action: Mouse scrolled (551, 445) with delta (0, 0)
Screenshot: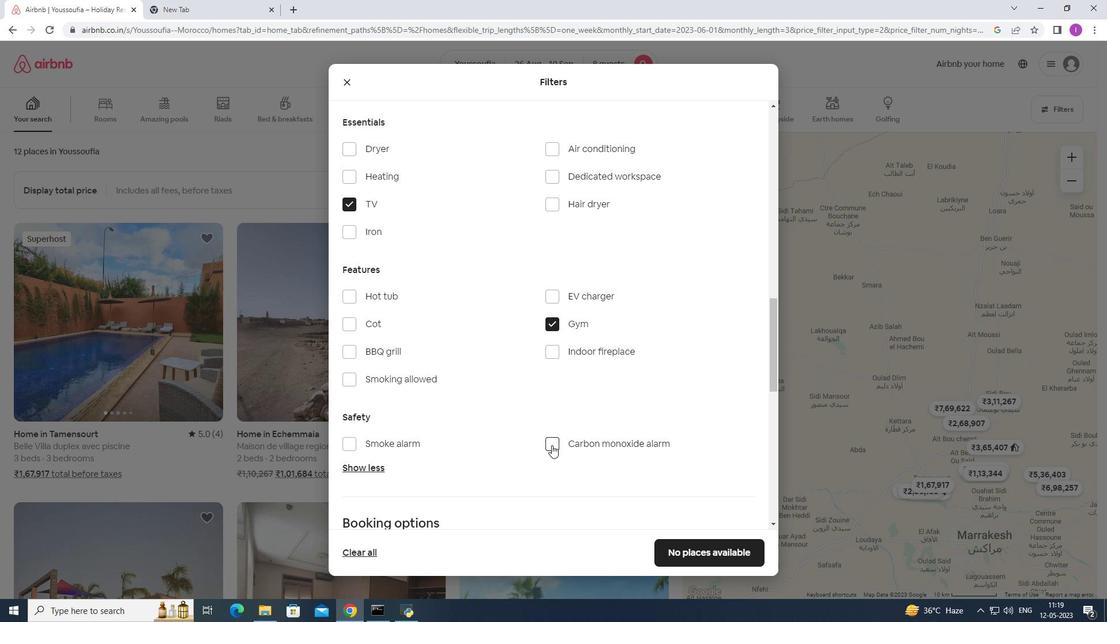 
Action: Mouse moved to (549, 448)
Screenshot: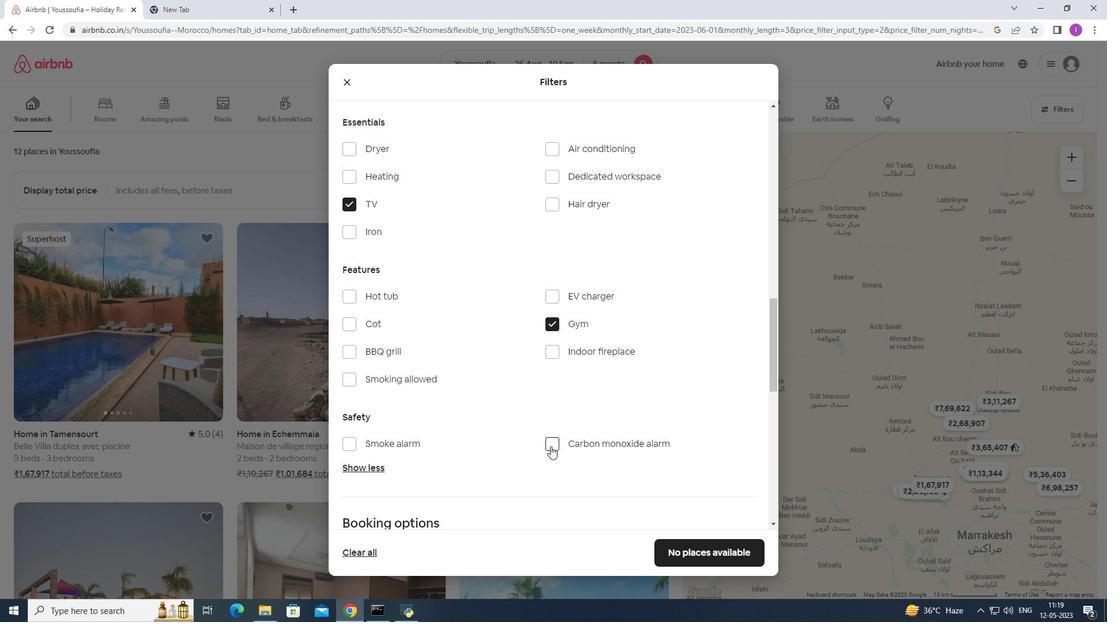
Action: Mouse scrolled (549, 448) with delta (0, 0)
Screenshot: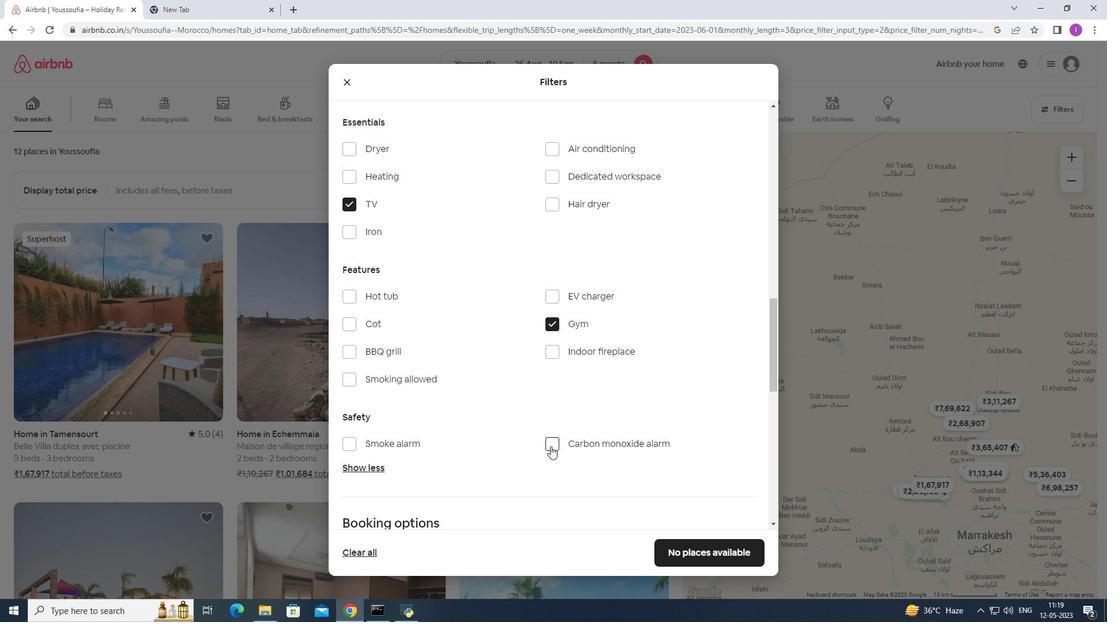 
Action: Mouse moved to (548, 450)
Screenshot: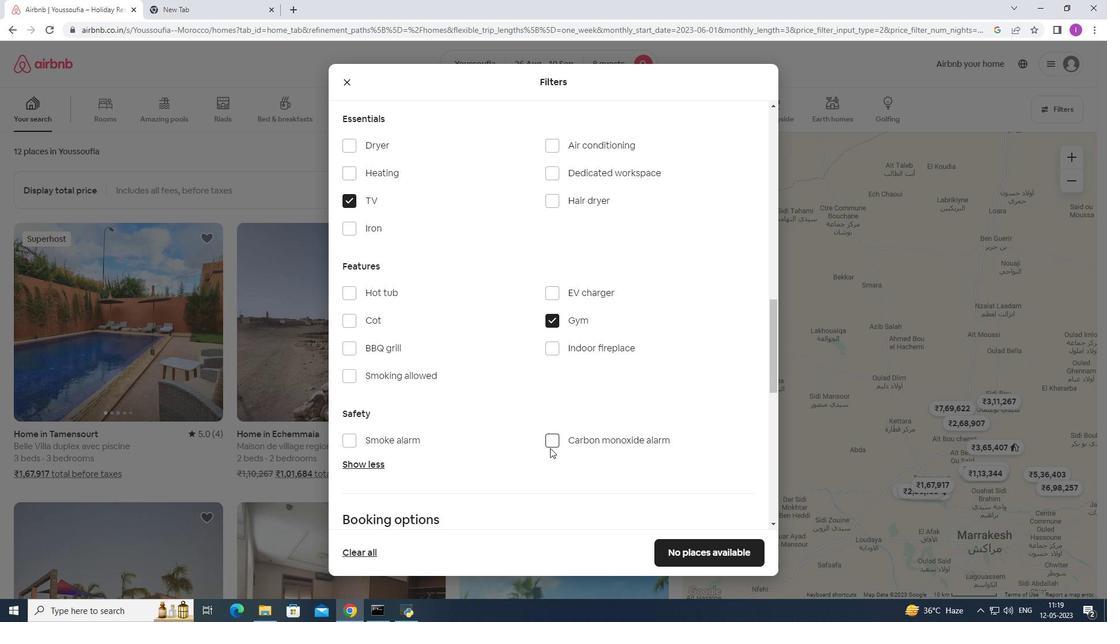 
Action: Mouse scrolled (548, 450) with delta (0, 0)
Screenshot: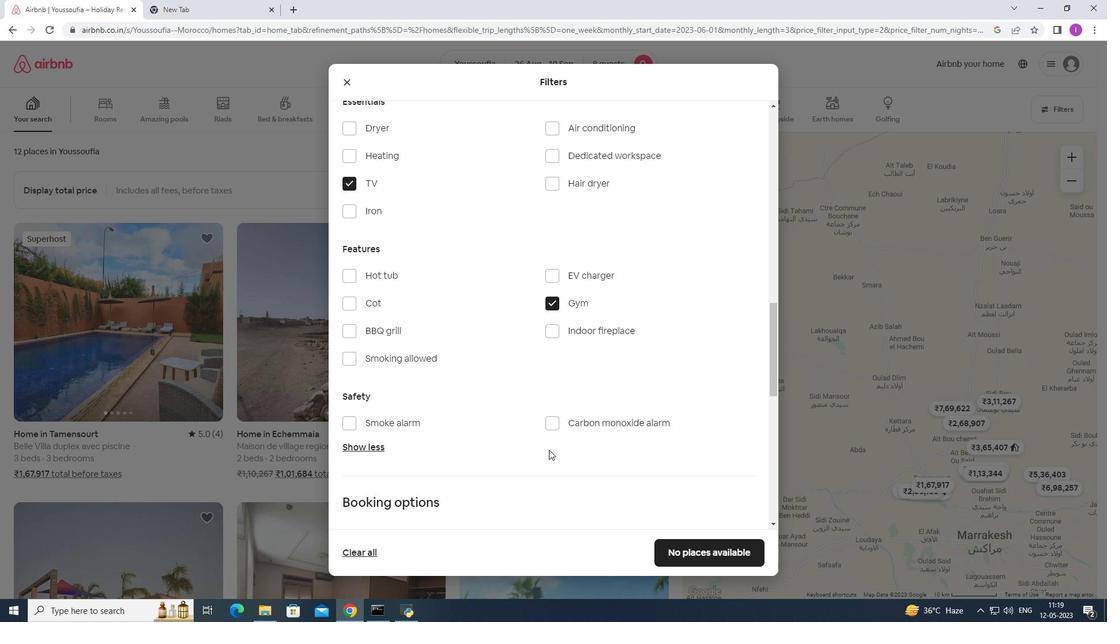 
Action: Mouse moved to (738, 435)
Screenshot: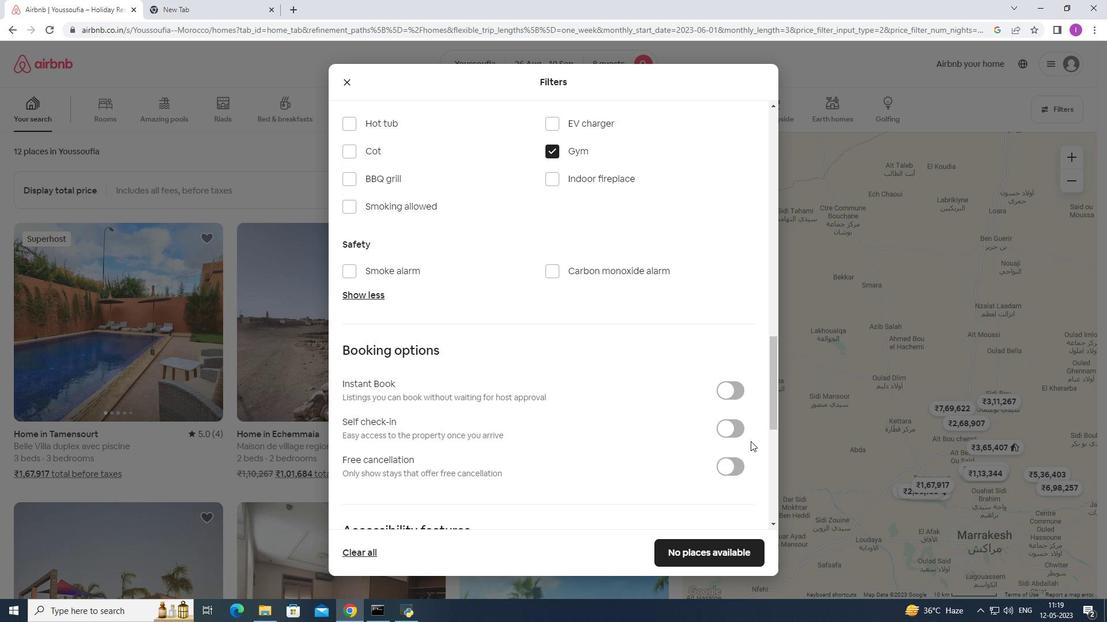 
Action: Mouse pressed left at (738, 435)
Screenshot: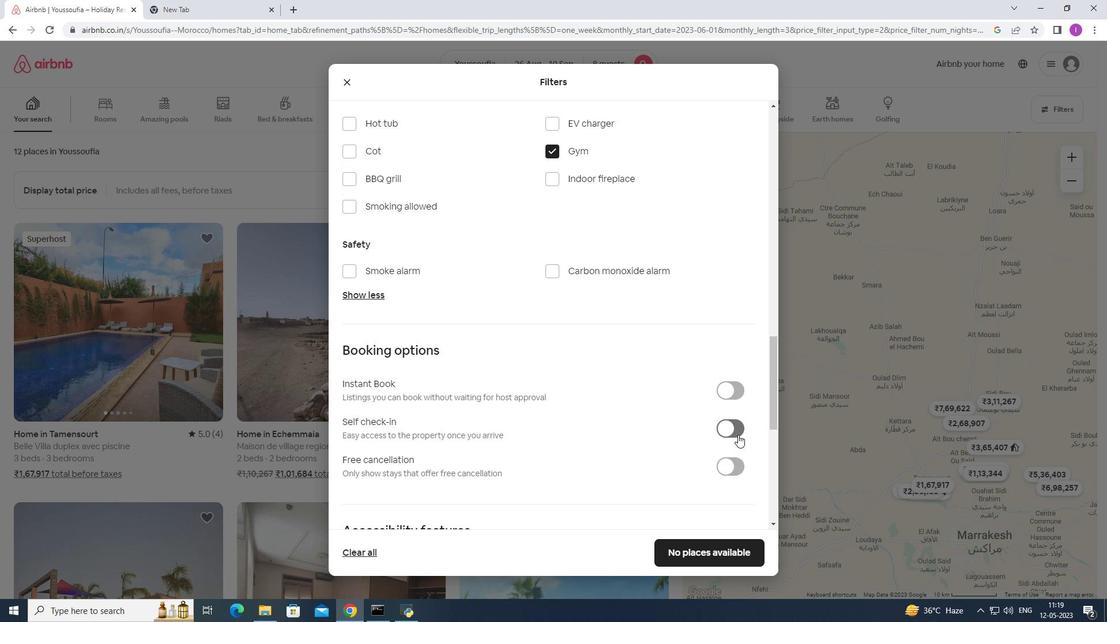 
Action: Mouse moved to (411, 475)
Screenshot: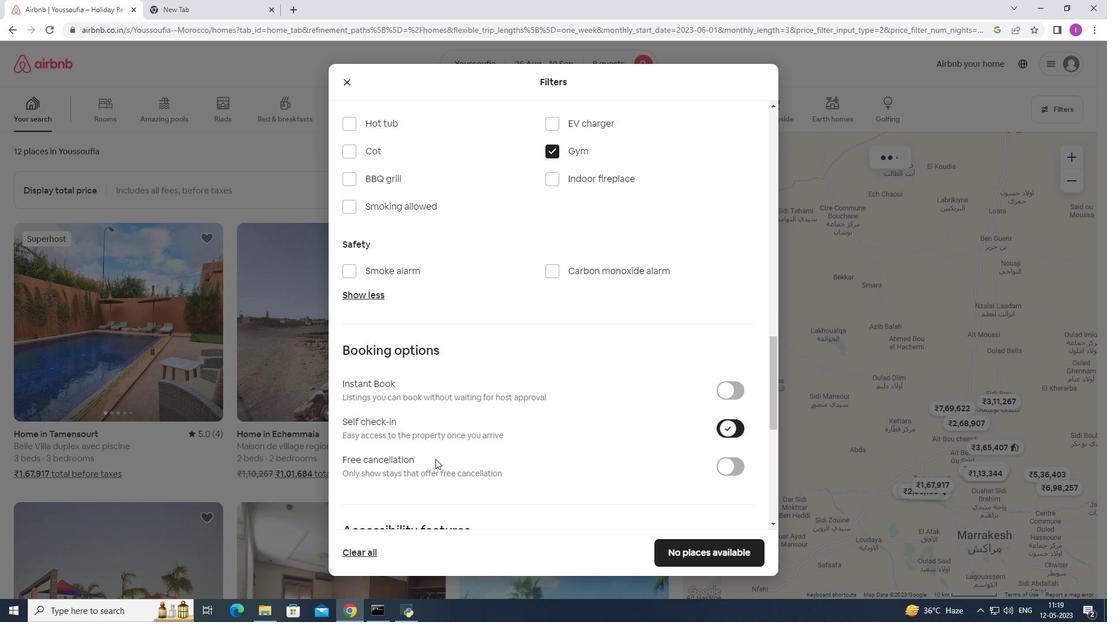 
Action: Mouse scrolled (411, 475) with delta (0, 0)
Screenshot: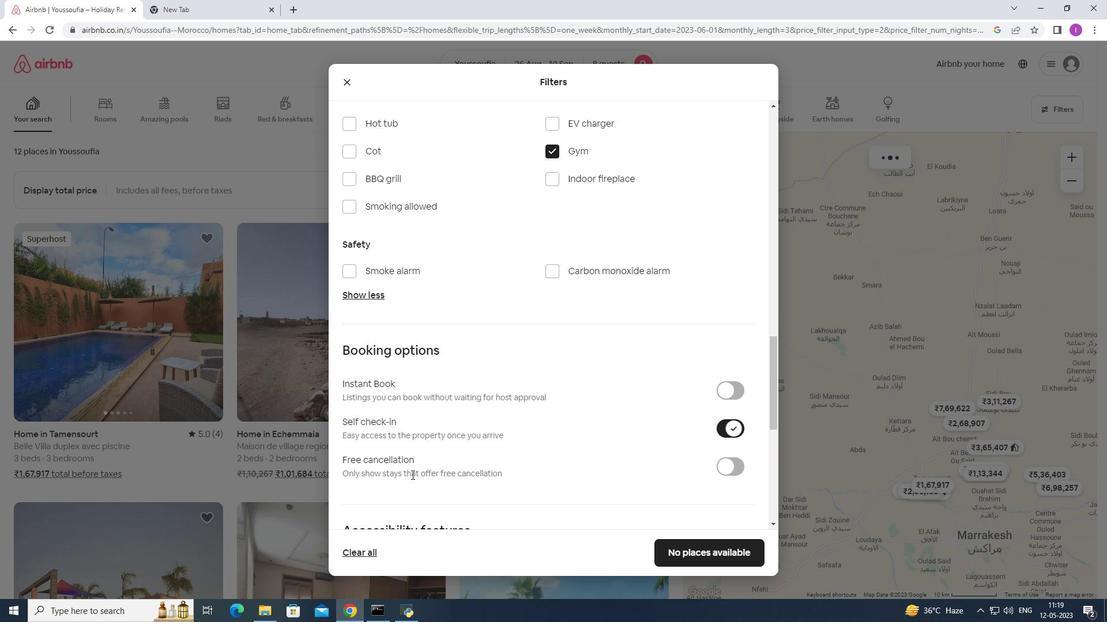 
Action: Mouse scrolled (411, 475) with delta (0, 0)
Screenshot: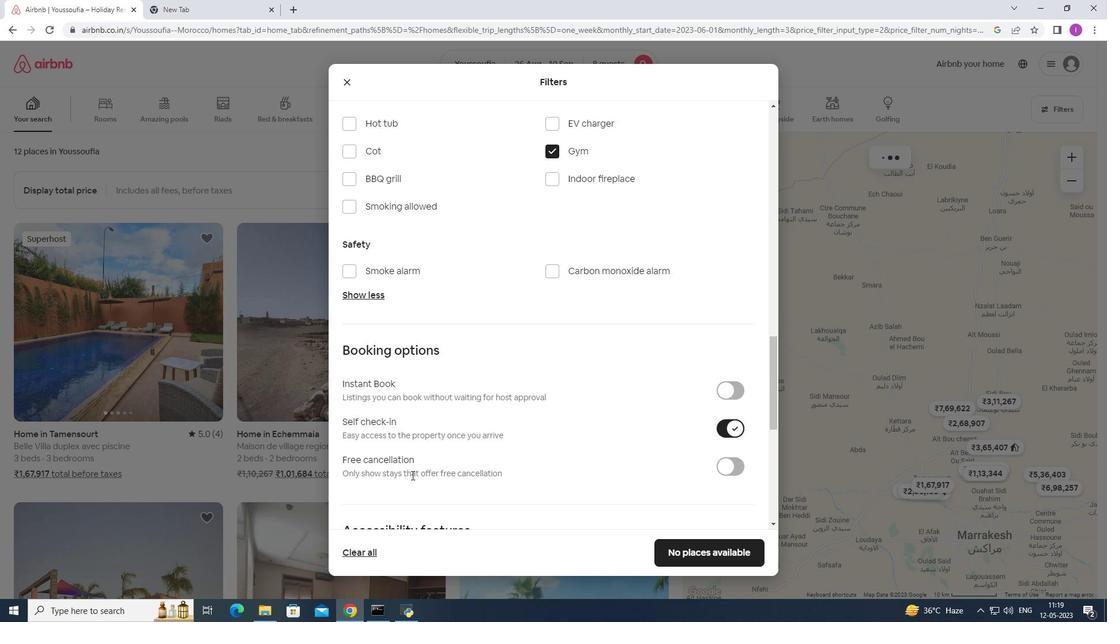 
Action: Mouse scrolled (411, 475) with delta (0, 0)
Screenshot: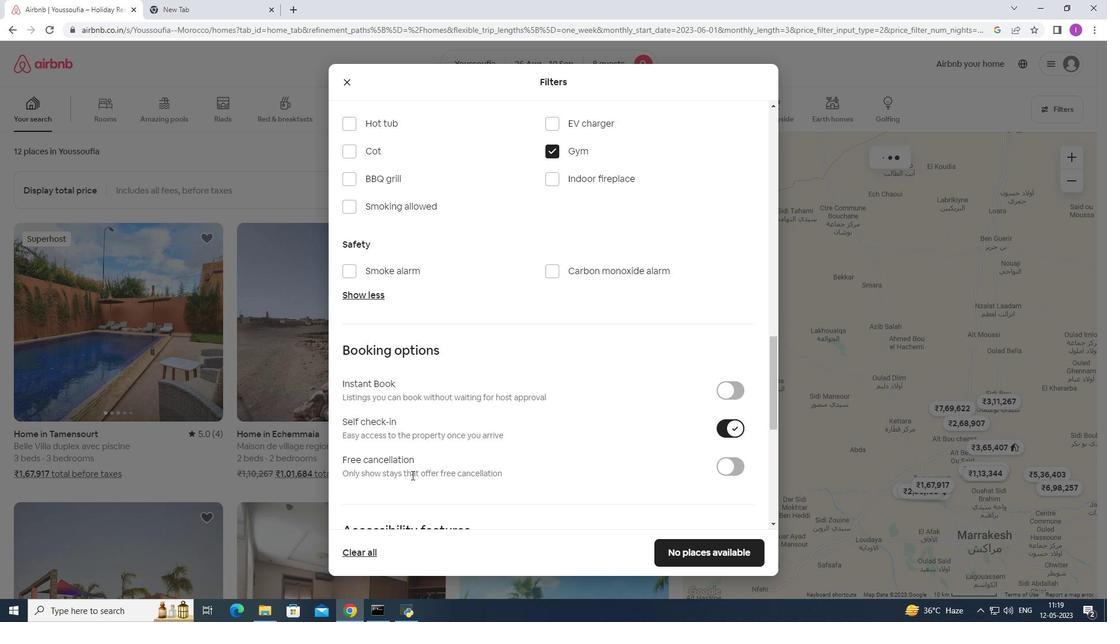 
Action: Mouse scrolled (411, 475) with delta (0, 0)
Screenshot: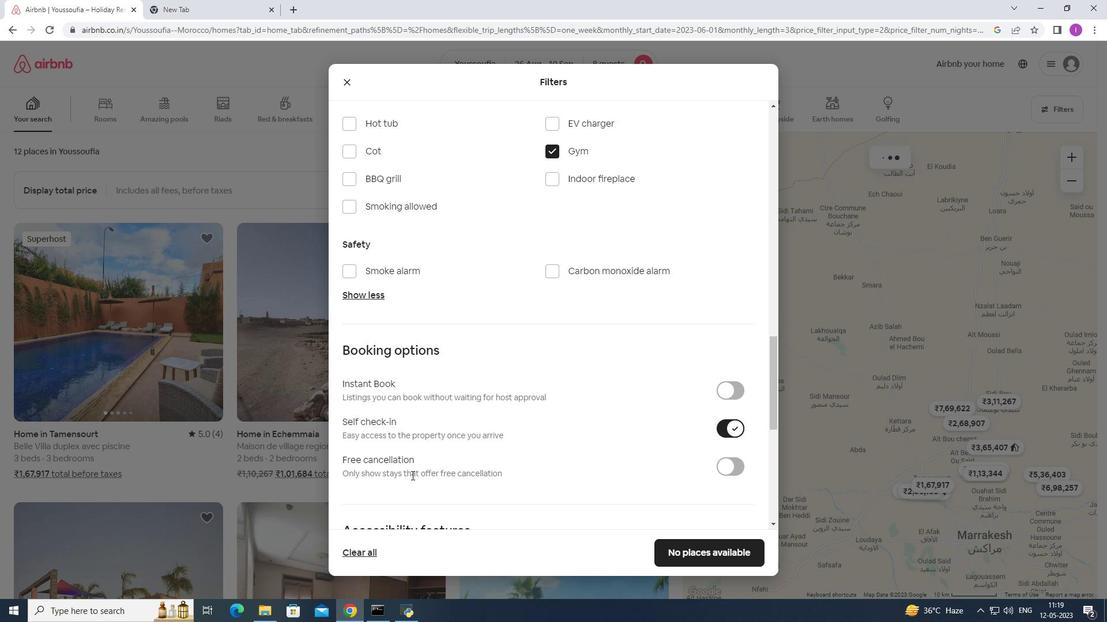 
Action: Mouse scrolled (411, 475) with delta (0, 0)
Screenshot: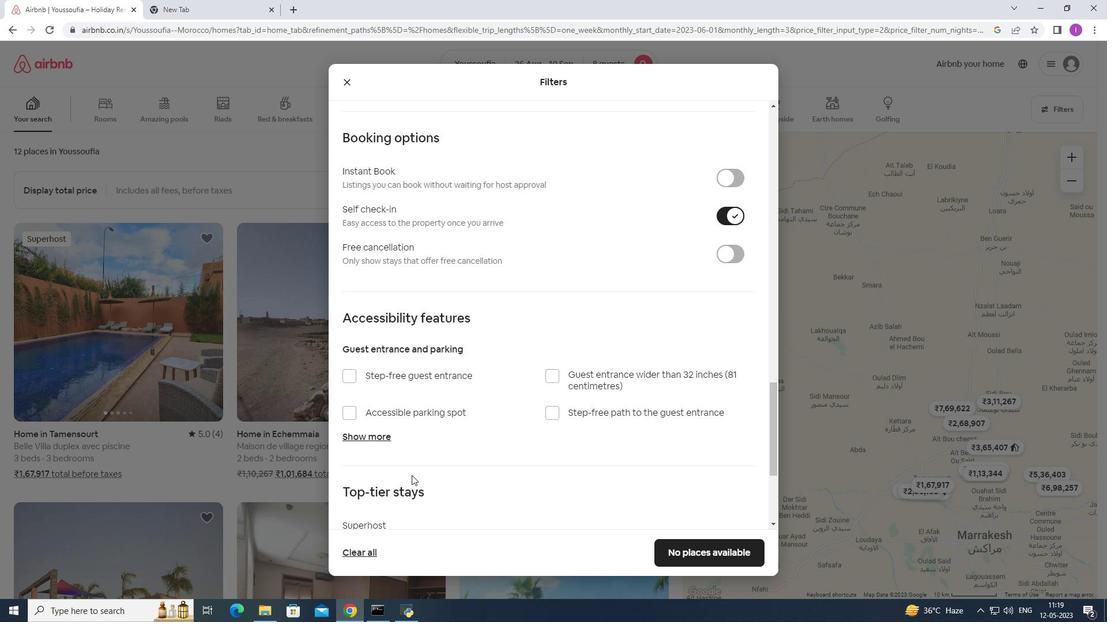 
Action: Mouse scrolled (411, 475) with delta (0, 0)
Screenshot: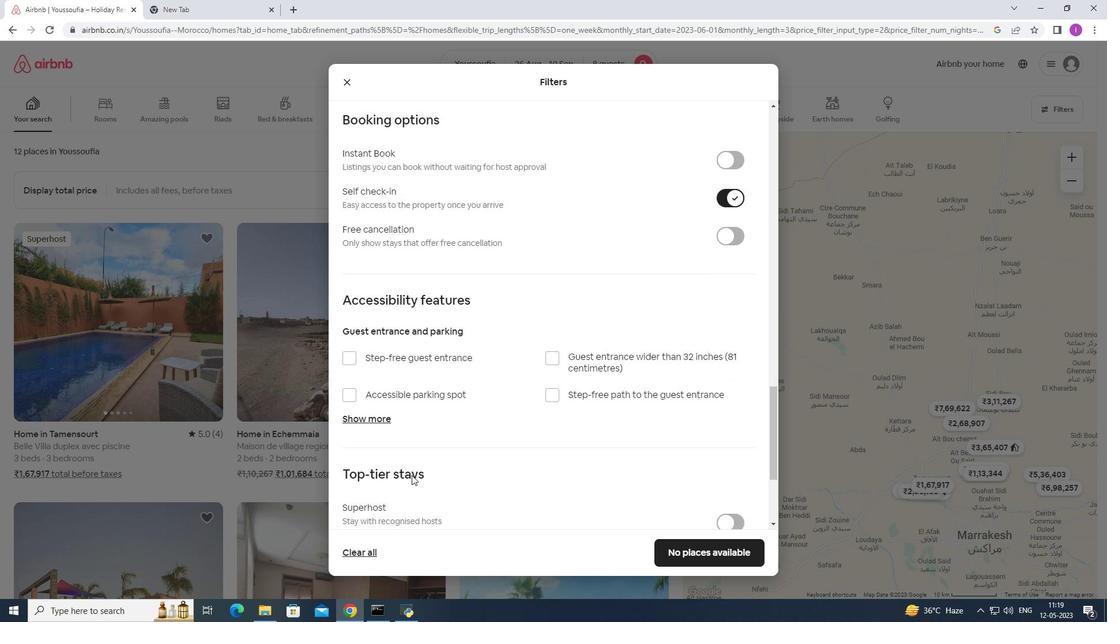 
Action: Mouse scrolled (411, 475) with delta (0, 0)
Screenshot: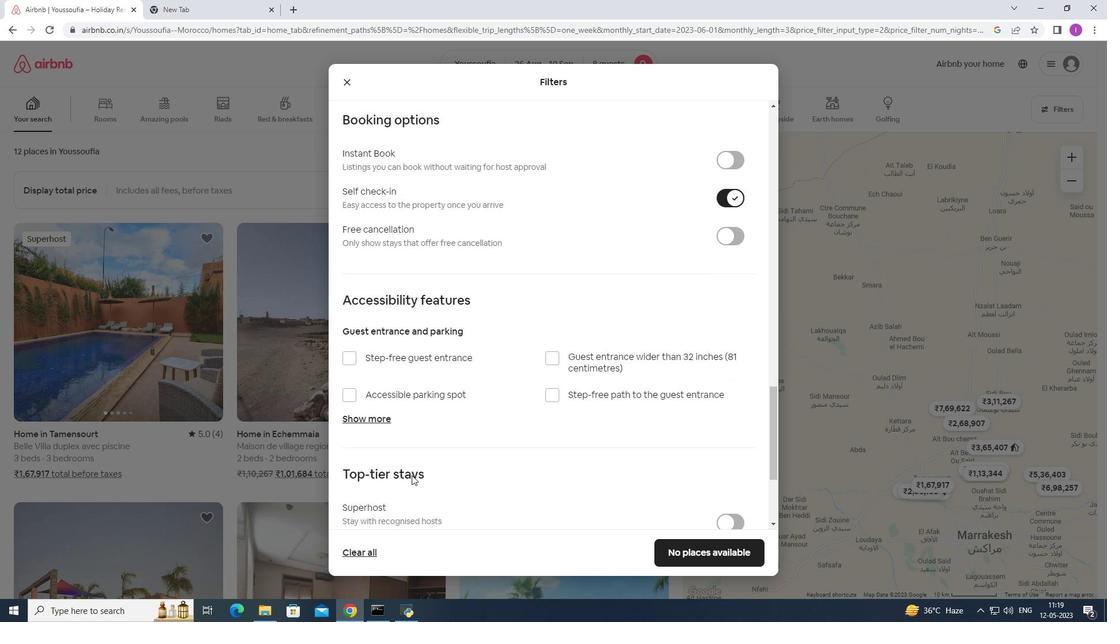 
Action: Mouse scrolled (411, 475) with delta (0, 0)
Screenshot: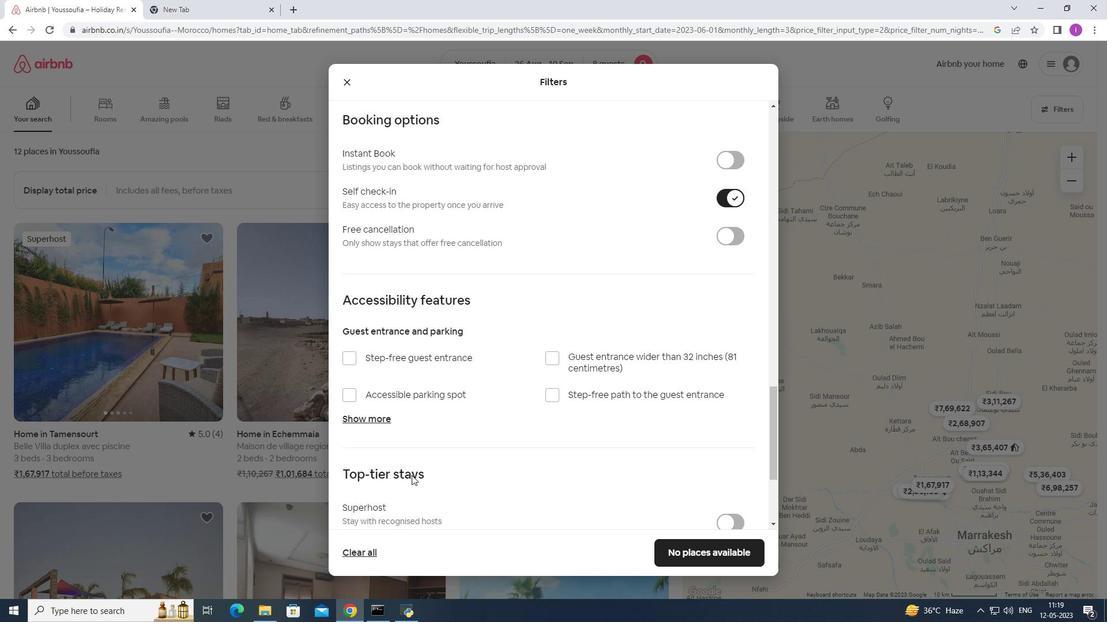 
Action: Mouse scrolled (411, 475) with delta (0, 0)
Screenshot: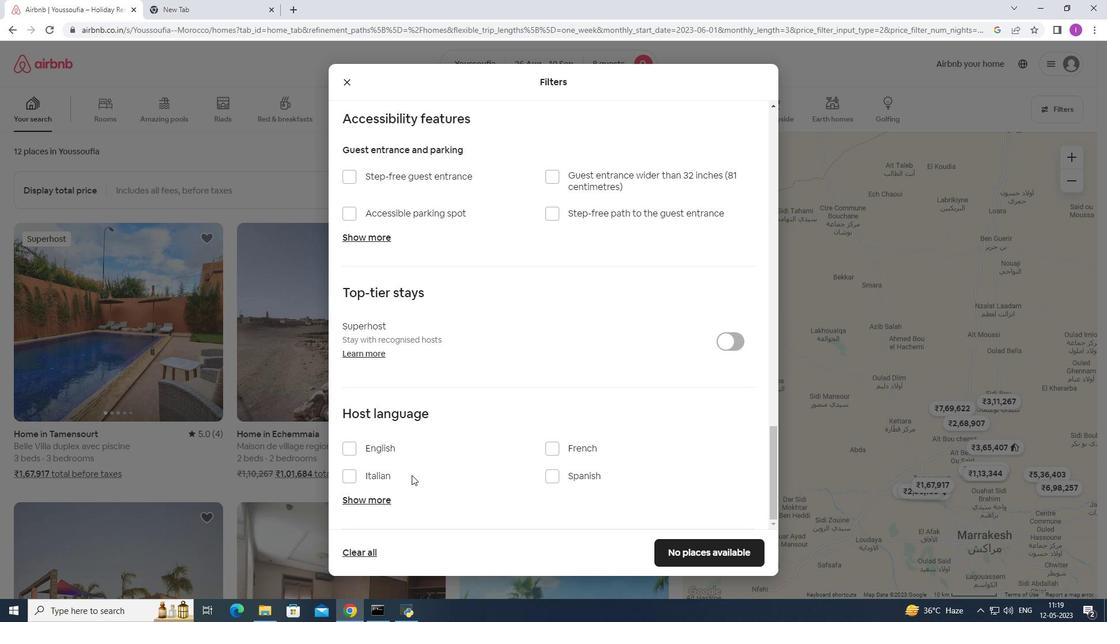 
Action: Mouse scrolled (411, 475) with delta (0, 0)
Screenshot: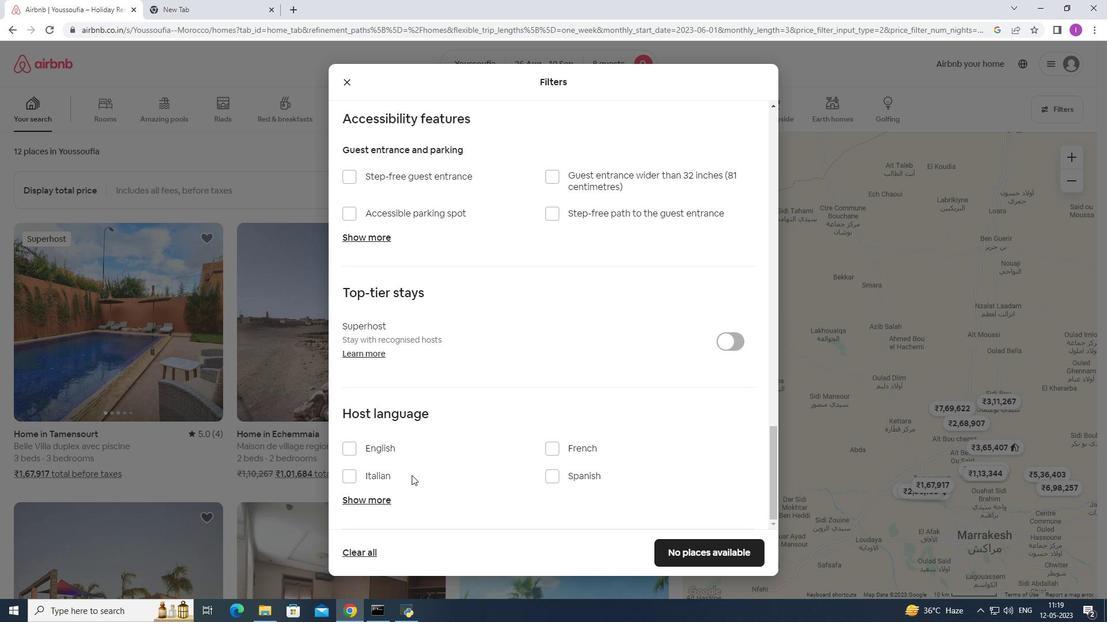 
Action: Mouse scrolled (411, 475) with delta (0, 0)
Screenshot: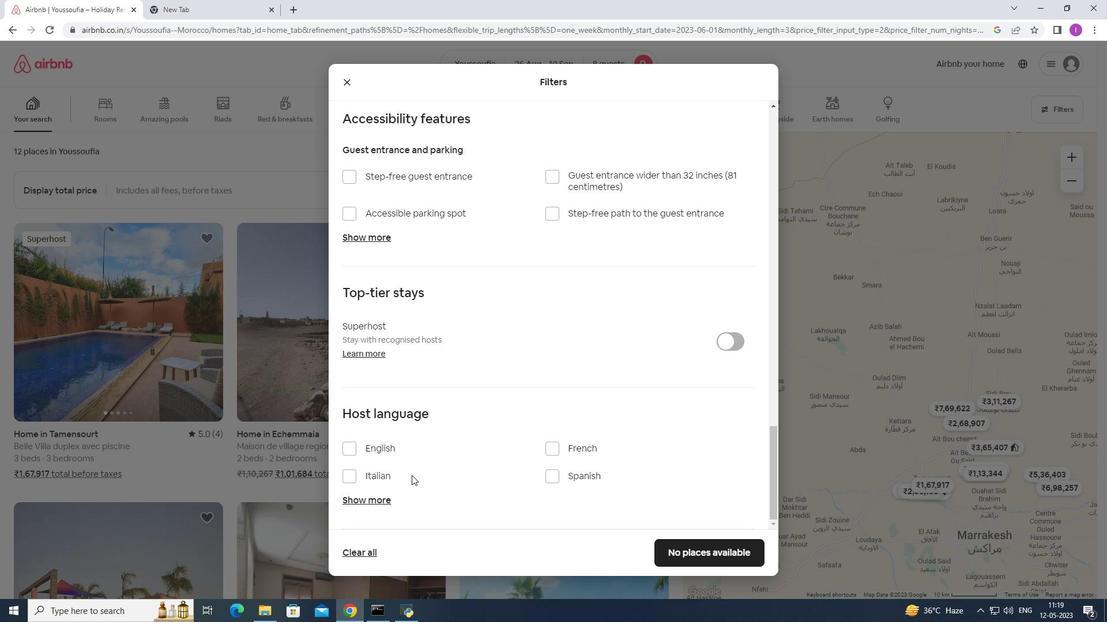 
Action: Mouse scrolled (411, 475) with delta (0, 0)
Screenshot: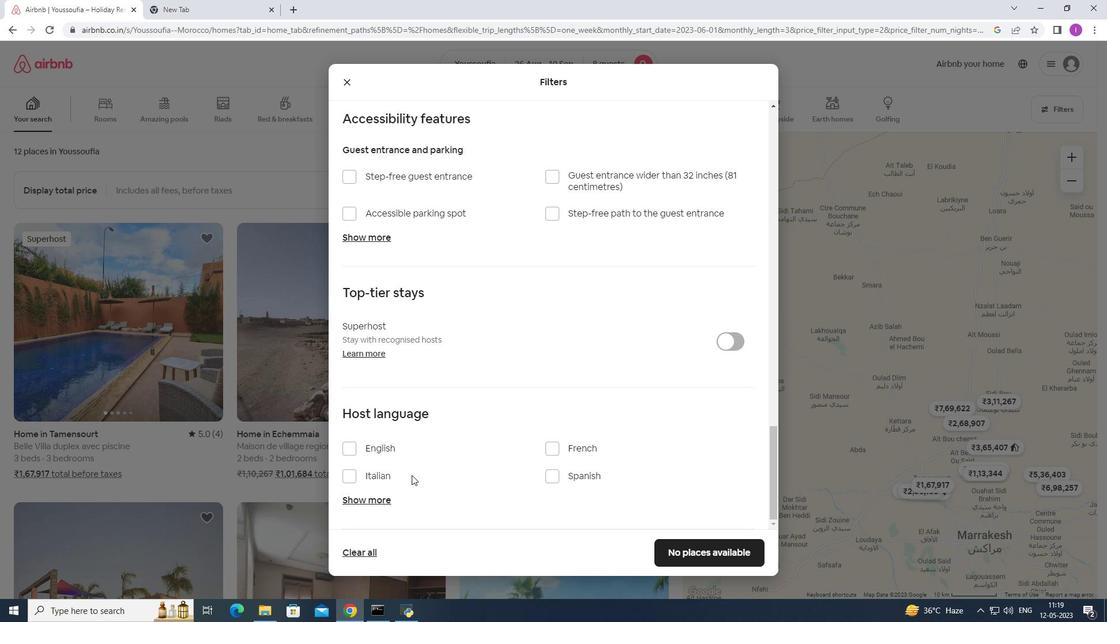 
Action: Mouse moved to (351, 453)
Screenshot: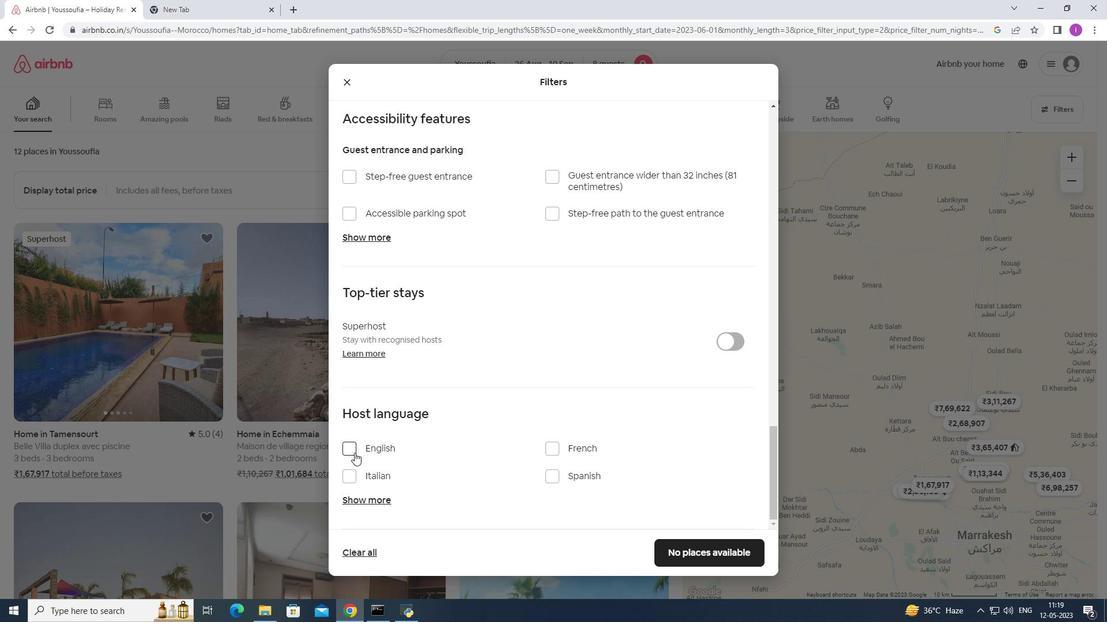 
Action: Mouse pressed left at (351, 453)
Screenshot: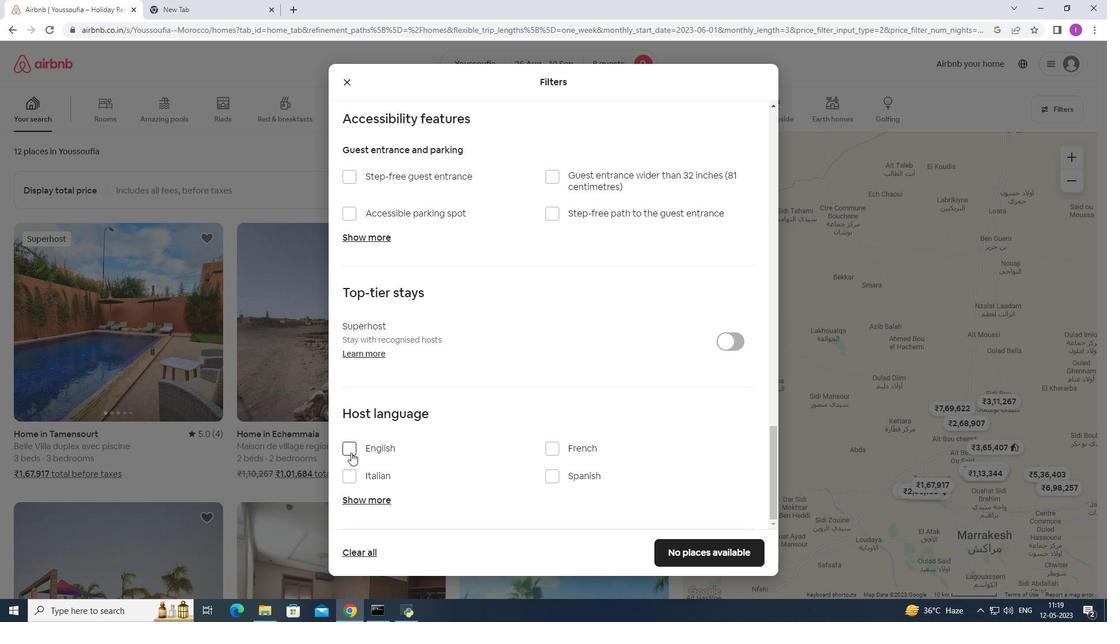 
Action: Mouse moved to (689, 559)
Screenshot: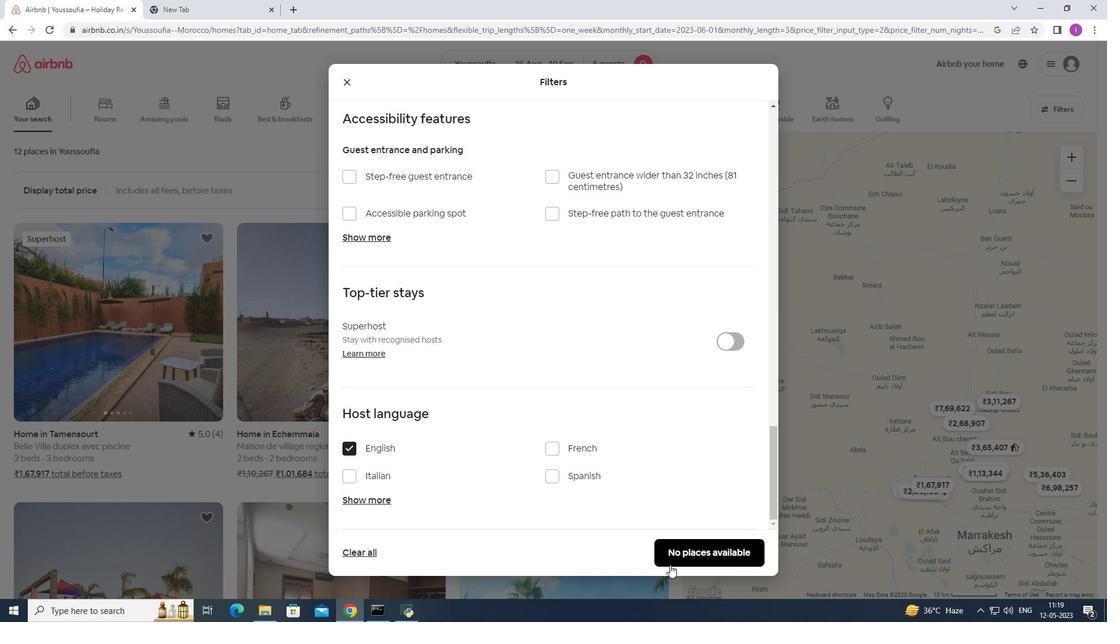 
Action: Mouse pressed left at (689, 559)
Screenshot: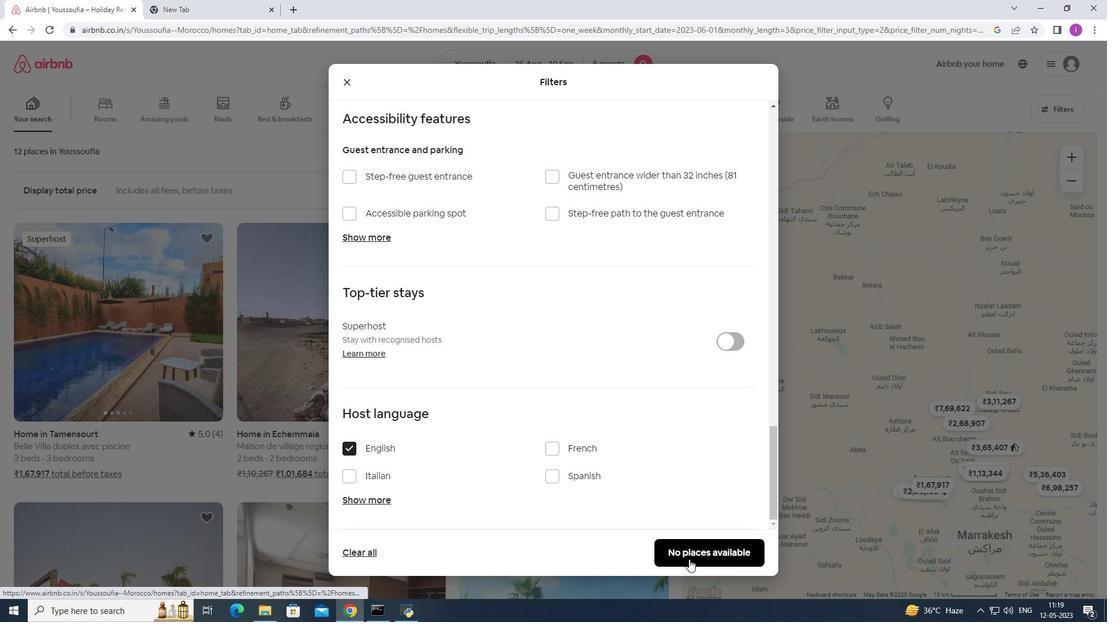 
Action: Mouse moved to (642, 556)
Screenshot: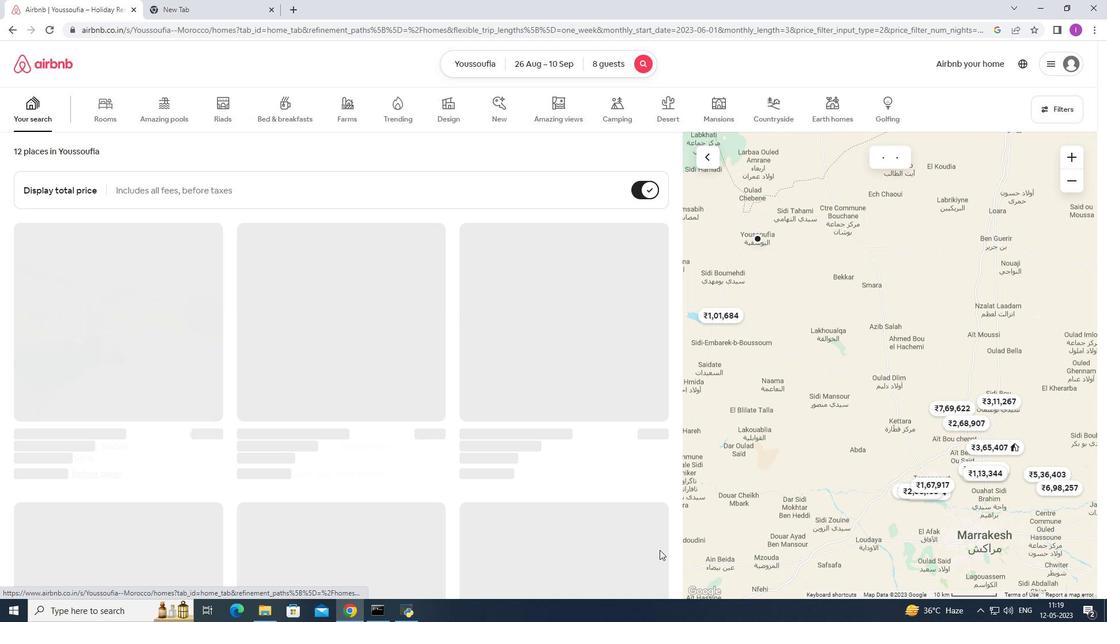 
